 Task: Look for space in Woodstock, United States from 5th July, 2023 to 10th July, 2023 for 4 adults in price range Rs.9000 to Rs.14000. Place can be entire place with 2 bedrooms having 4 beds and 2 bathrooms. Property type can be house, flat, guest house. Booking option can be shelf check-in. Required host language is English.
Action: Mouse moved to (519, 102)
Screenshot: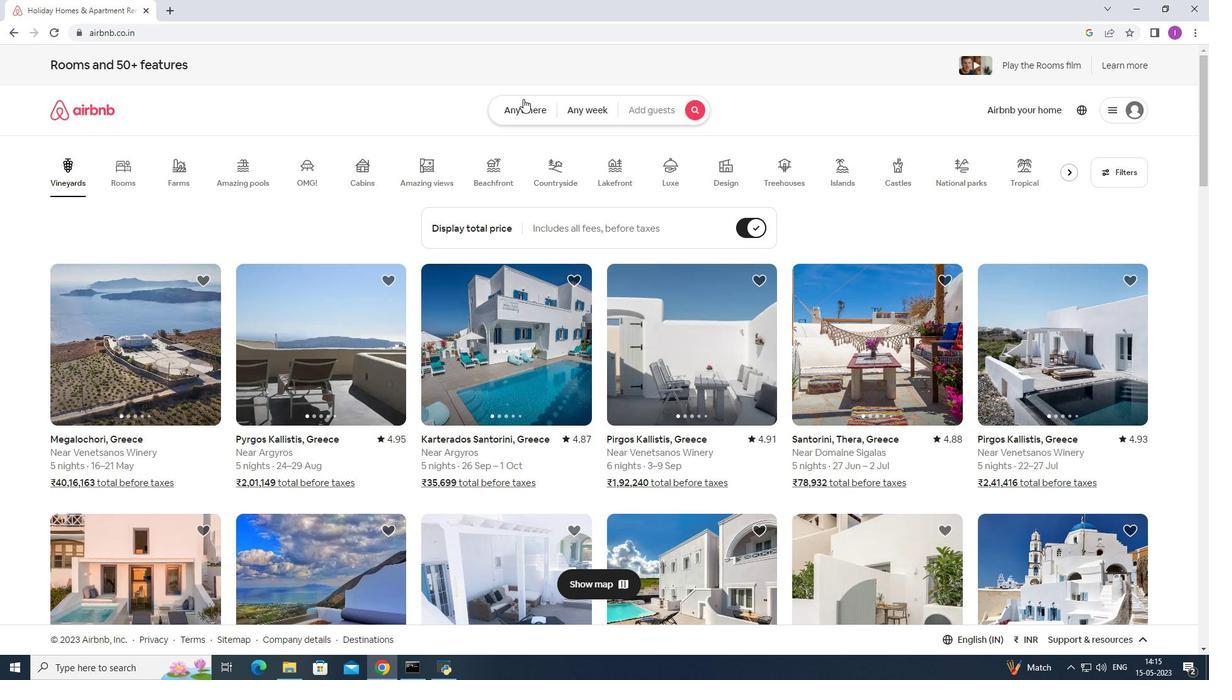 
Action: Mouse pressed left at (519, 102)
Screenshot: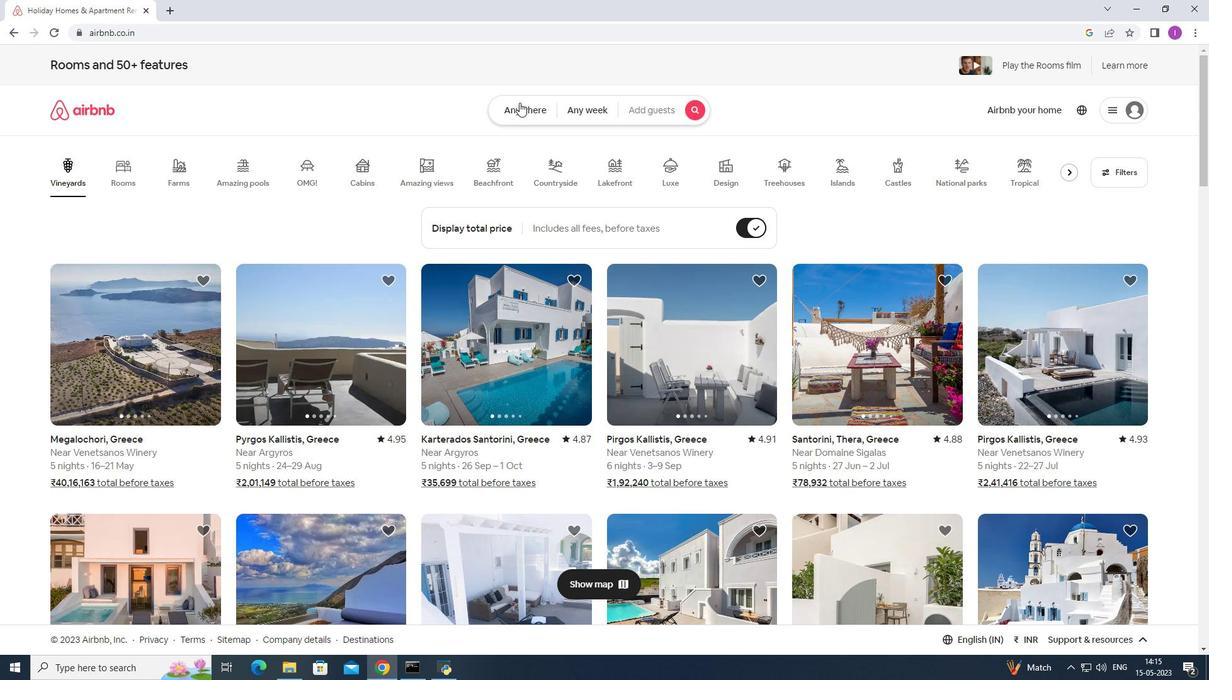 
Action: Mouse moved to (519, 103)
Screenshot: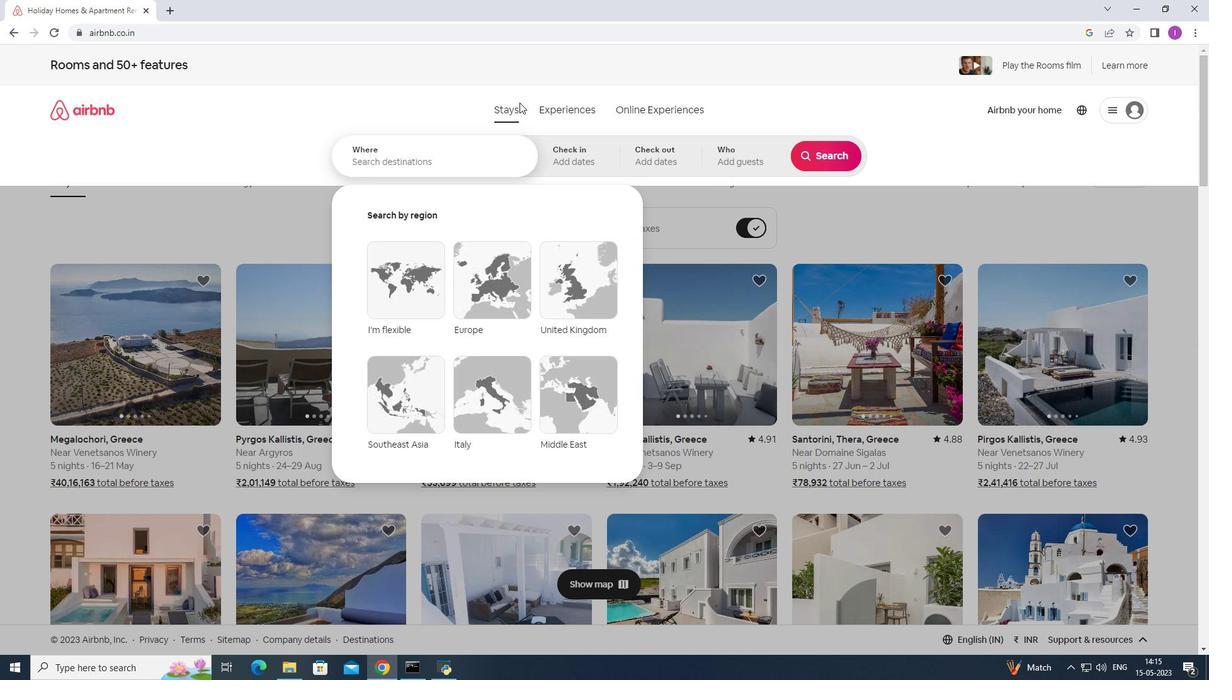
Action: Key pressed woo
Screenshot: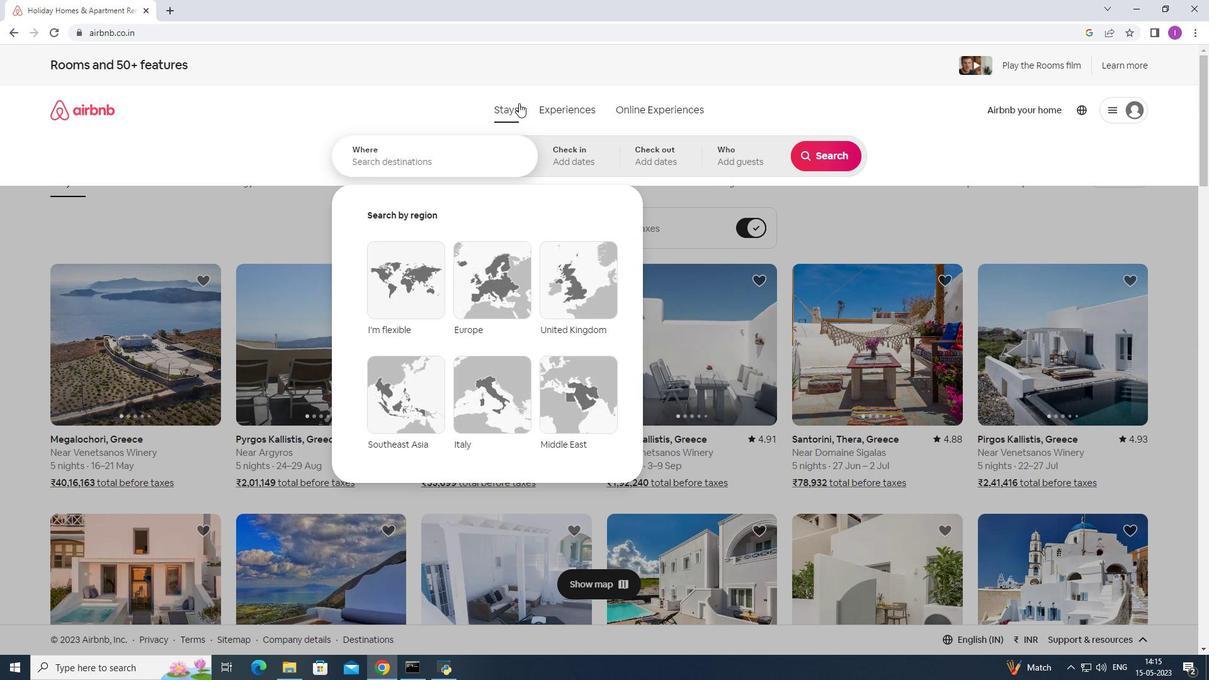 
Action: Mouse moved to (470, 165)
Screenshot: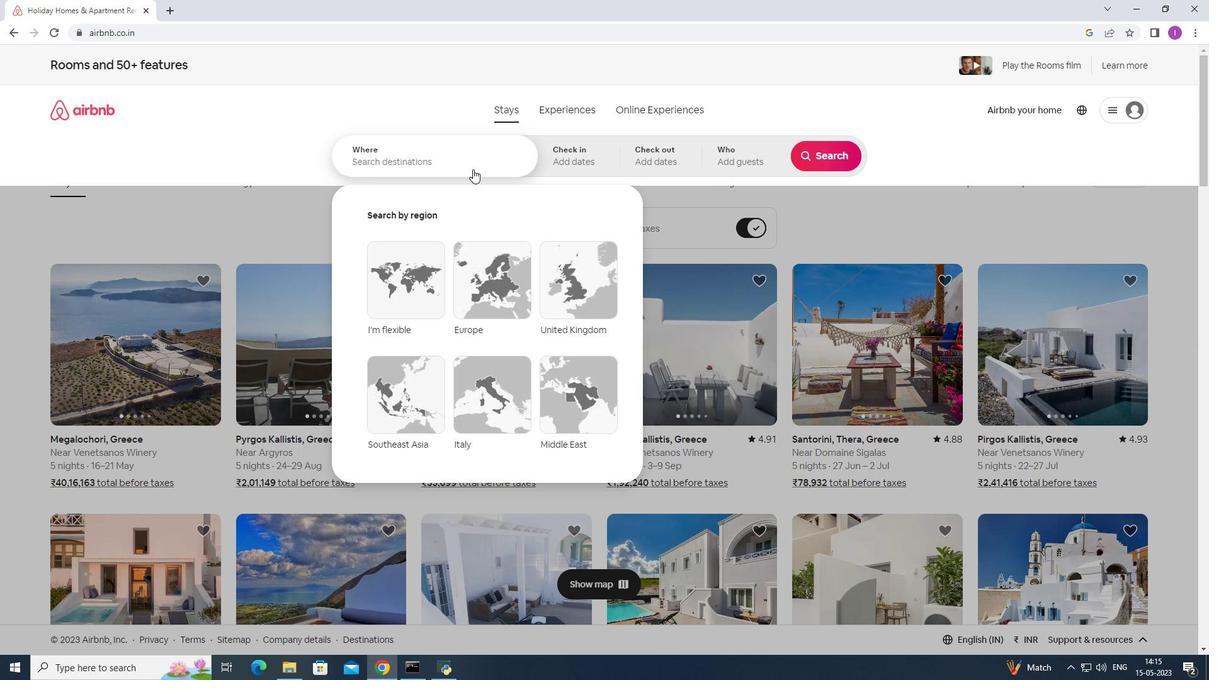 
Action: Mouse pressed left at (470, 165)
Screenshot: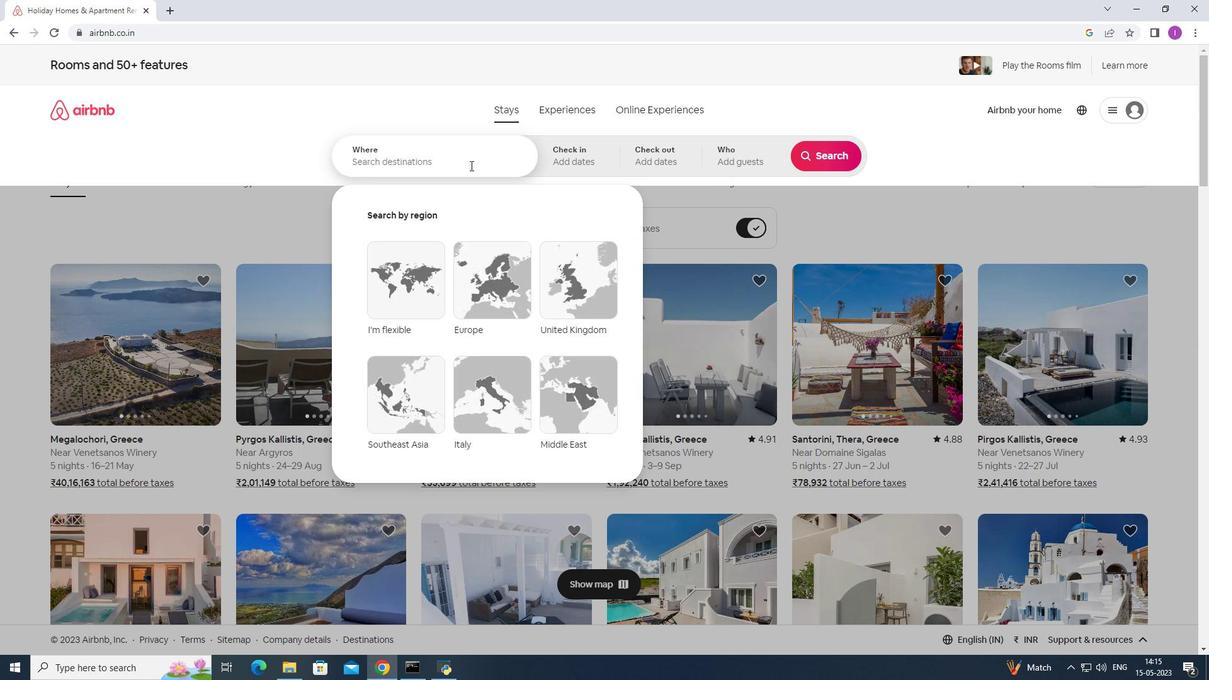 
Action: Key pressed woodstock,<Key.shift>United<Key.space>states
Screenshot: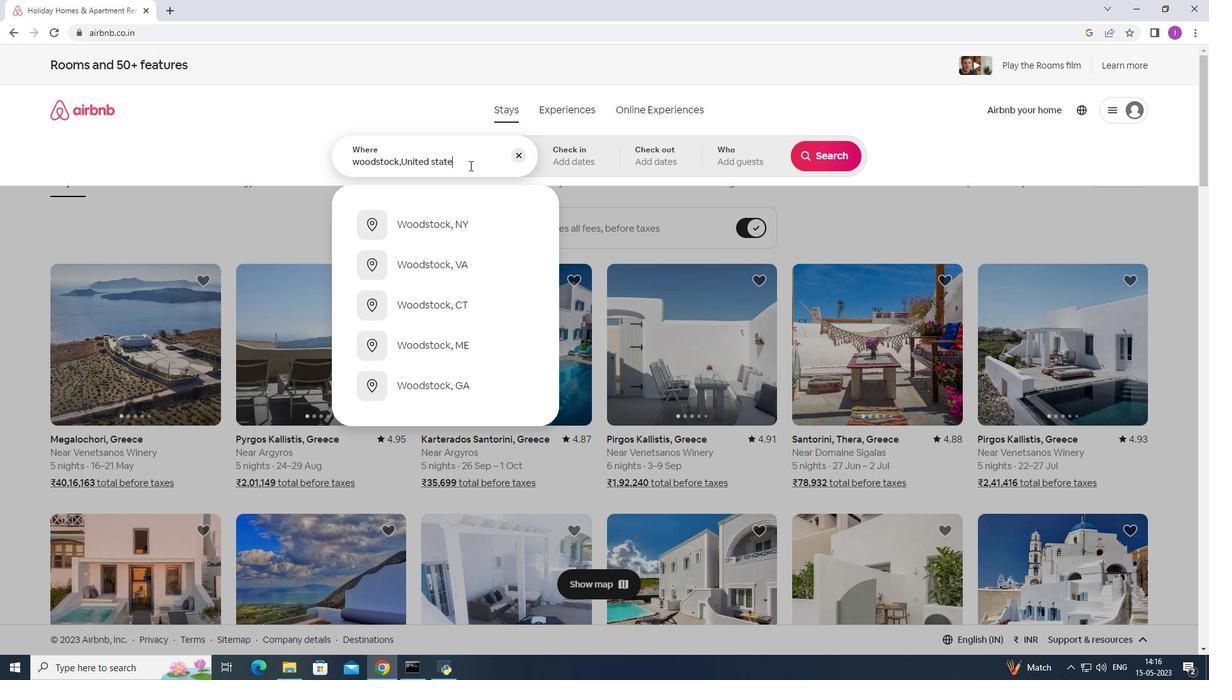 
Action: Mouse moved to (579, 150)
Screenshot: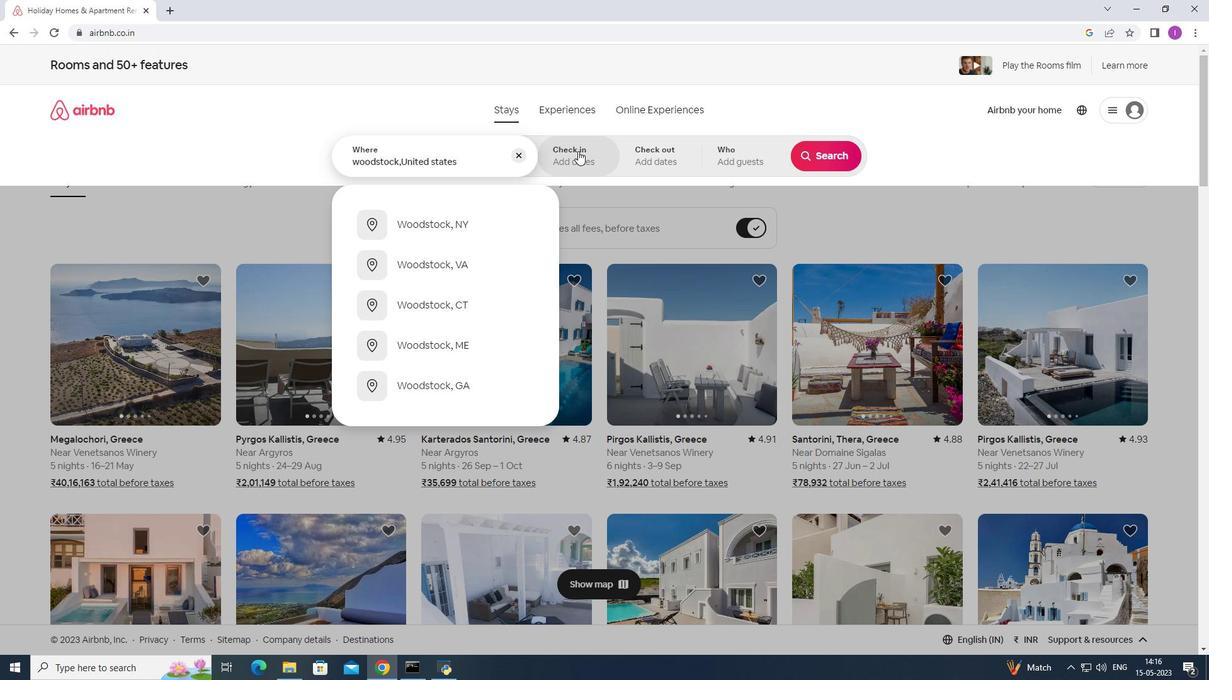 
Action: Mouse pressed left at (579, 150)
Screenshot: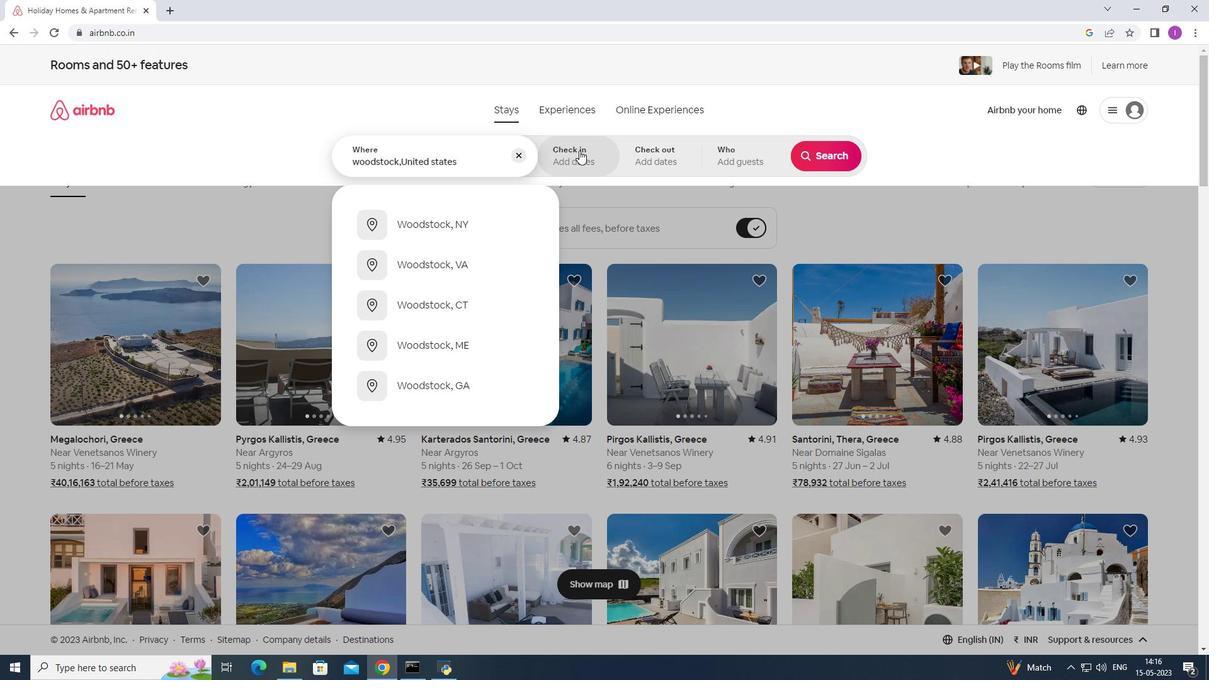 
Action: Mouse moved to (818, 250)
Screenshot: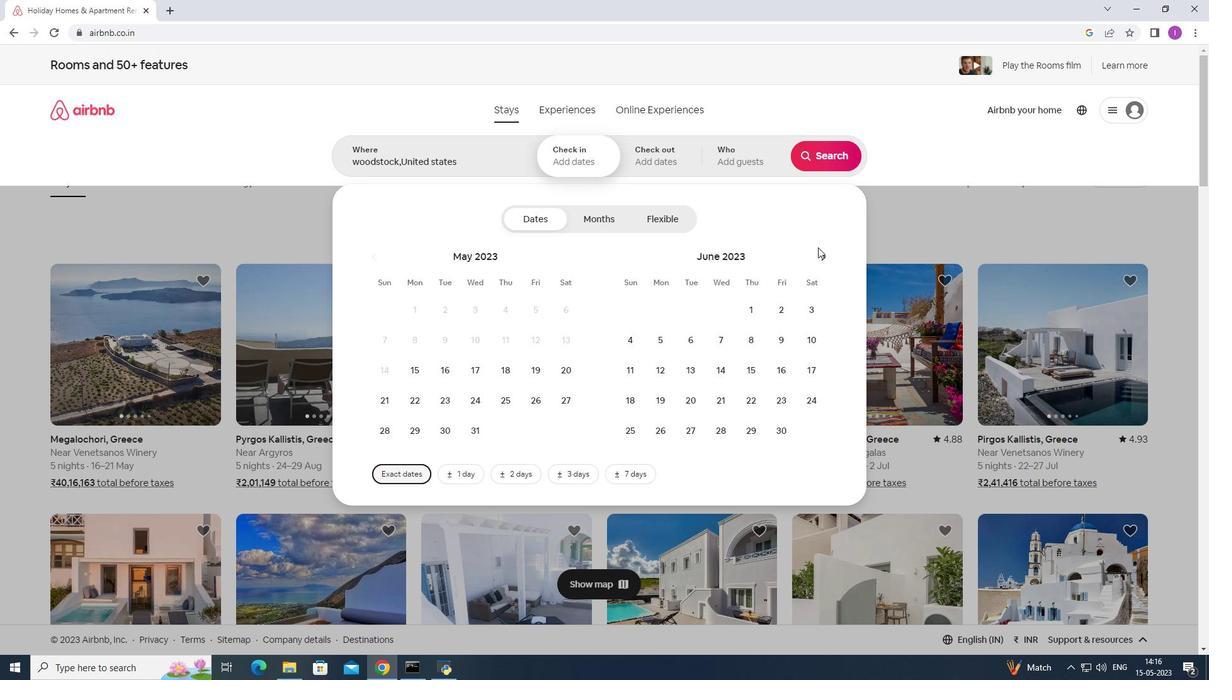 
Action: Mouse pressed left at (818, 250)
Screenshot: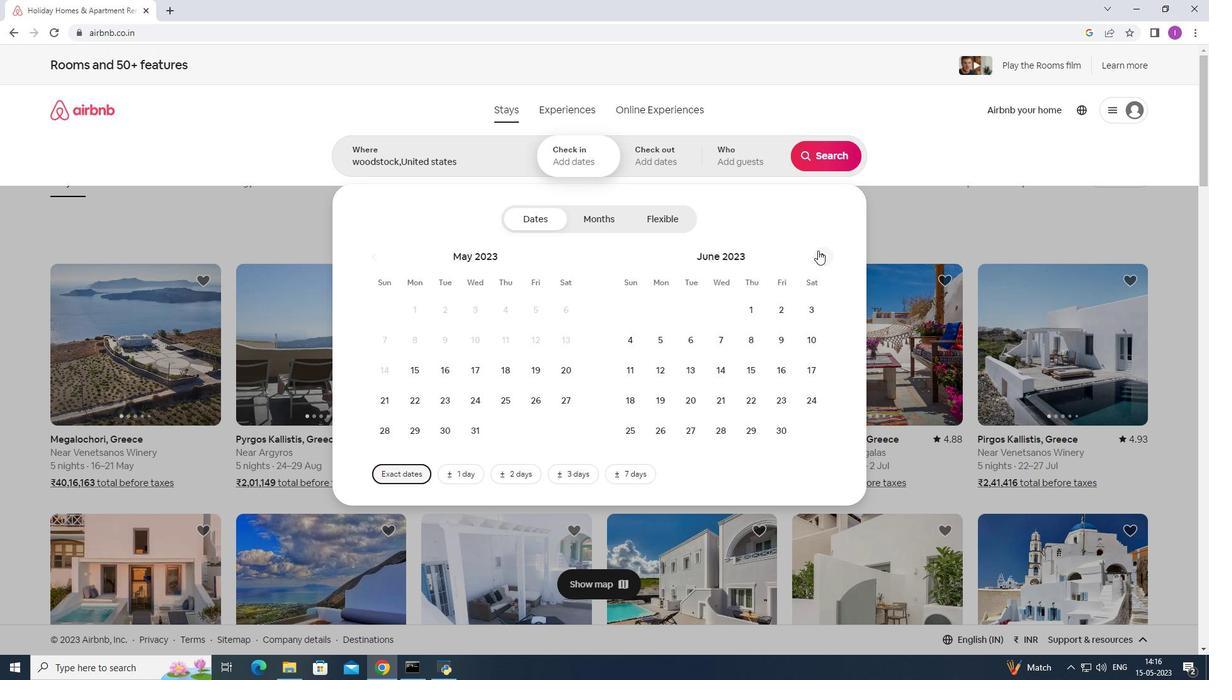 
Action: Mouse moved to (818, 251)
Screenshot: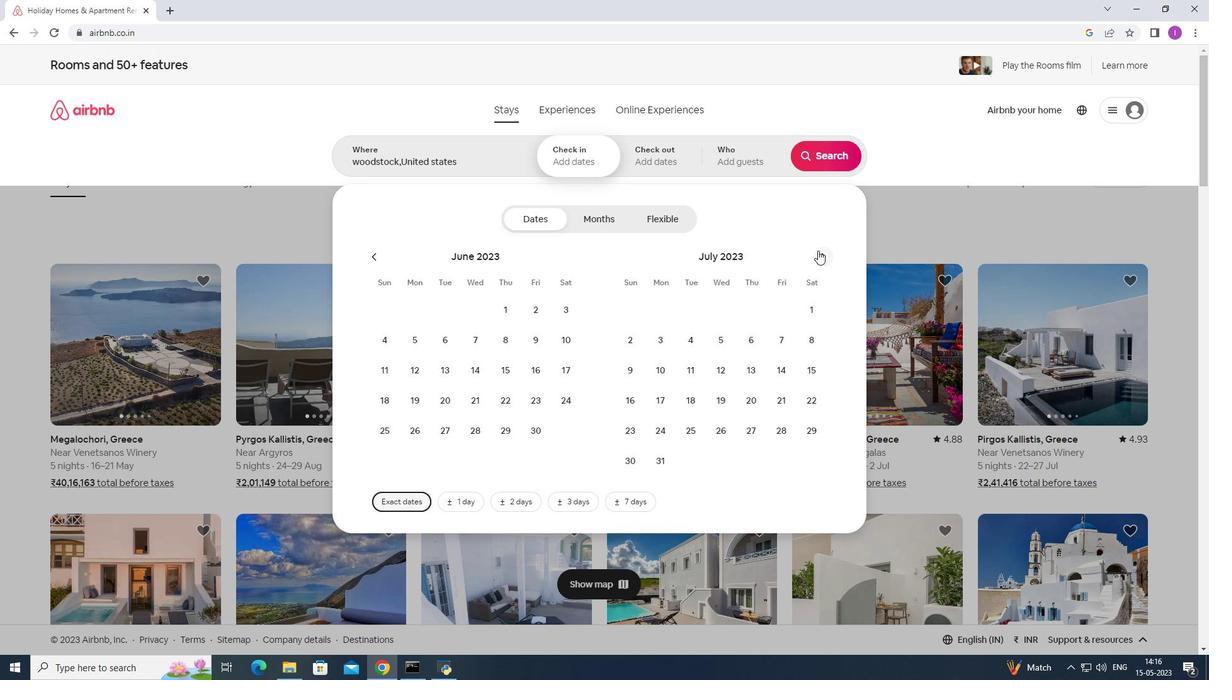 
Action: Mouse pressed left at (818, 251)
Screenshot: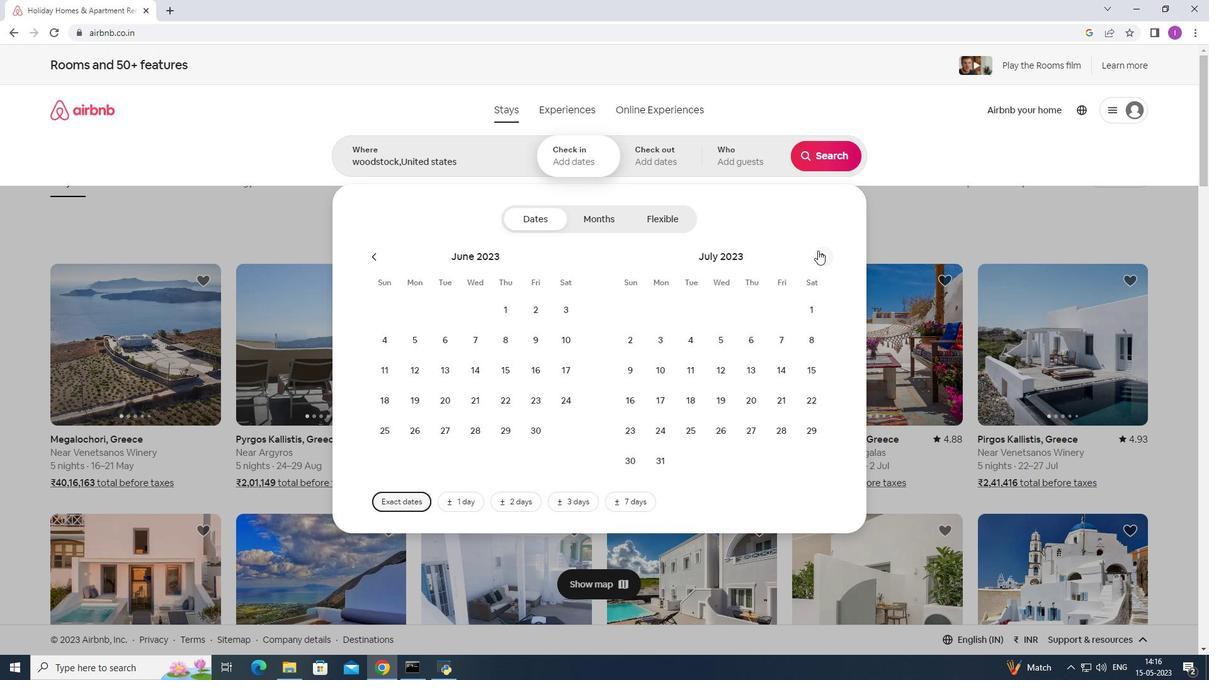 
Action: Mouse moved to (475, 341)
Screenshot: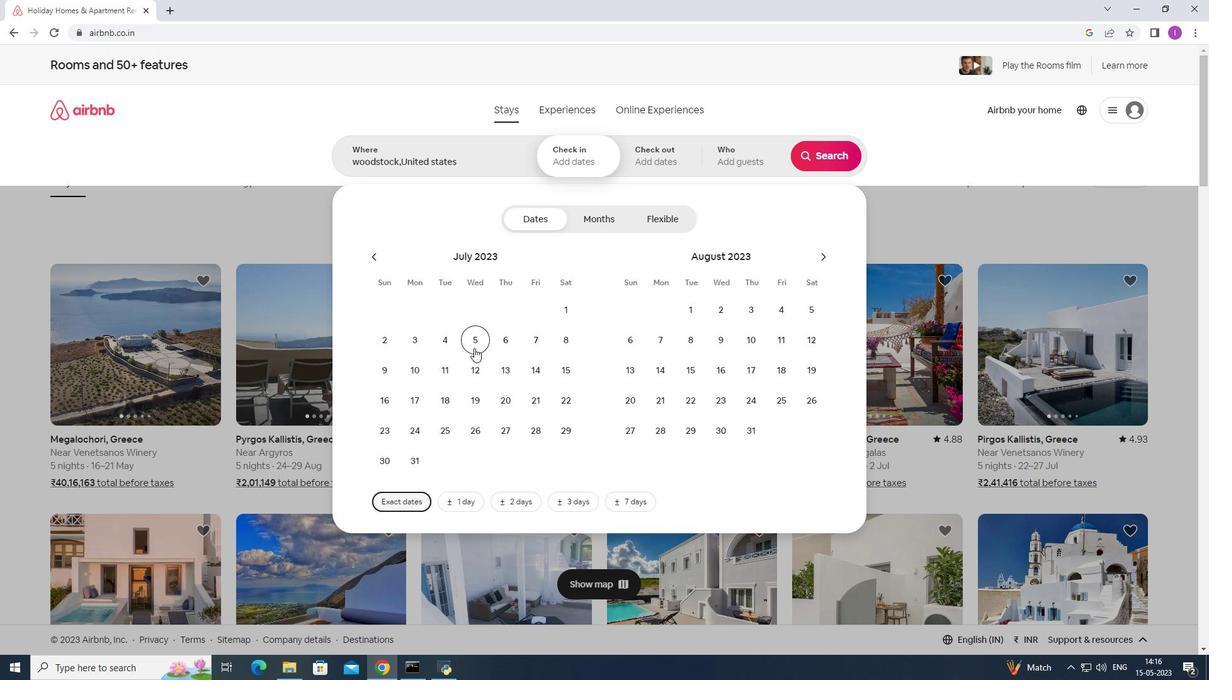 
Action: Mouse pressed left at (475, 341)
Screenshot: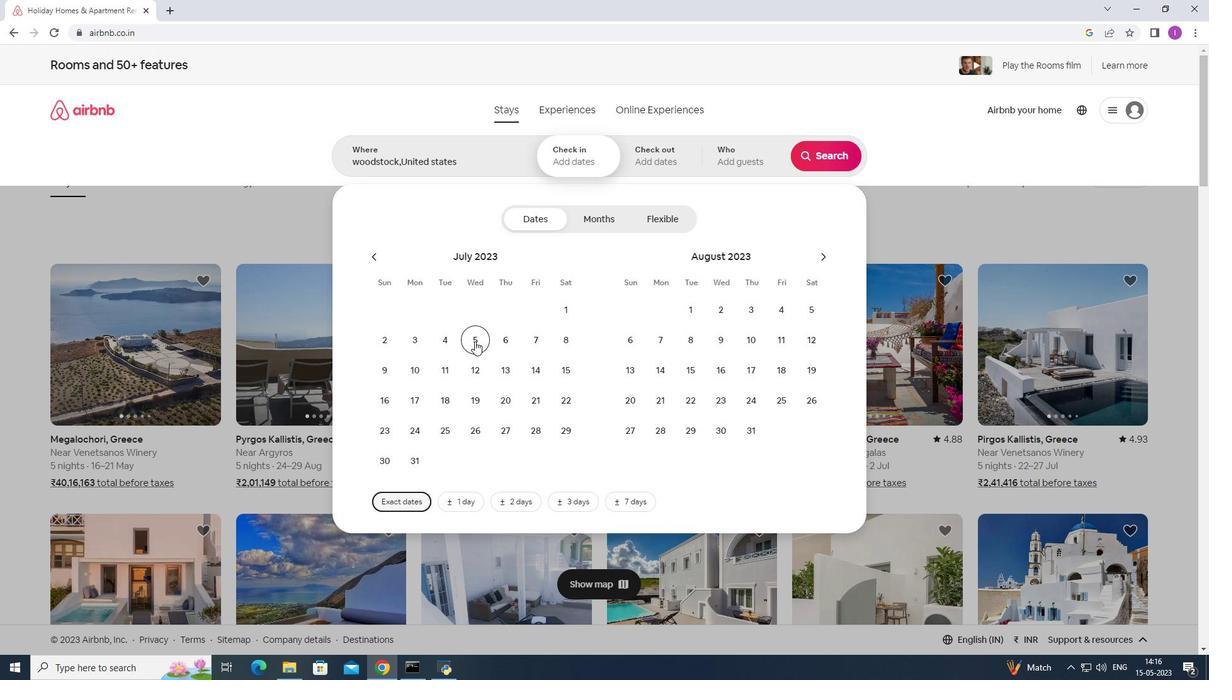 
Action: Mouse moved to (421, 376)
Screenshot: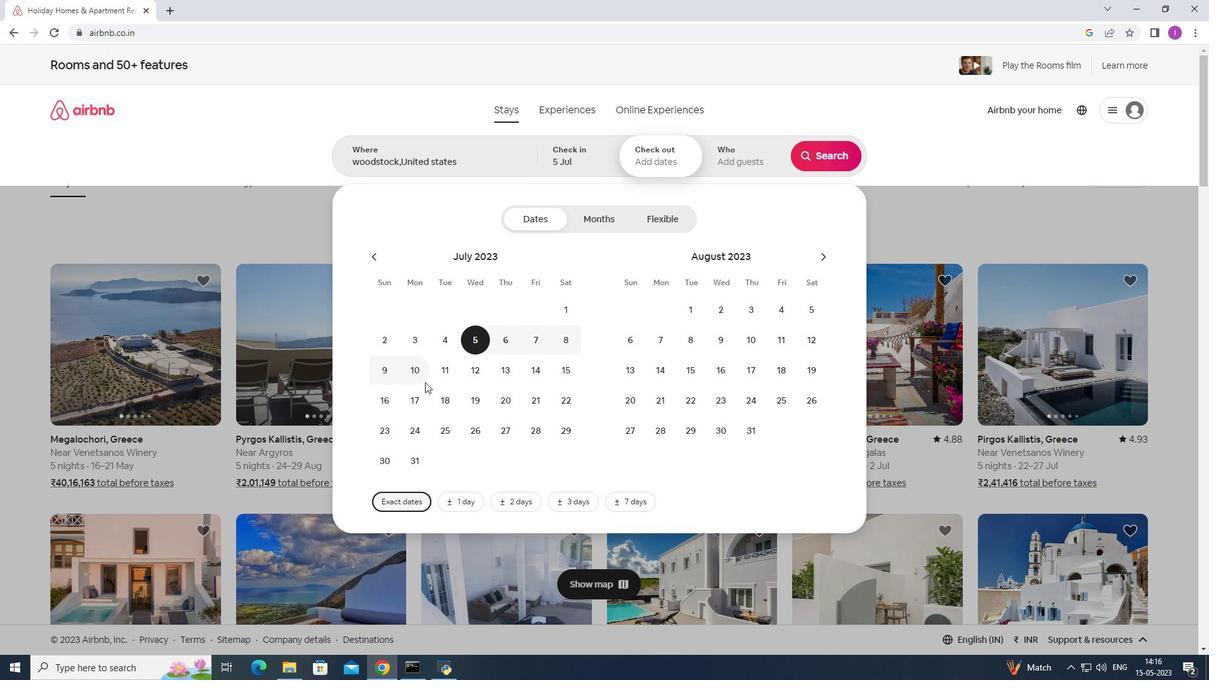 
Action: Mouse pressed left at (421, 376)
Screenshot: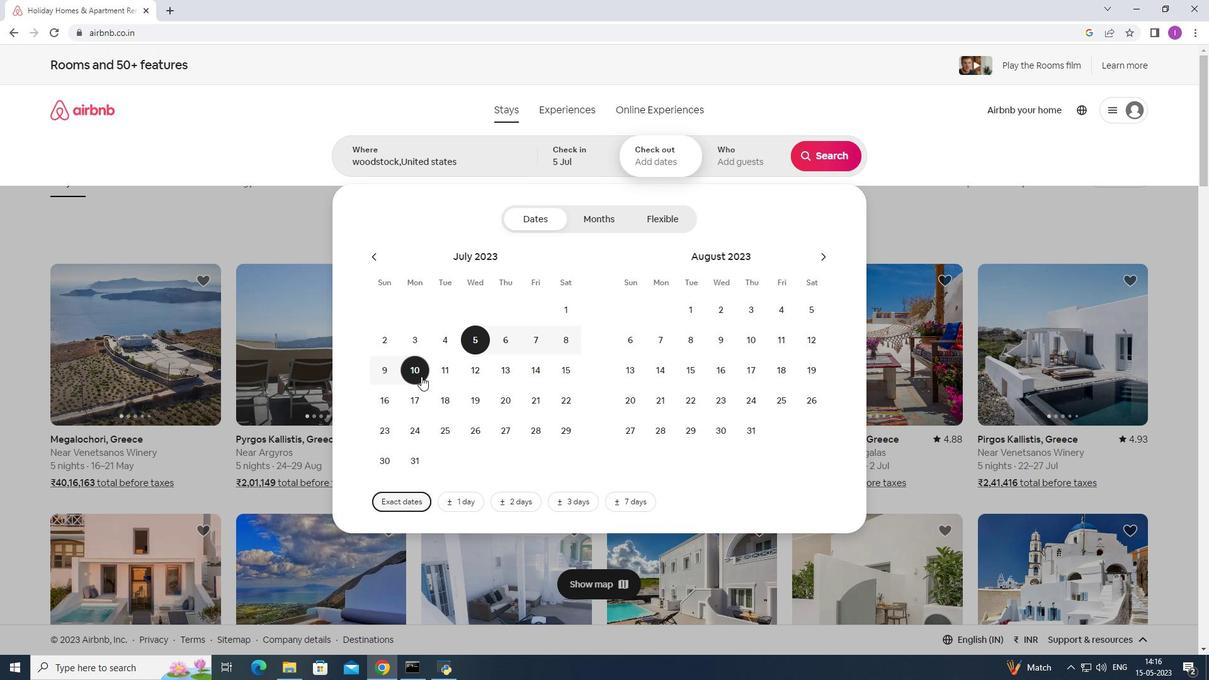 
Action: Mouse moved to (732, 156)
Screenshot: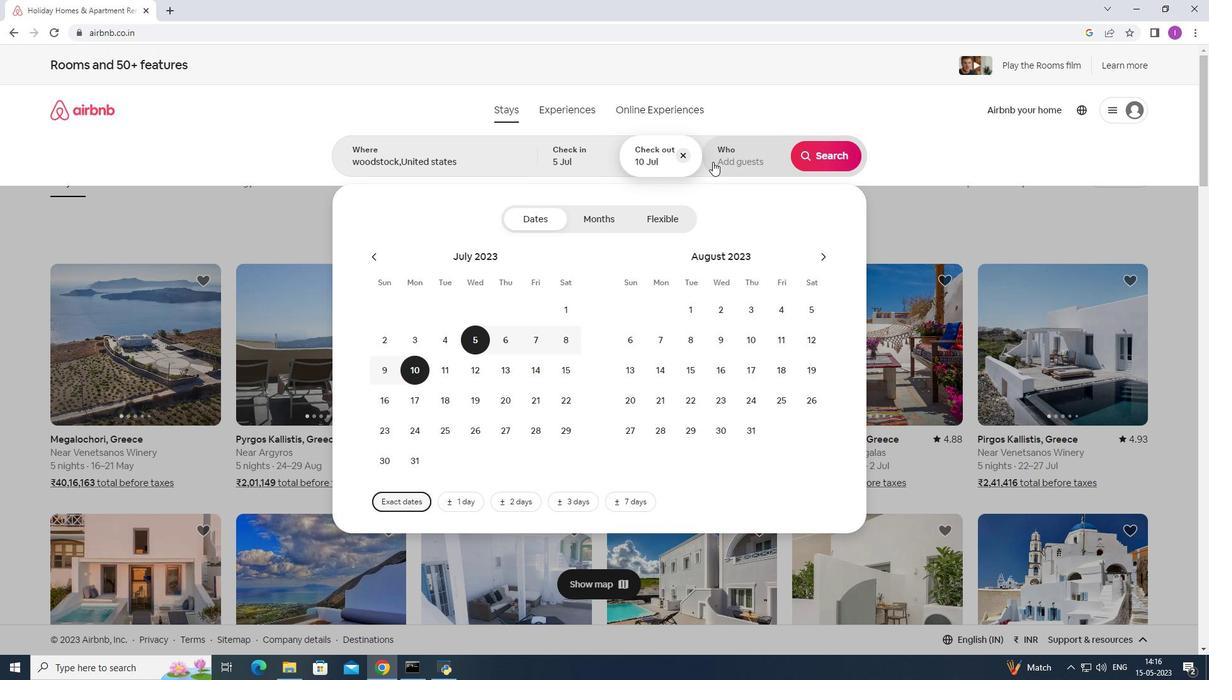 
Action: Mouse pressed left at (732, 156)
Screenshot: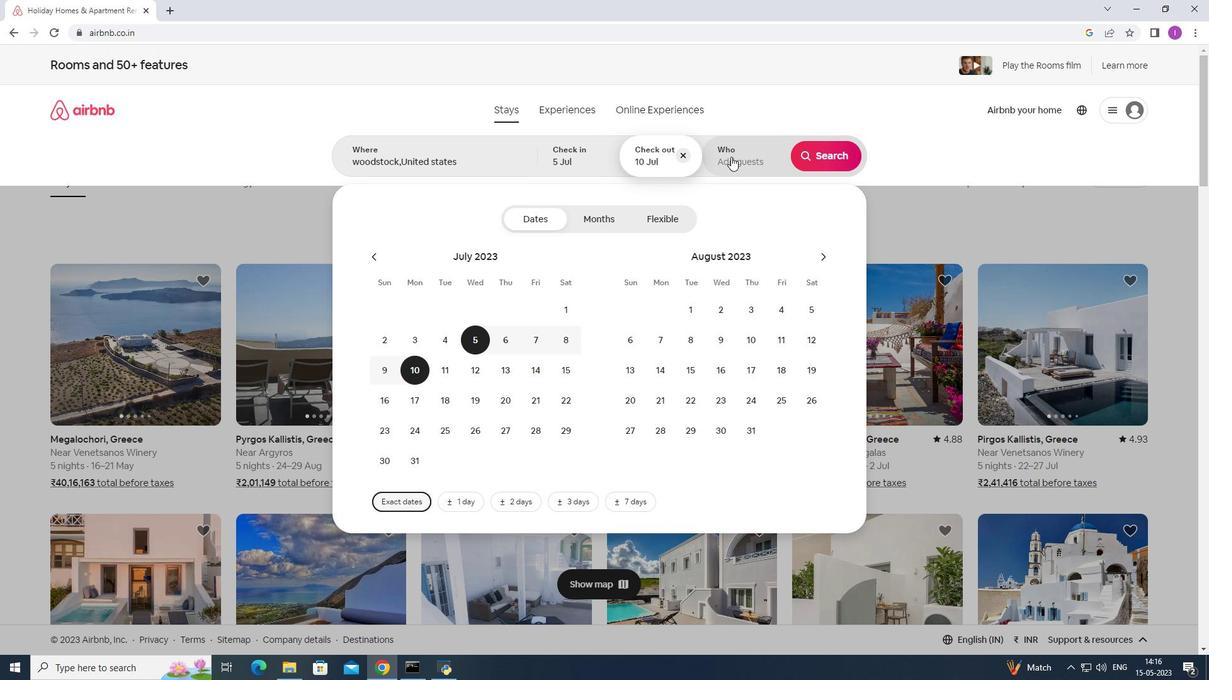 
Action: Mouse moved to (824, 219)
Screenshot: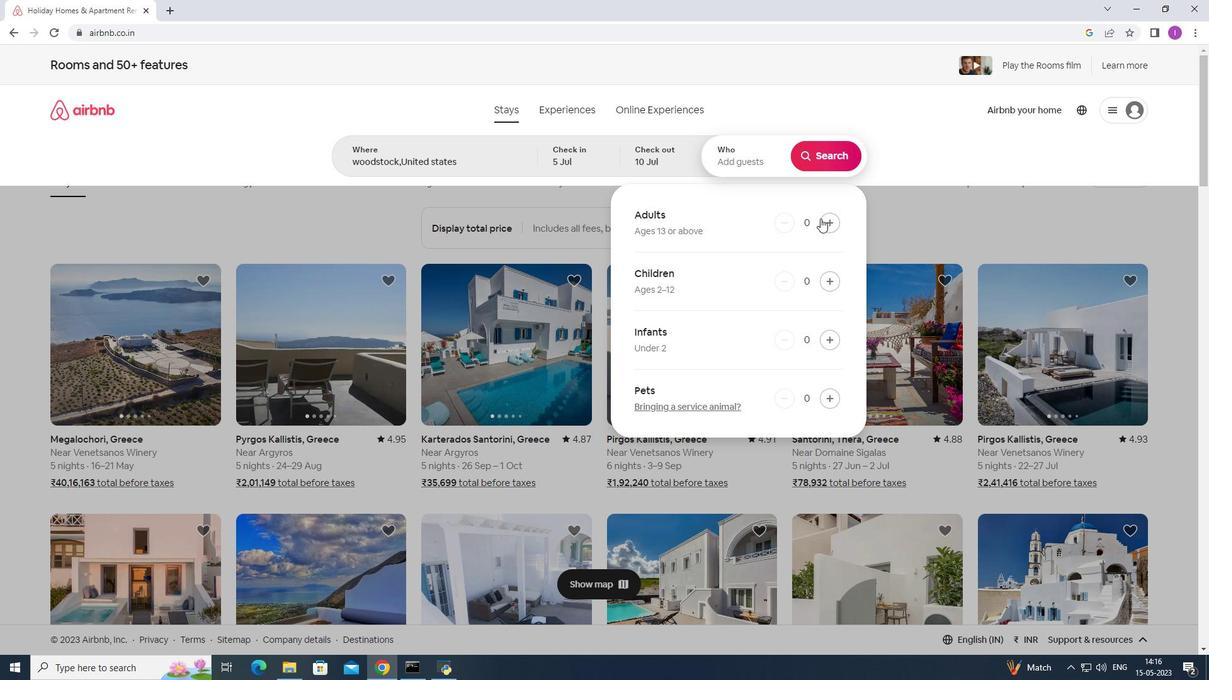 
Action: Mouse pressed left at (824, 219)
Screenshot: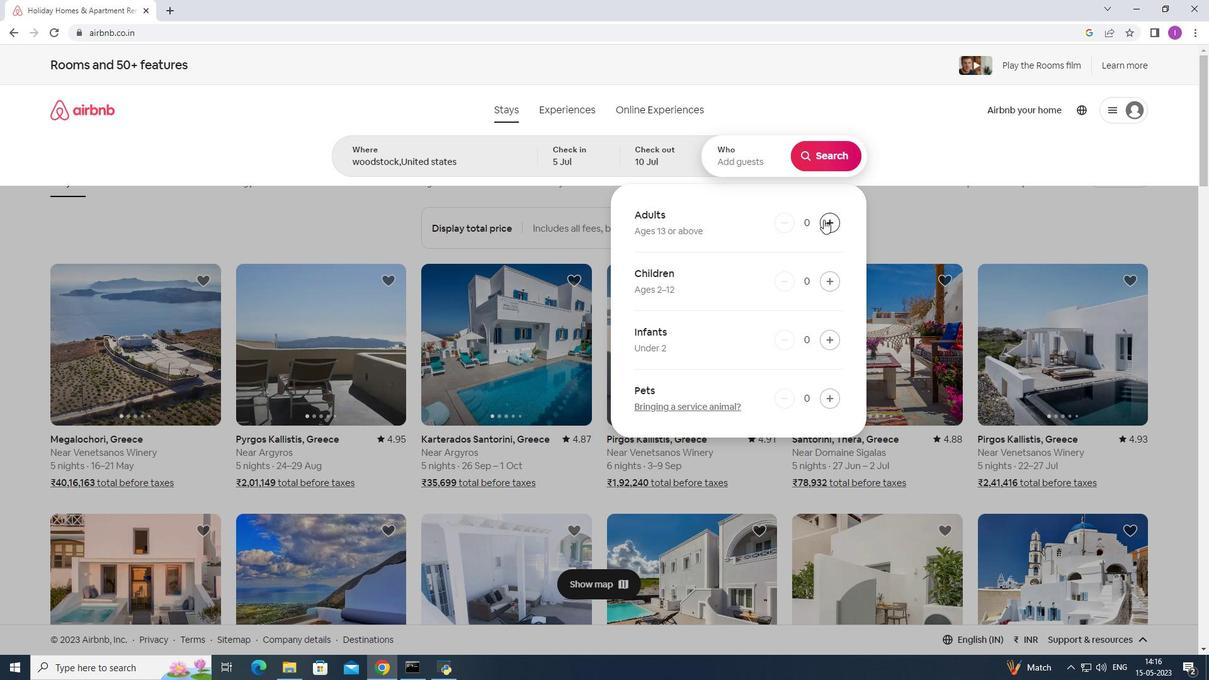
Action: Mouse pressed left at (824, 219)
Screenshot: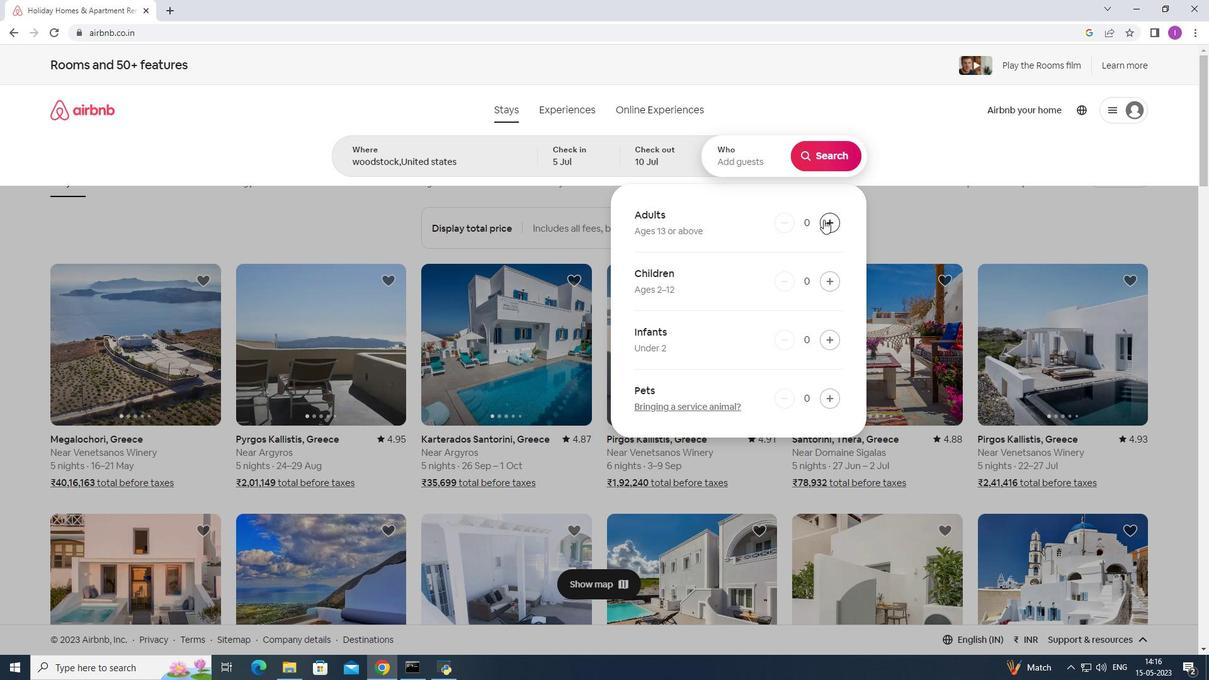 
Action: Mouse pressed left at (824, 219)
Screenshot: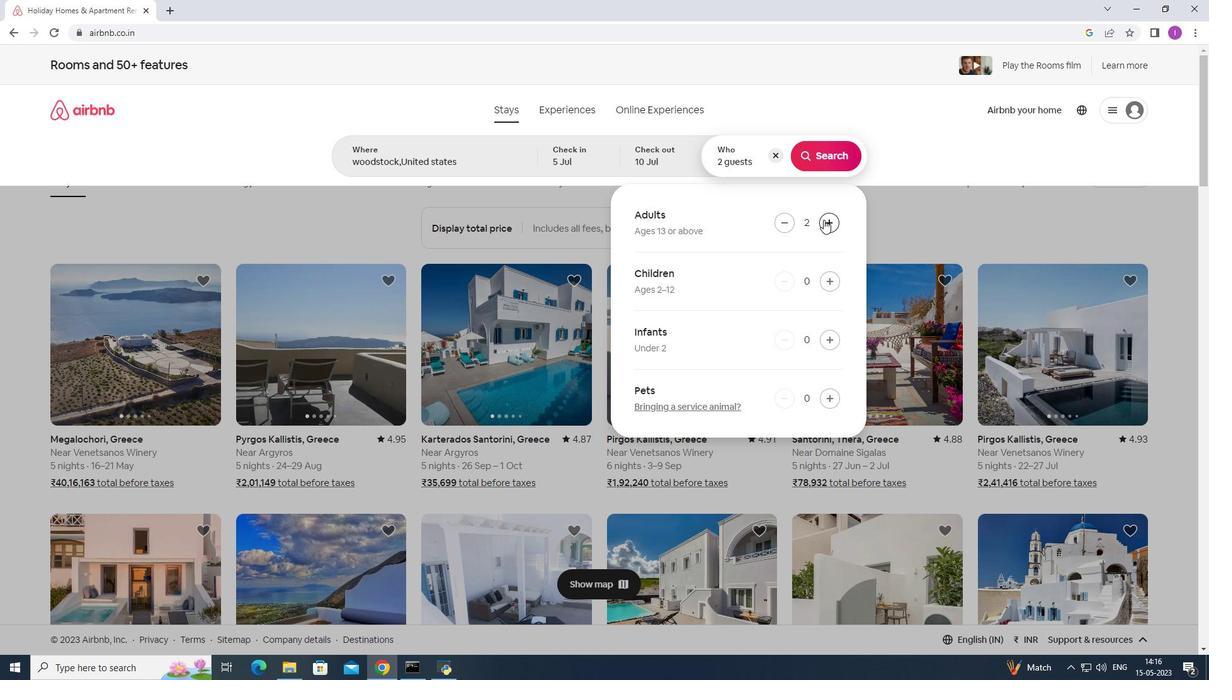 
Action: Mouse pressed left at (824, 219)
Screenshot: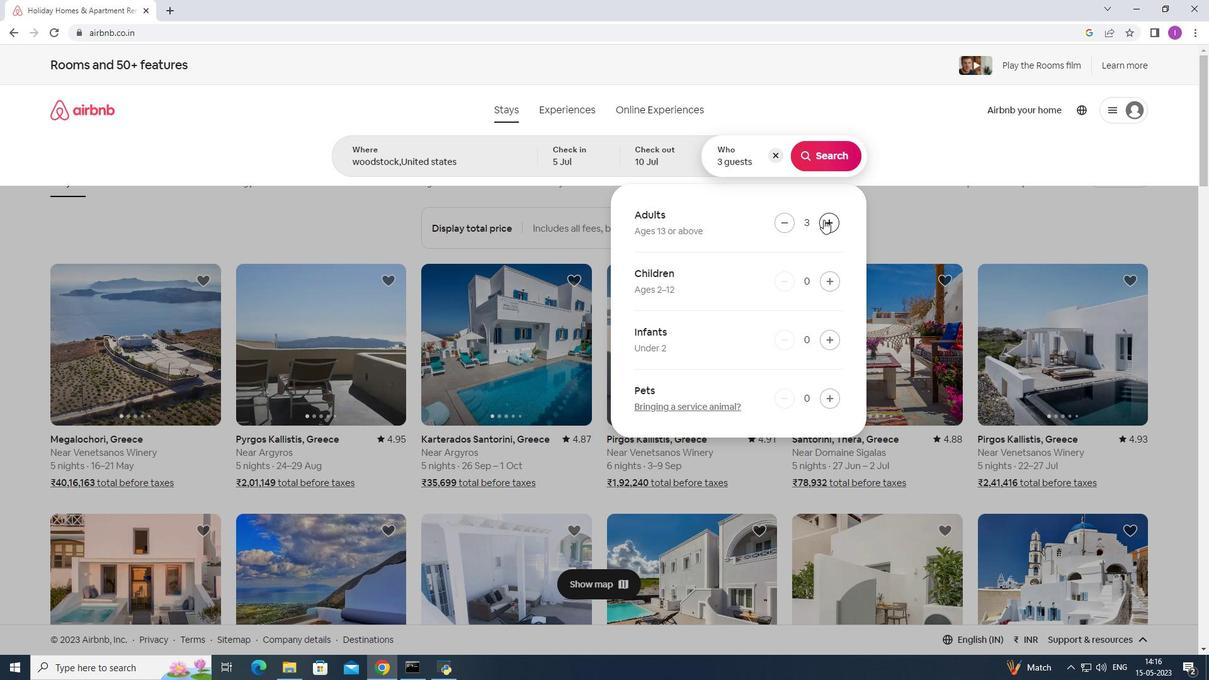 
Action: Mouse moved to (817, 145)
Screenshot: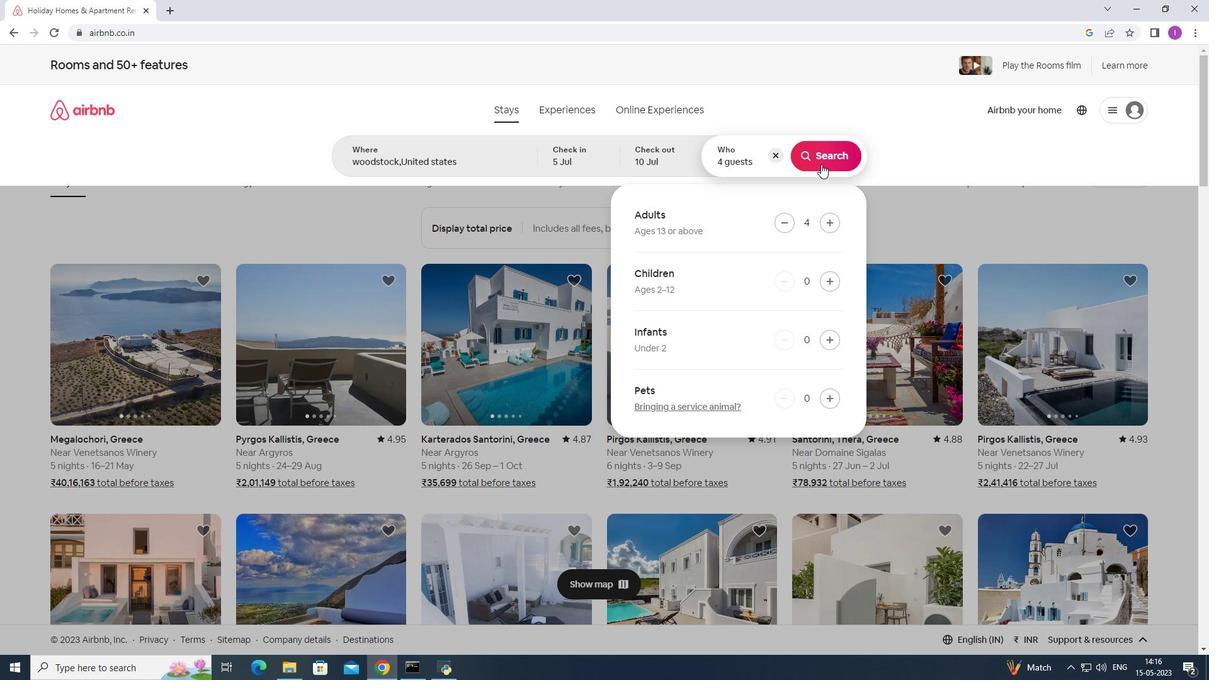 
Action: Mouse pressed left at (817, 145)
Screenshot: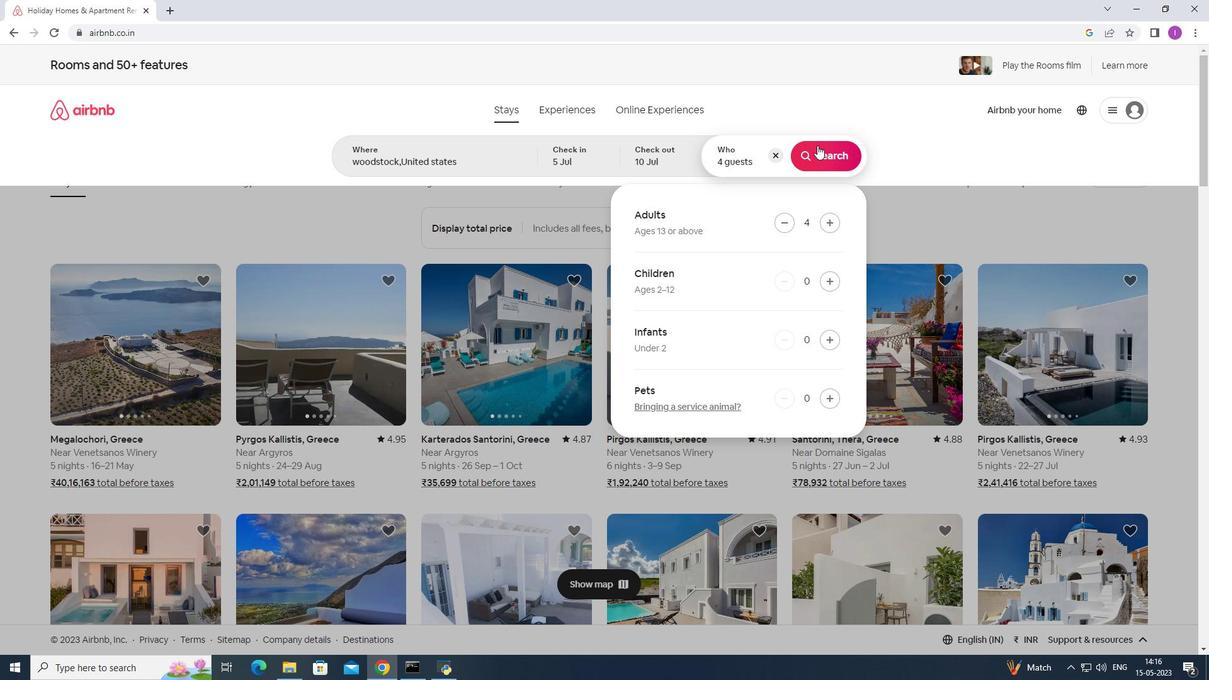 
Action: Mouse moved to (1148, 115)
Screenshot: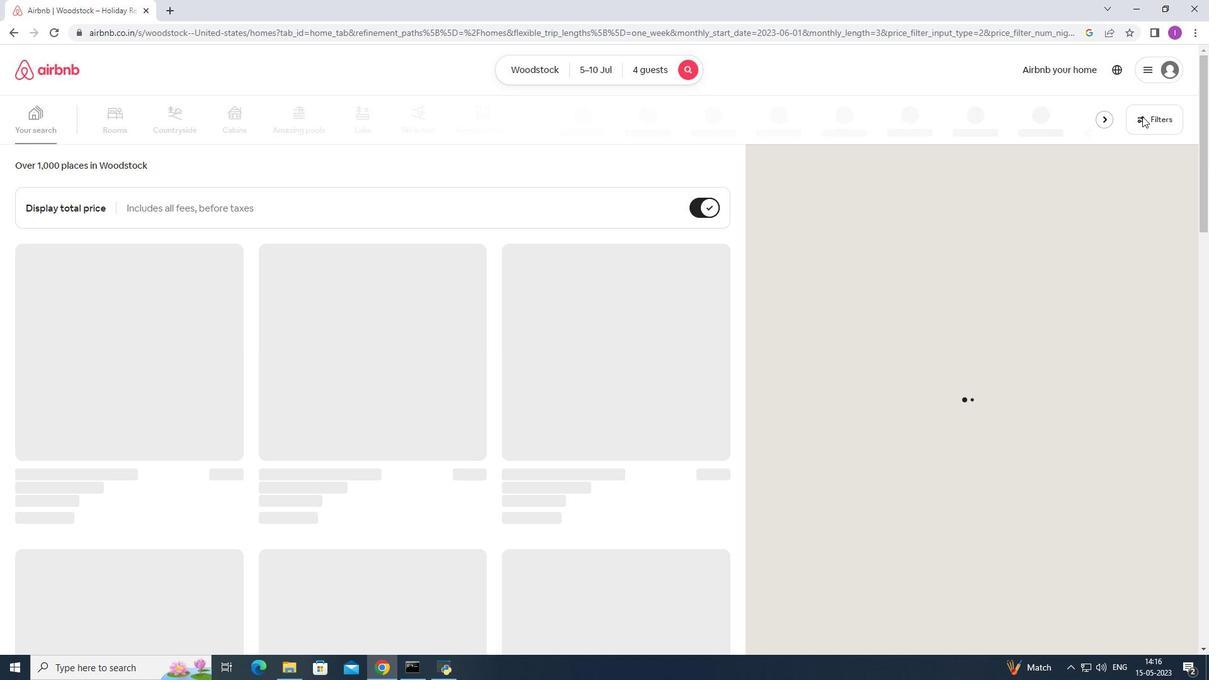 
Action: Mouse pressed left at (1148, 115)
Screenshot: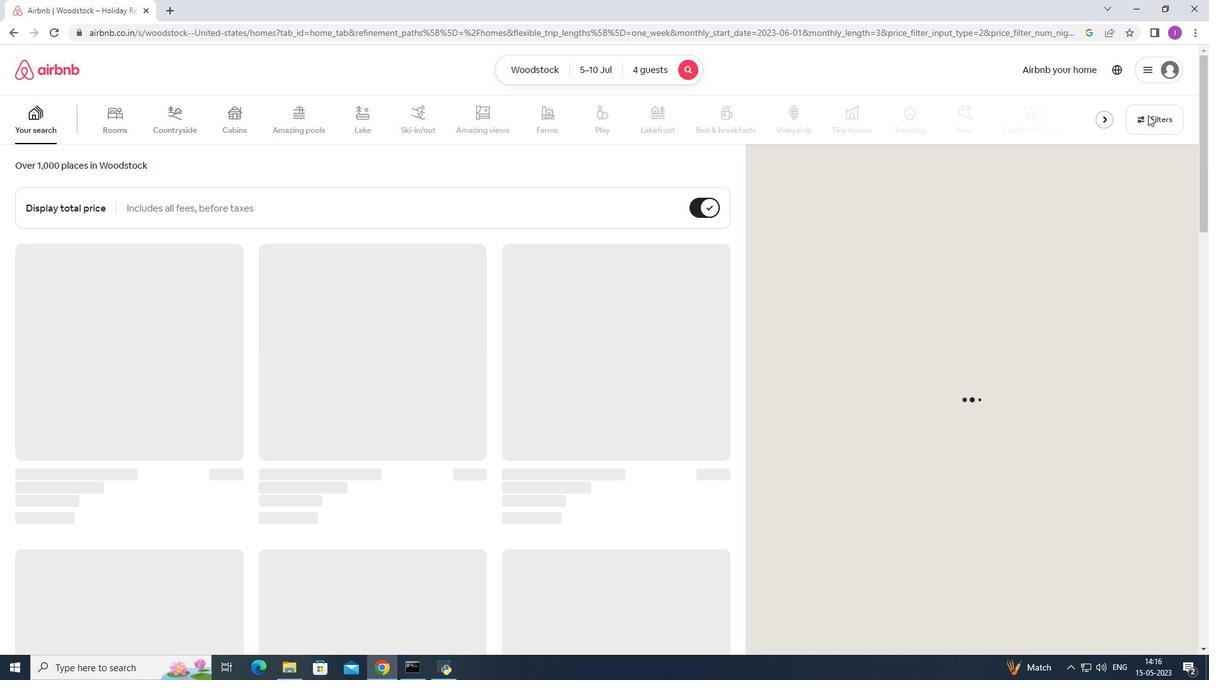 
Action: Mouse moved to (693, 431)
Screenshot: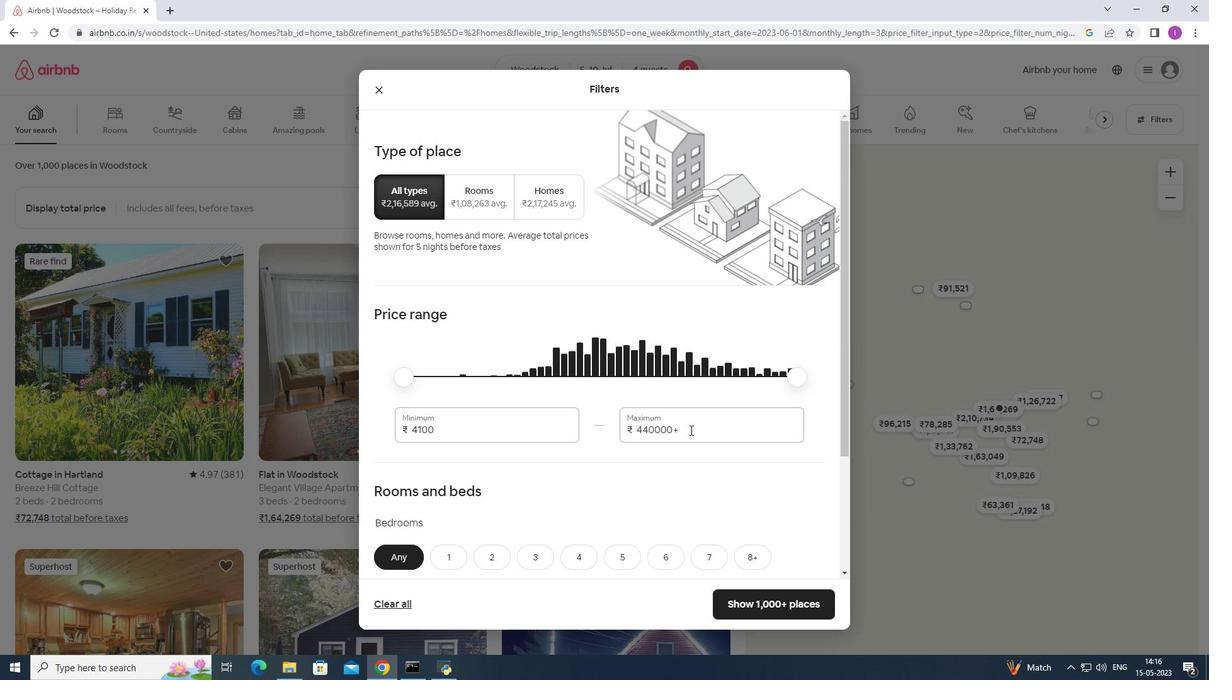 
Action: Mouse pressed left at (693, 431)
Screenshot: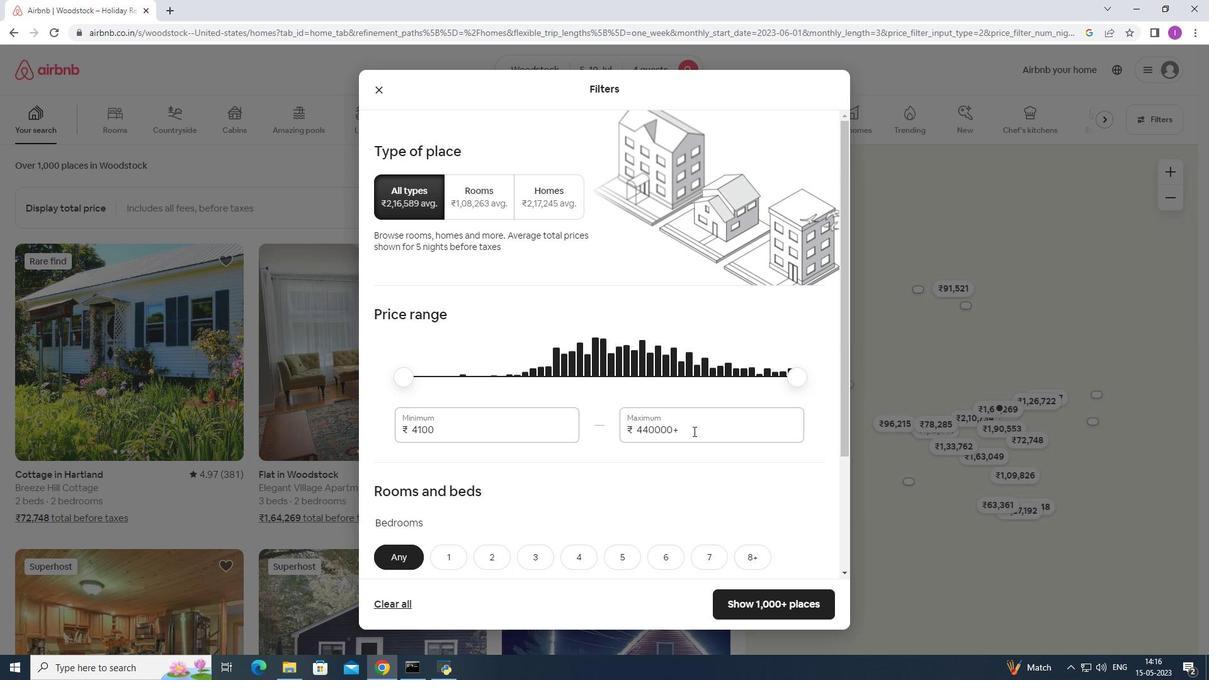 
Action: Mouse moved to (788, 431)
Screenshot: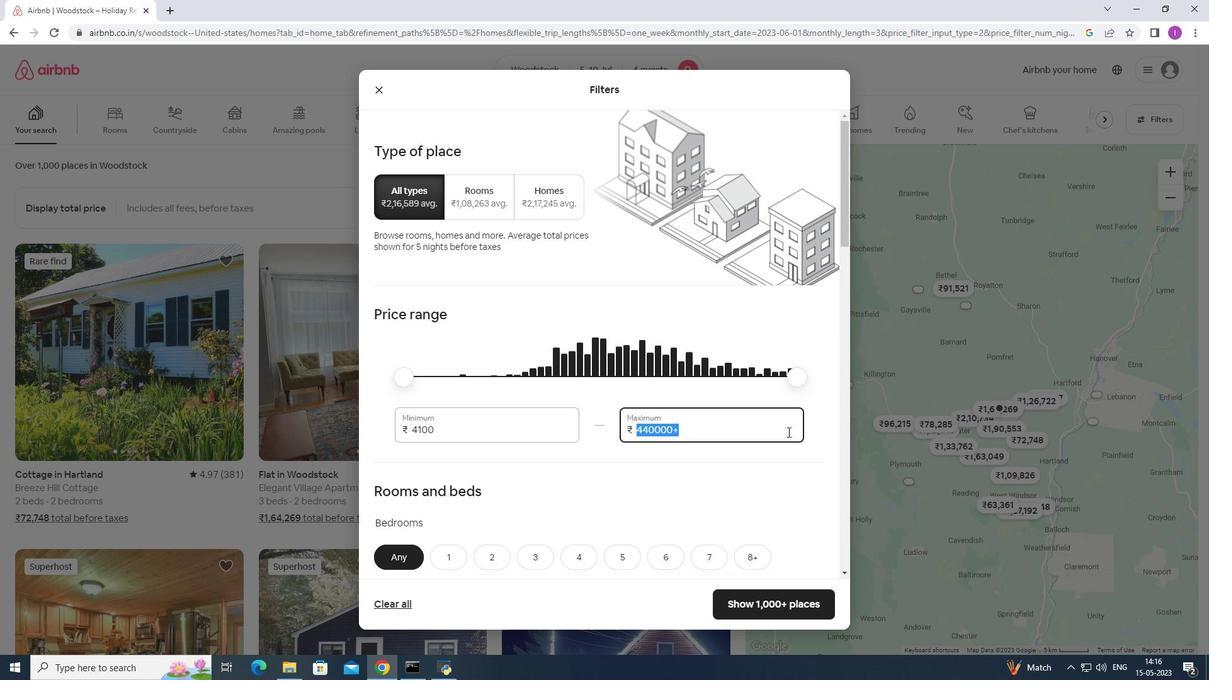 
Action: Key pressed 140
Screenshot: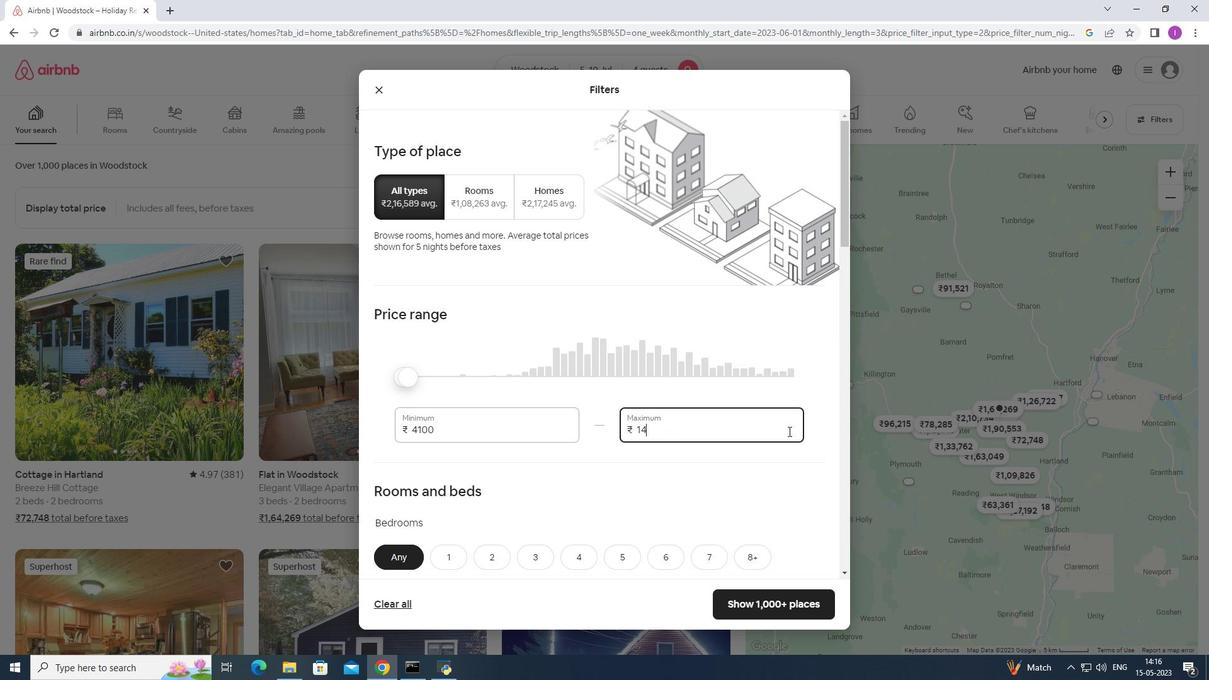 
Action: Mouse moved to (788, 431)
Screenshot: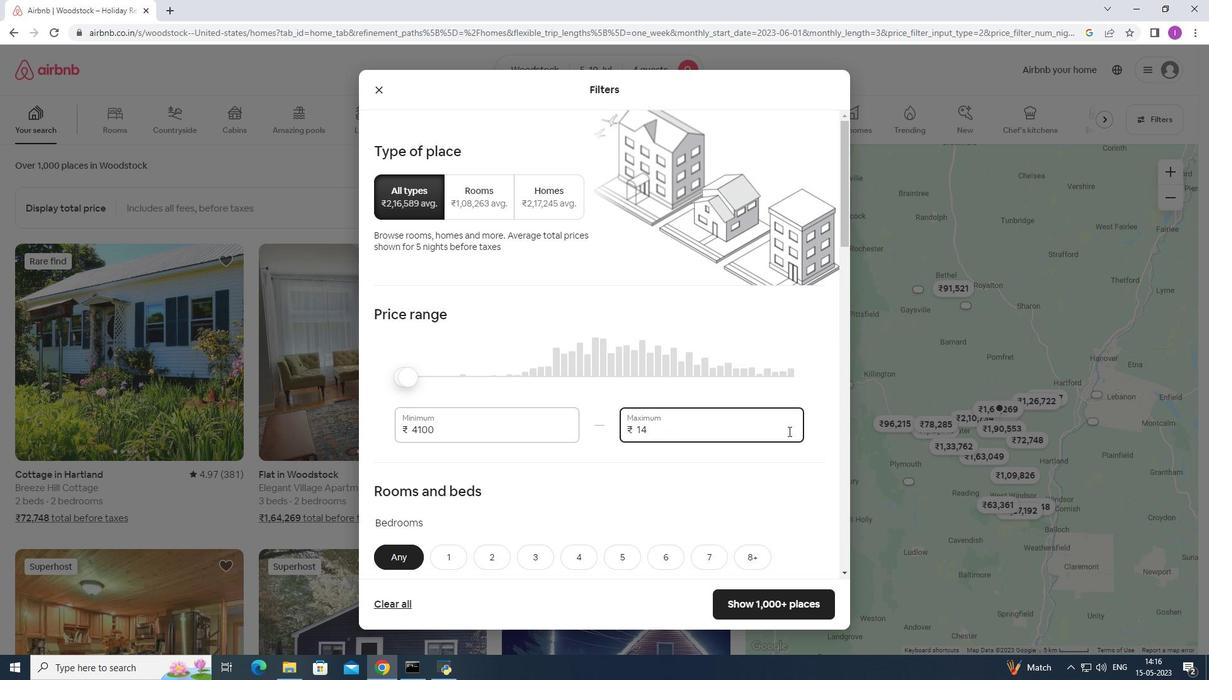 
Action: Key pressed 00
Screenshot: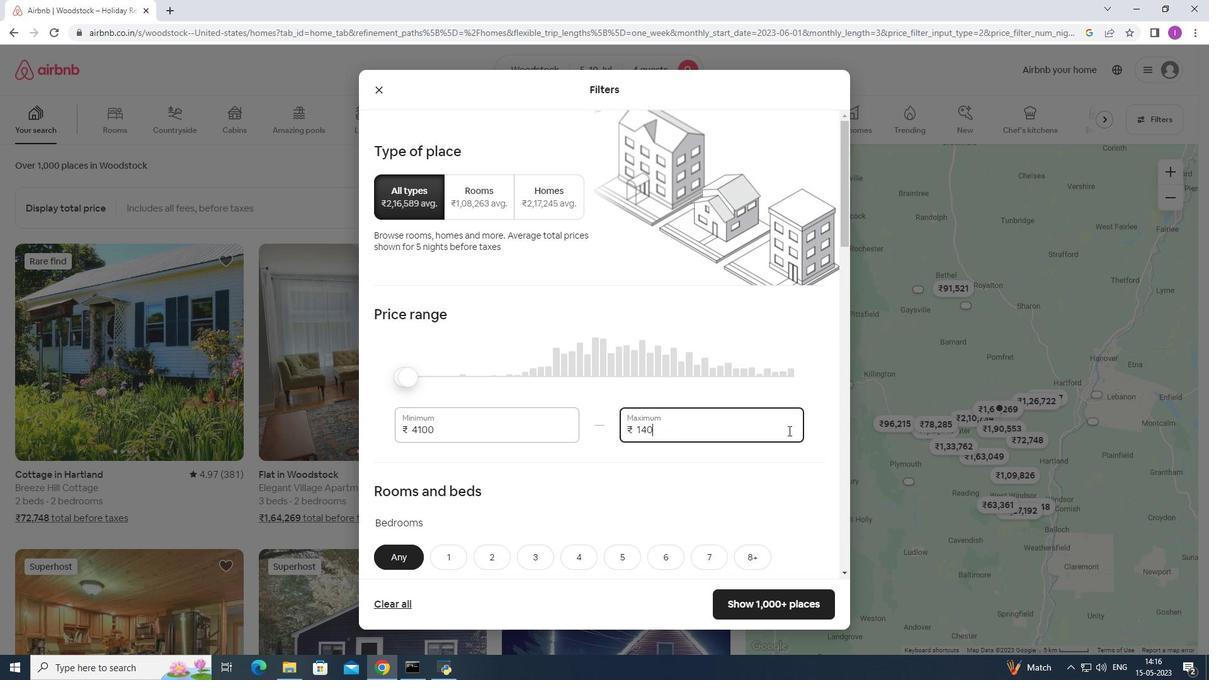 
Action: Mouse moved to (476, 420)
Screenshot: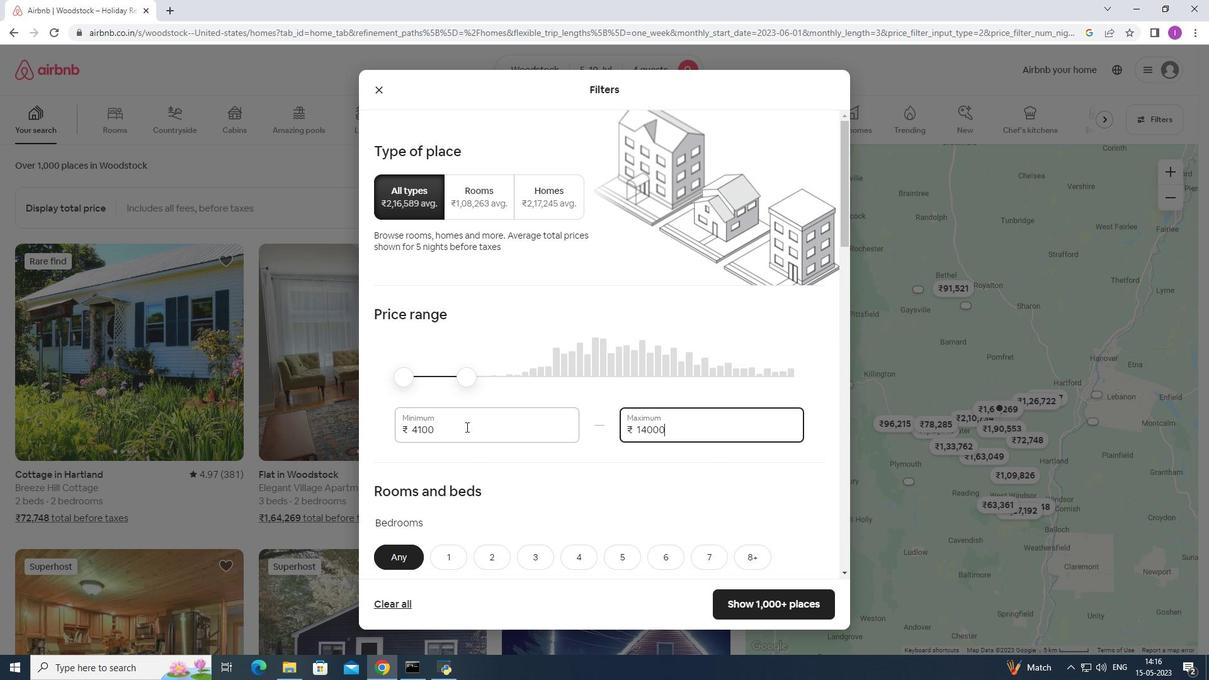 
Action: Mouse pressed left at (476, 420)
Screenshot: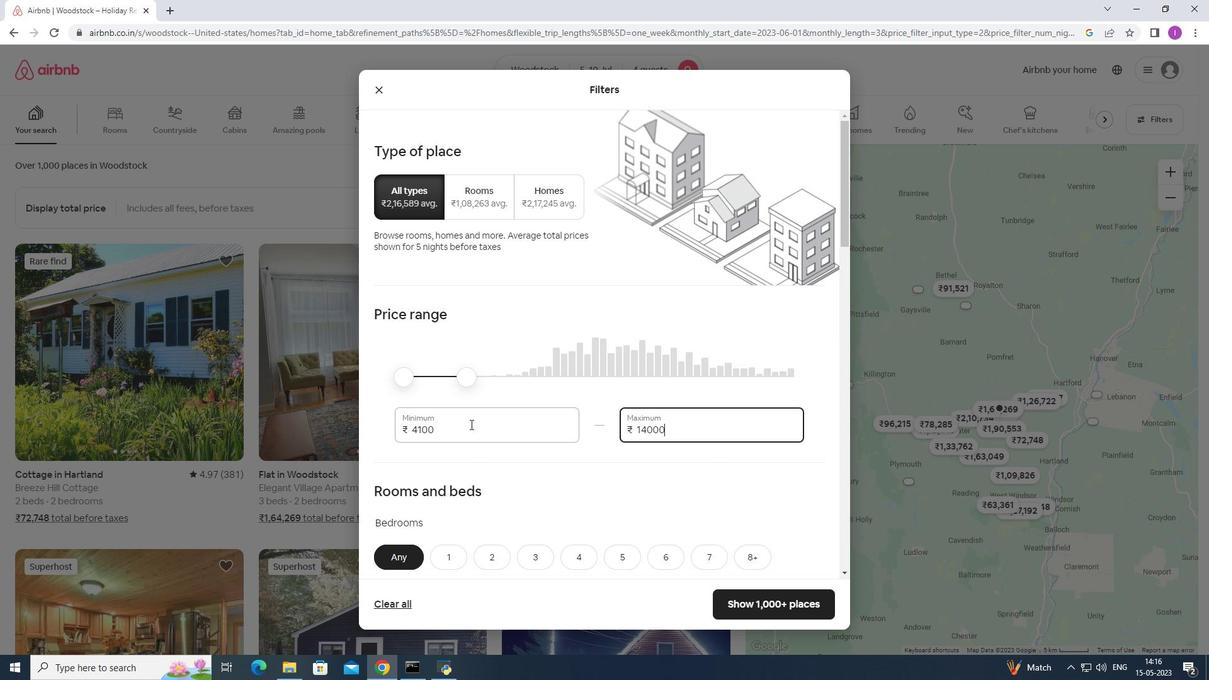 
Action: Mouse moved to (443, 436)
Screenshot: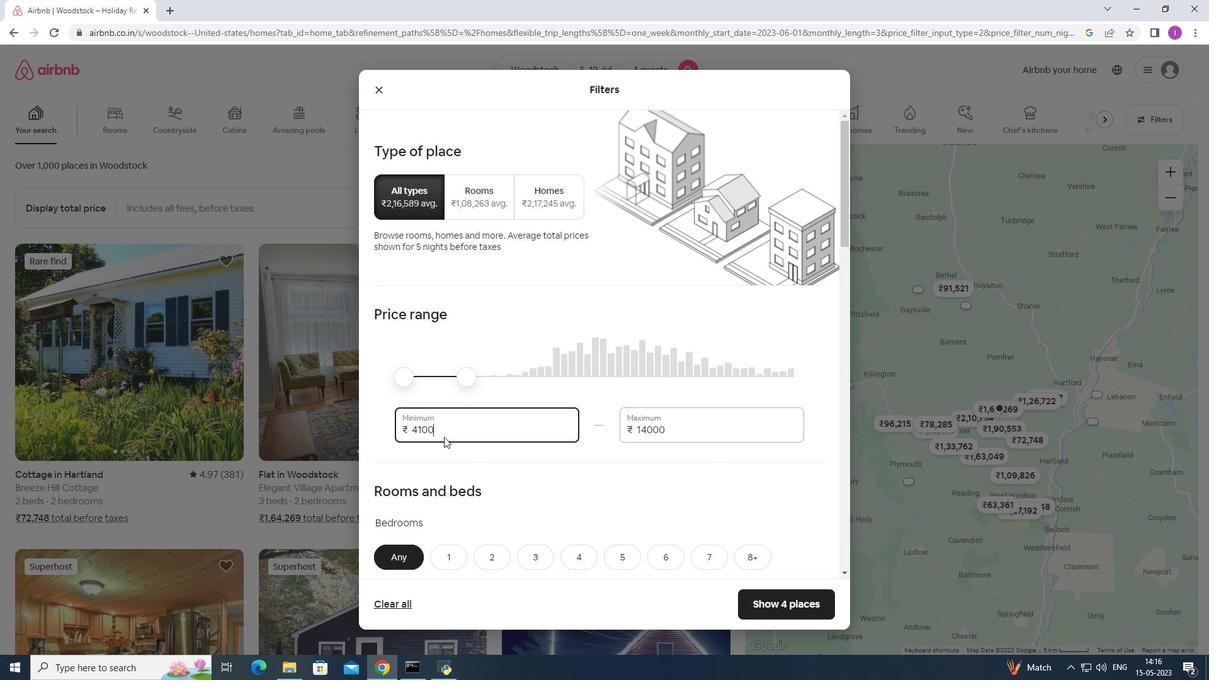 
Action: Mouse pressed left at (443, 436)
Screenshot: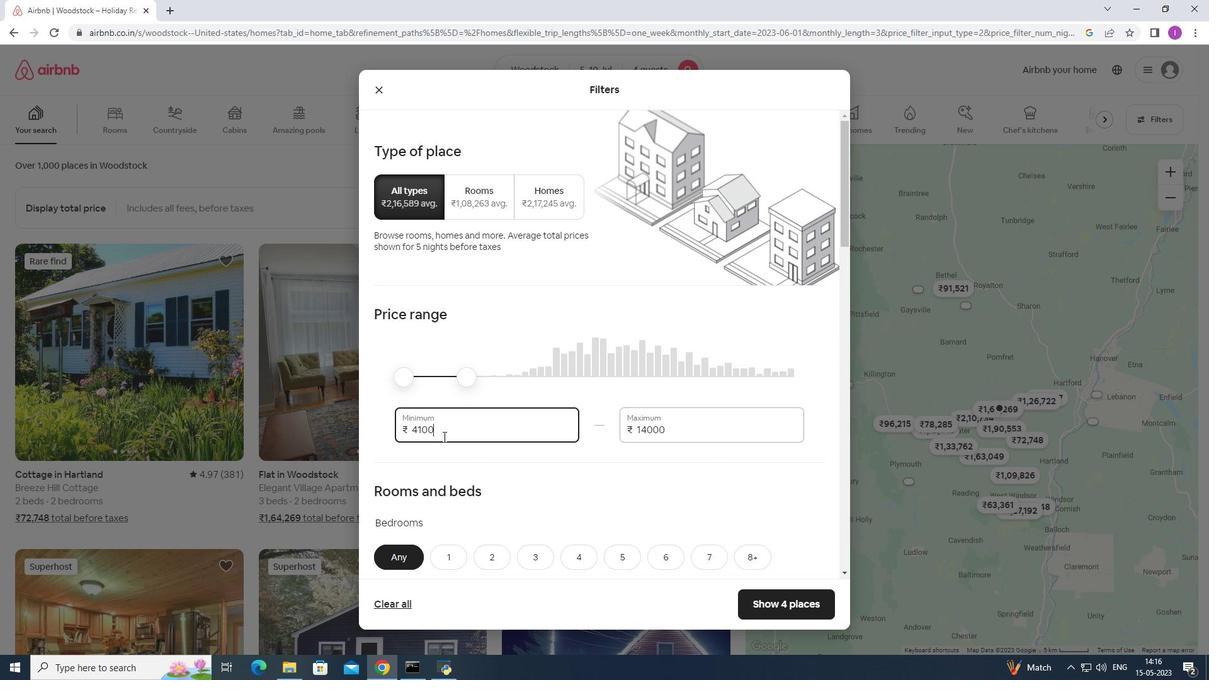 
Action: Mouse moved to (560, 427)
Screenshot: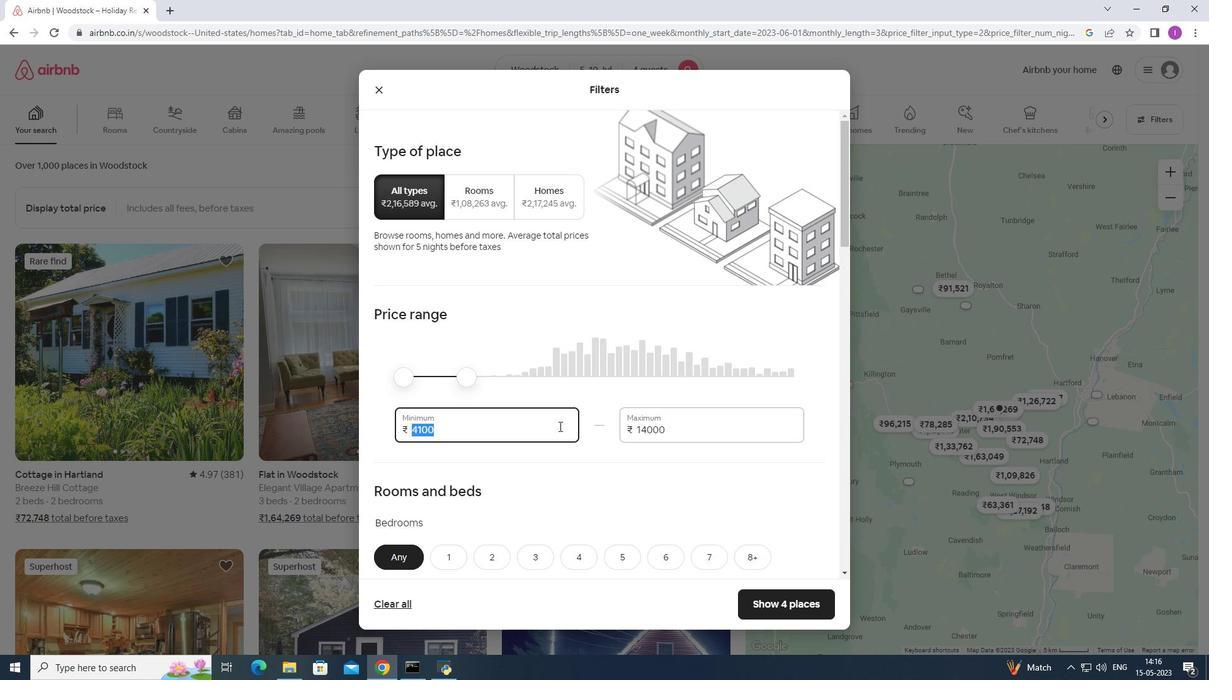 
Action: Key pressed 9000
Screenshot: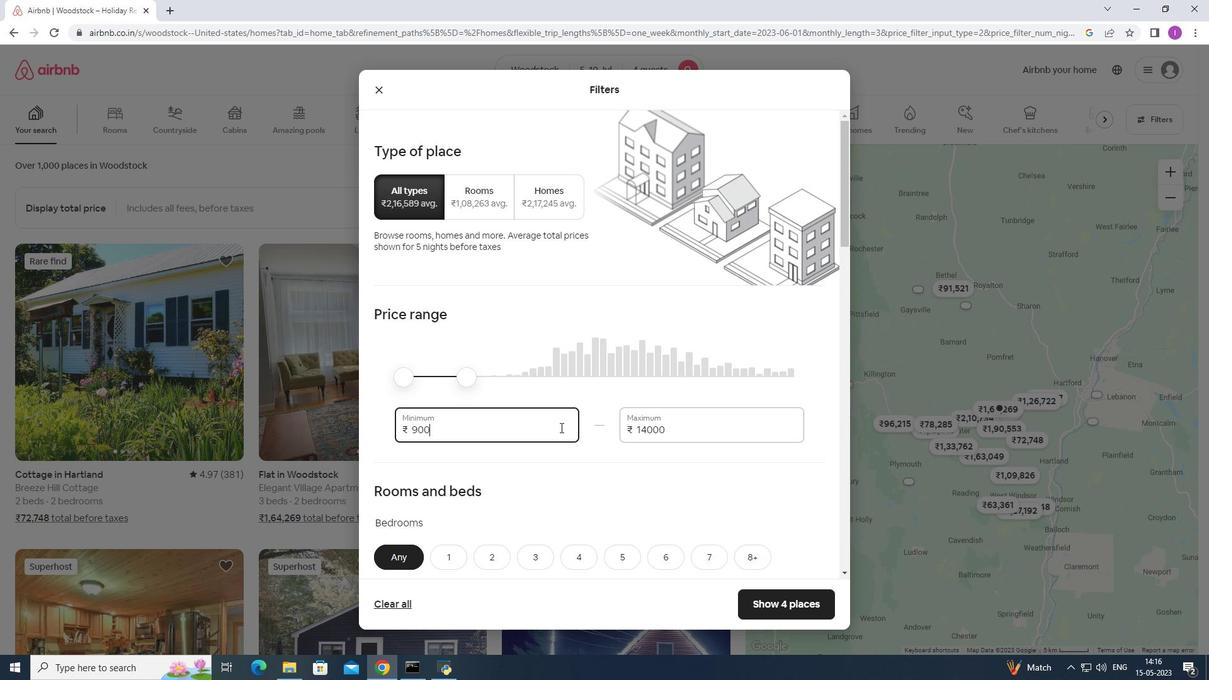 
Action: Mouse moved to (548, 437)
Screenshot: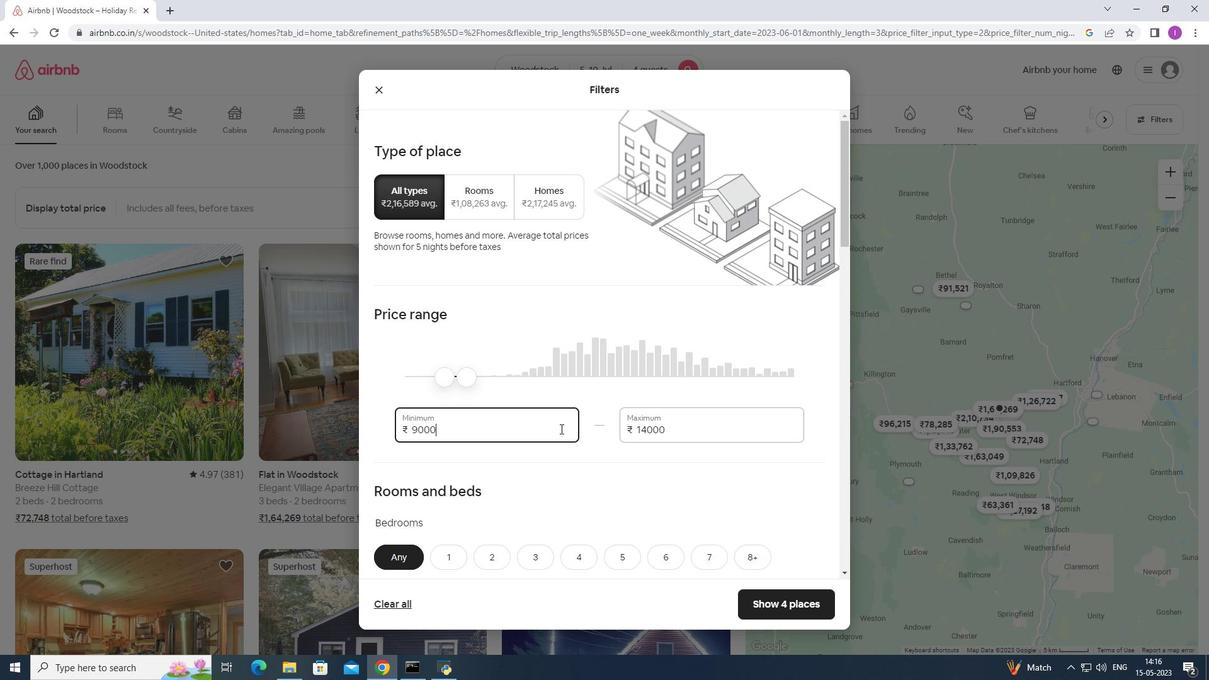 
Action: Mouse scrolled (548, 436) with delta (0, 0)
Screenshot: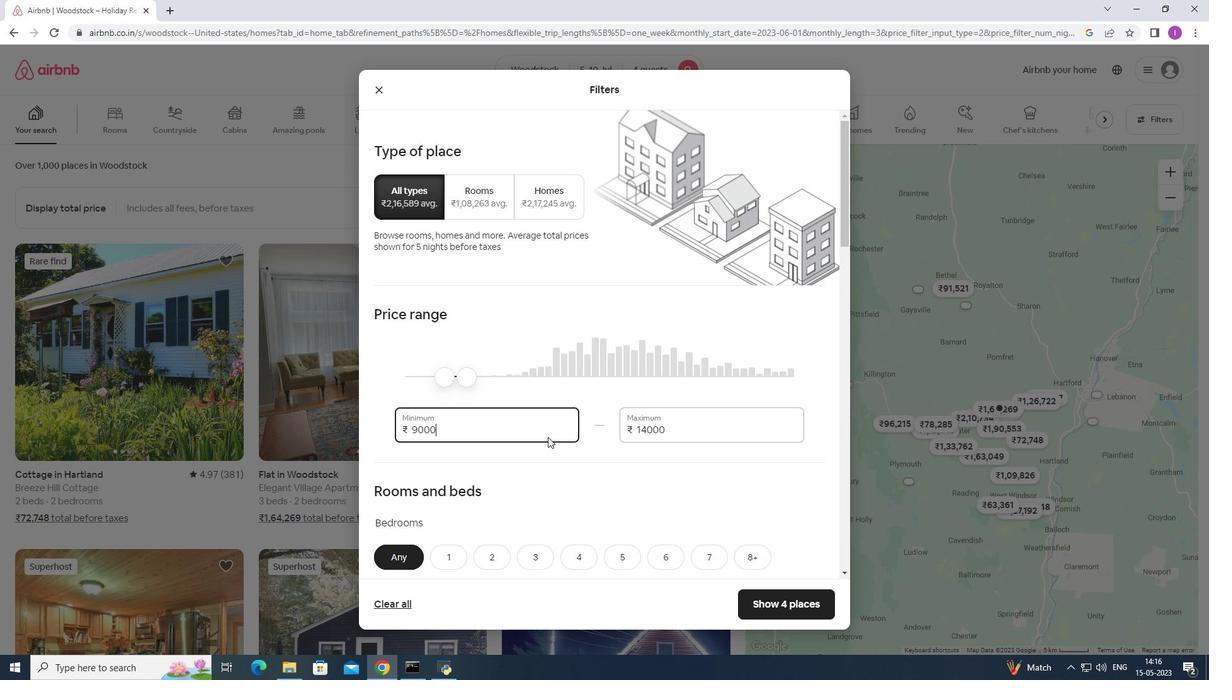 
Action: Mouse scrolled (548, 436) with delta (0, 0)
Screenshot: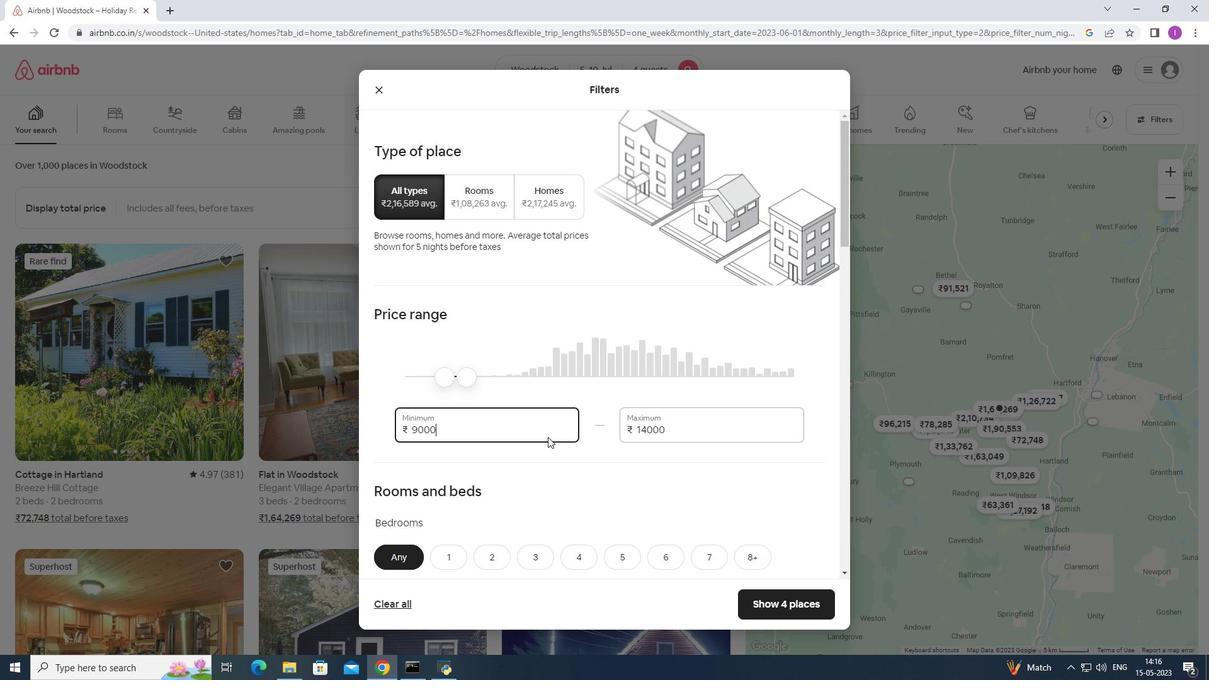 
Action: Mouse scrolled (548, 436) with delta (0, 0)
Screenshot: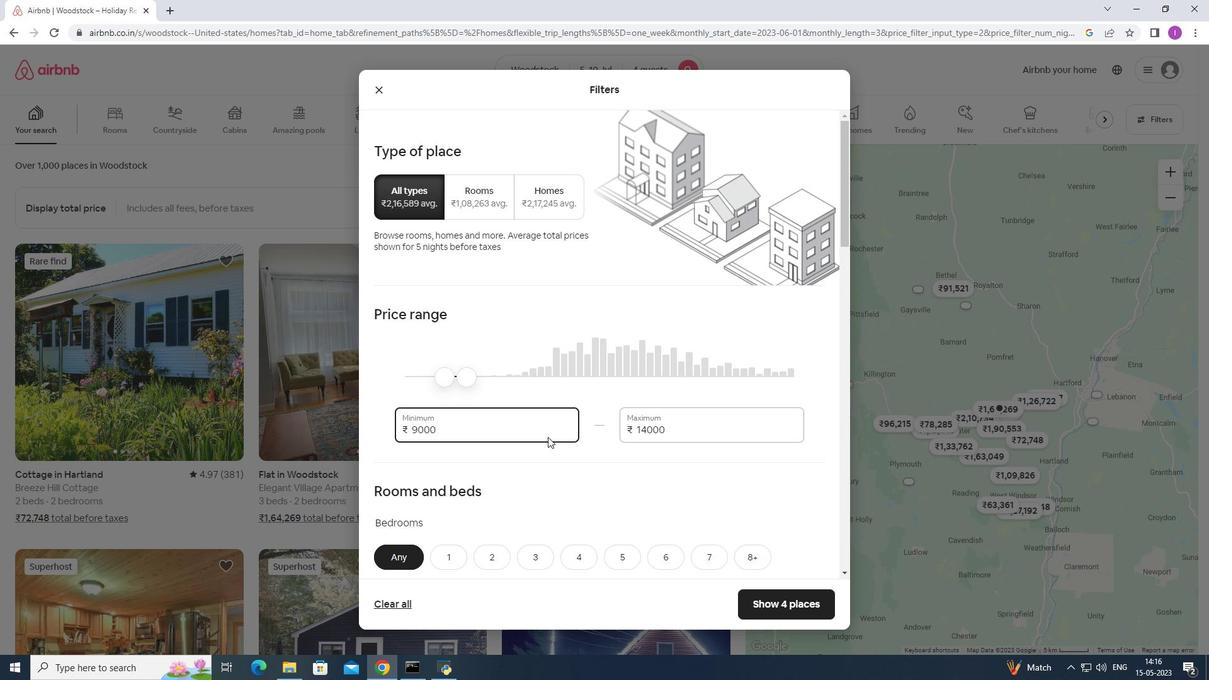 
Action: Mouse moved to (548, 436)
Screenshot: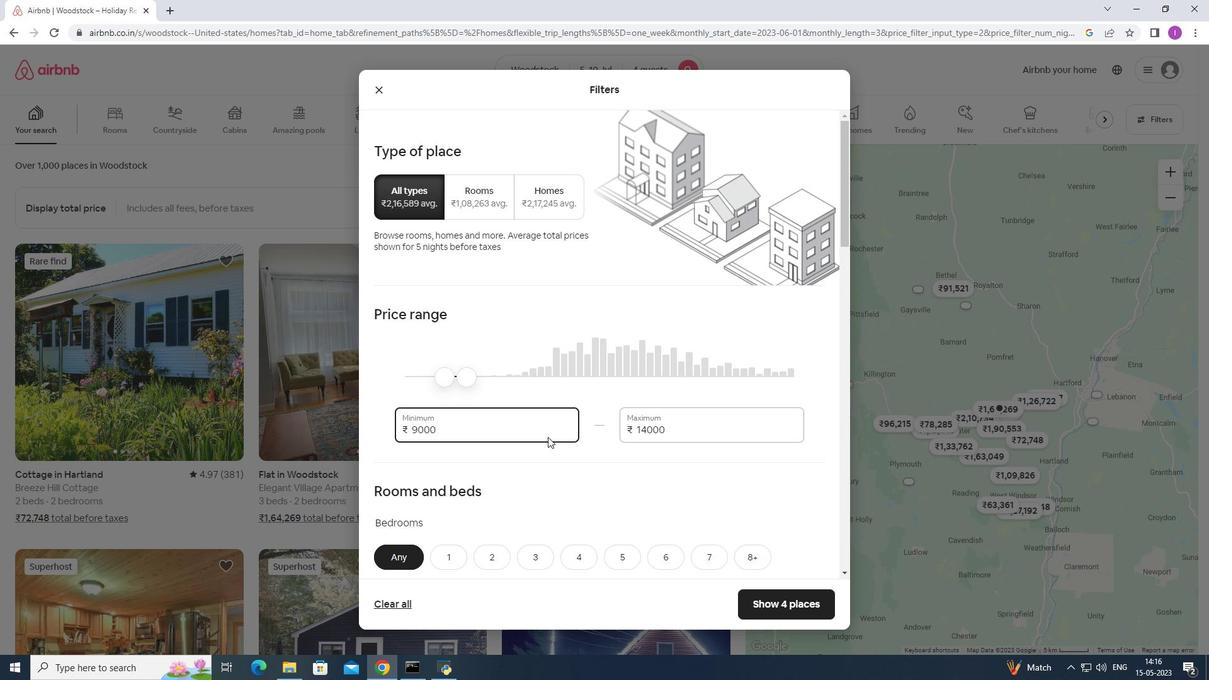 
Action: Mouse scrolled (548, 436) with delta (0, 0)
Screenshot: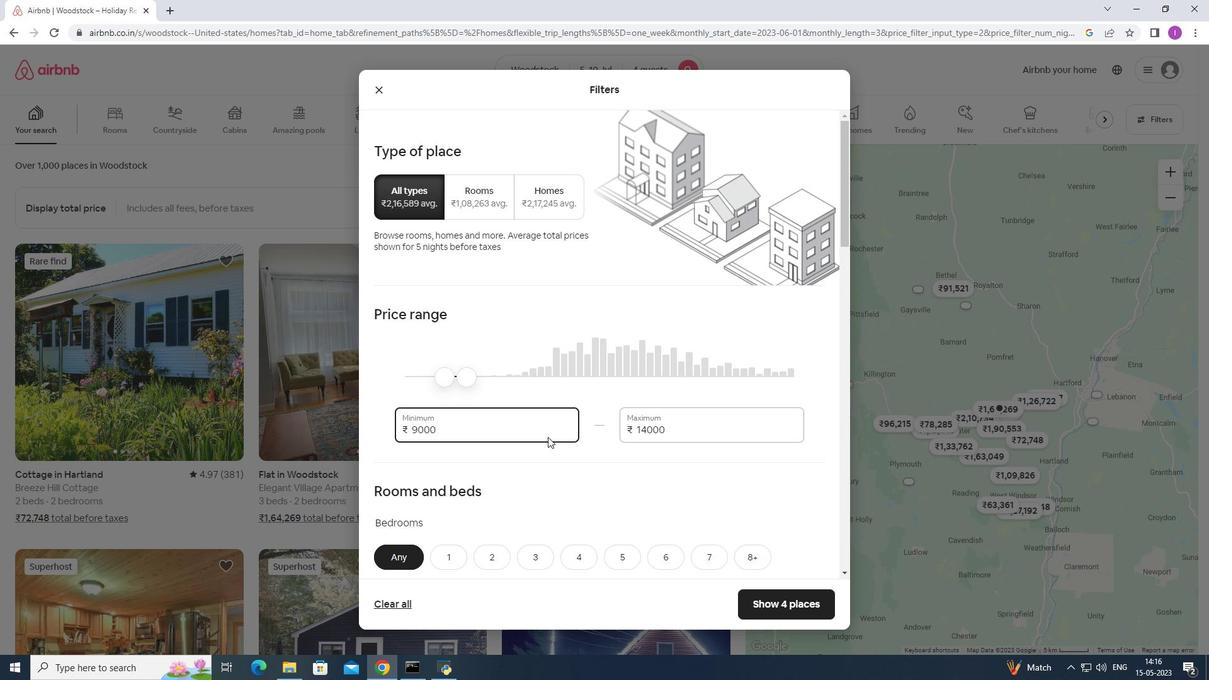 
Action: Mouse moved to (476, 307)
Screenshot: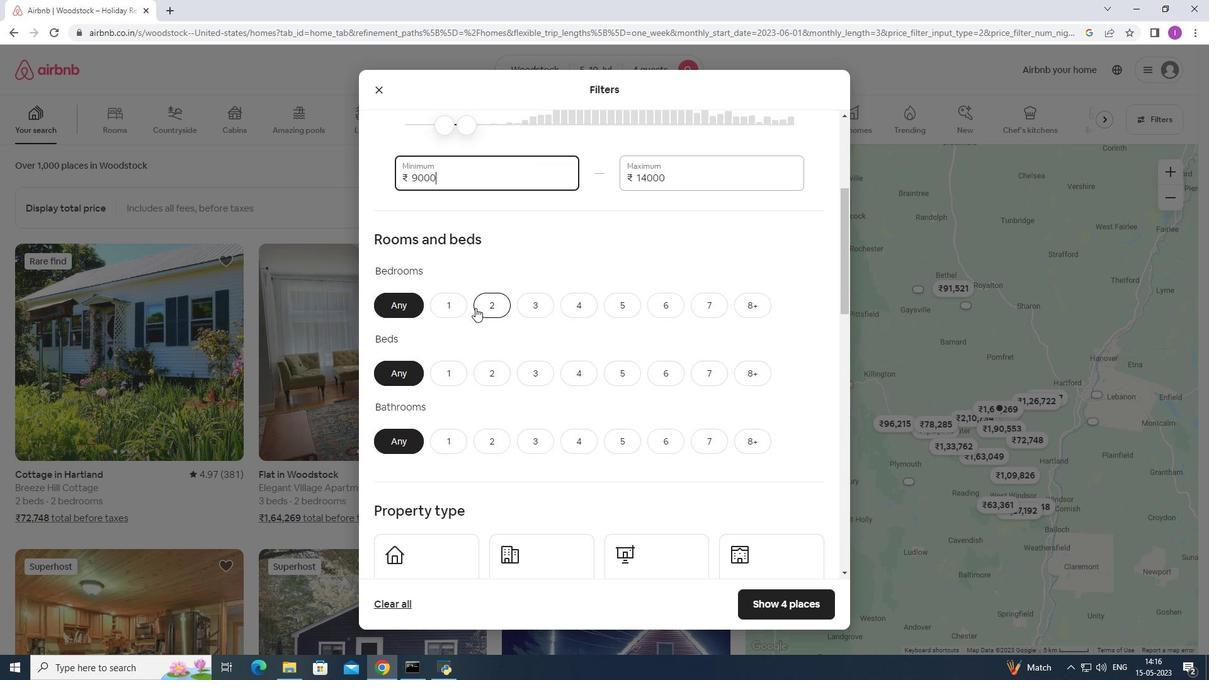 
Action: Mouse pressed left at (476, 307)
Screenshot: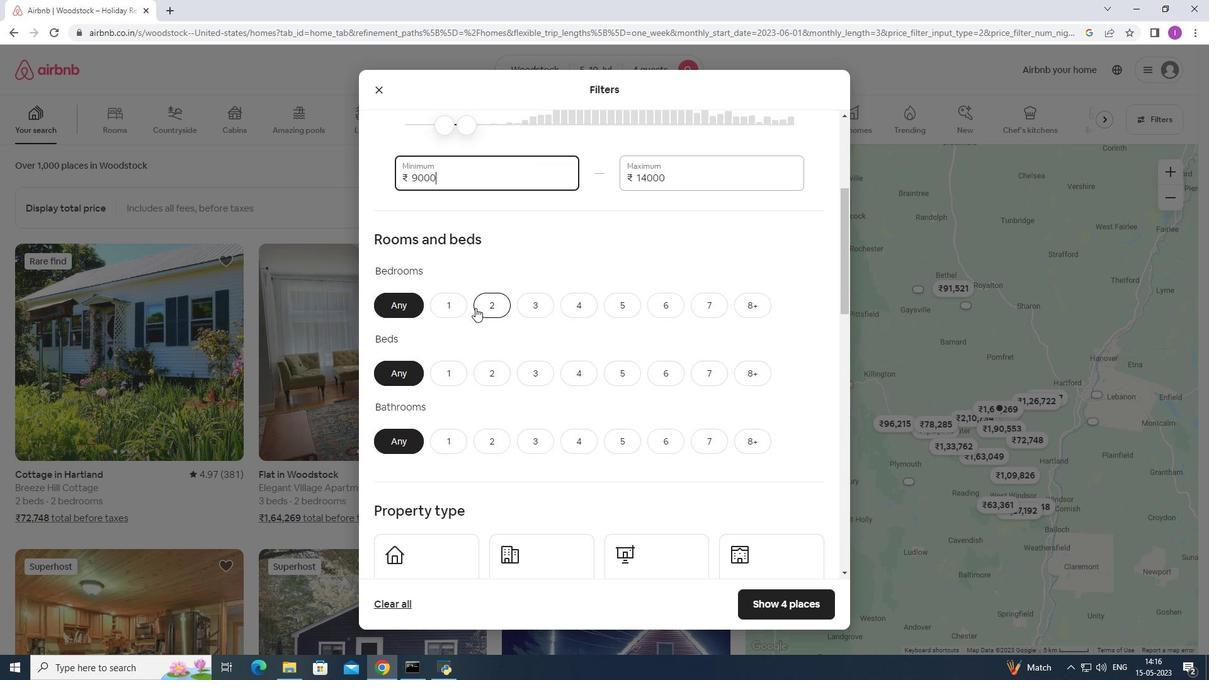 
Action: Mouse moved to (567, 371)
Screenshot: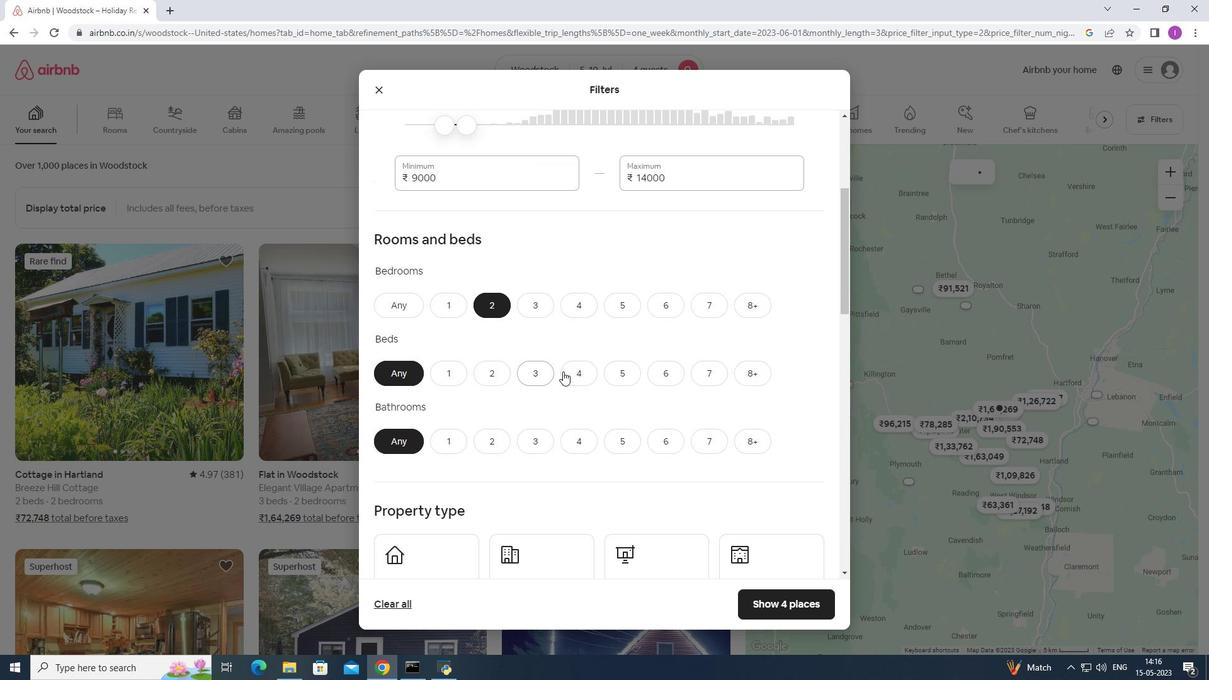 
Action: Mouse pressed left at (567, 371)
Screenshot: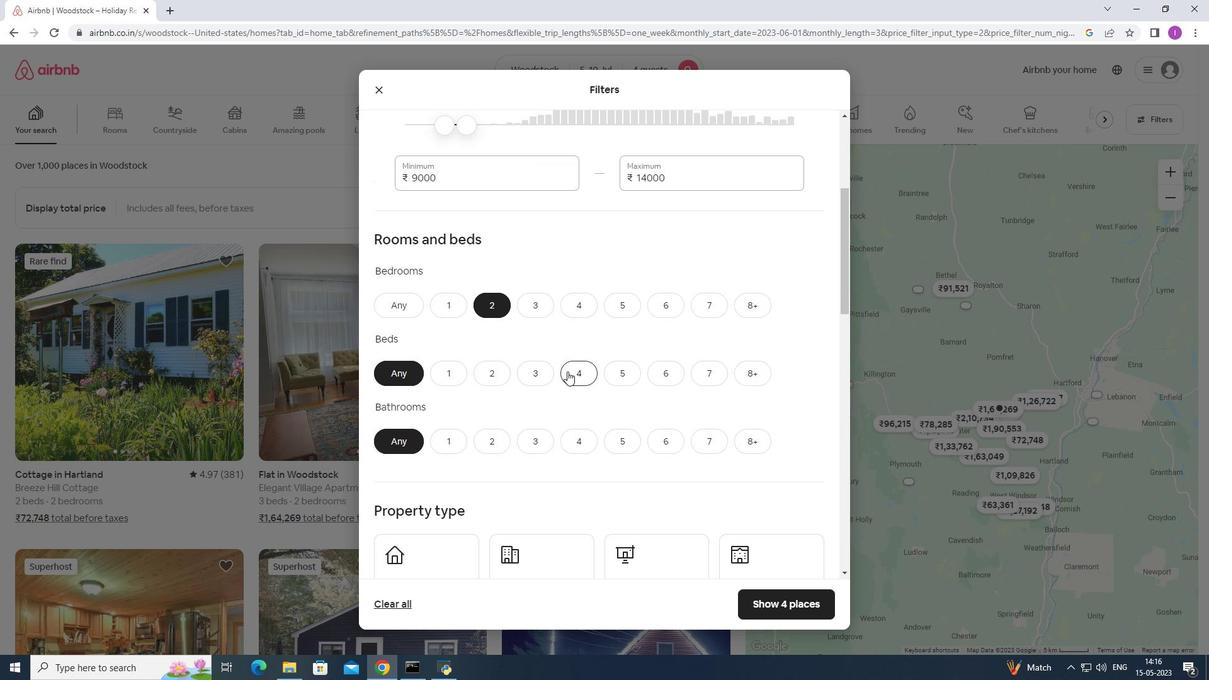 
Action: Mouse moved to (500, 441)
Screenshot: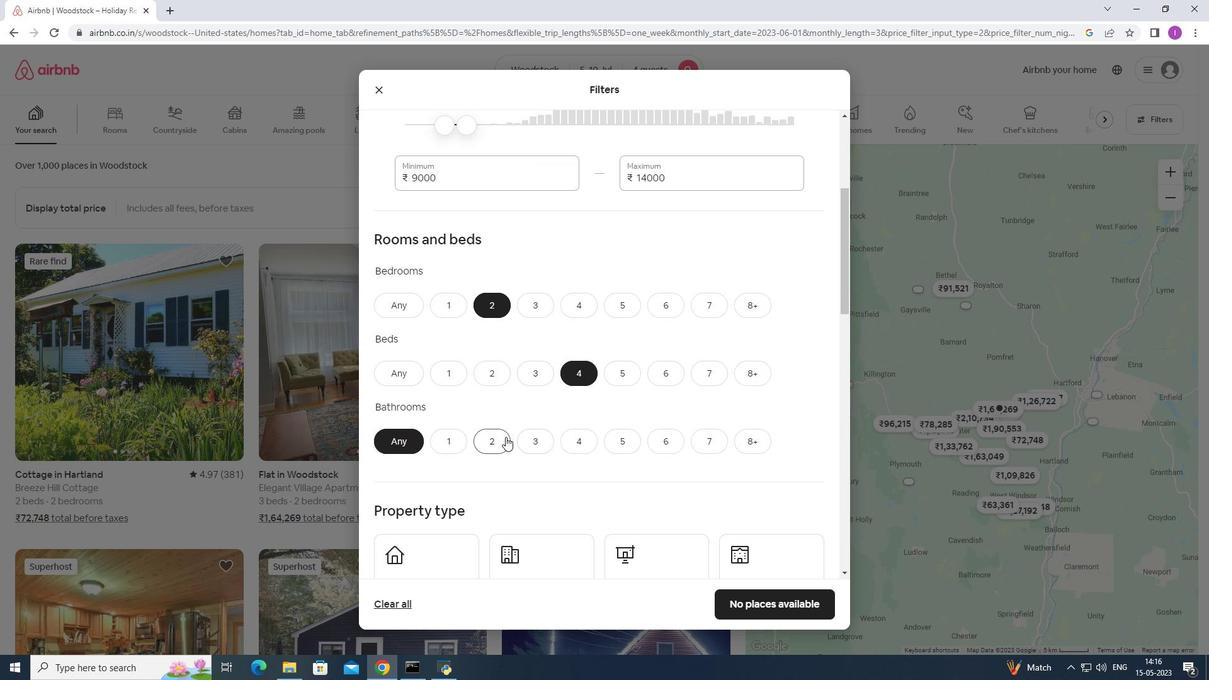 
Action: Mouse pressed left at (500, 441)
Screenshot: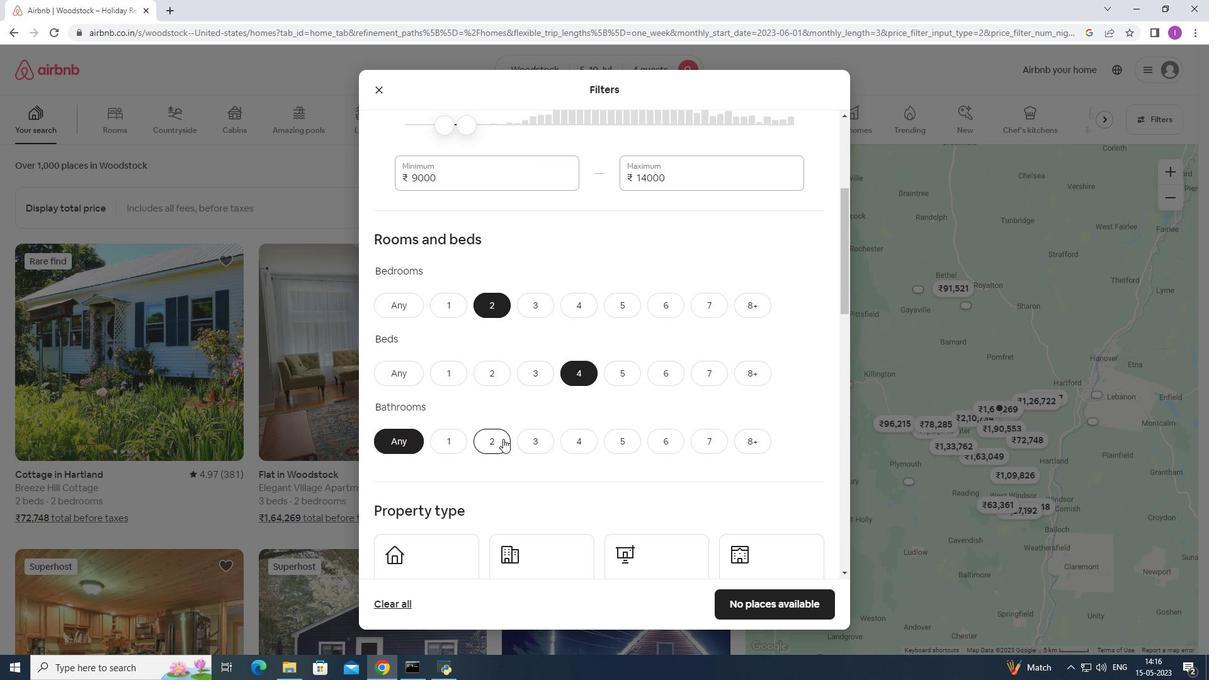
Action: Mouse moved to (515, 406)
Screenshot: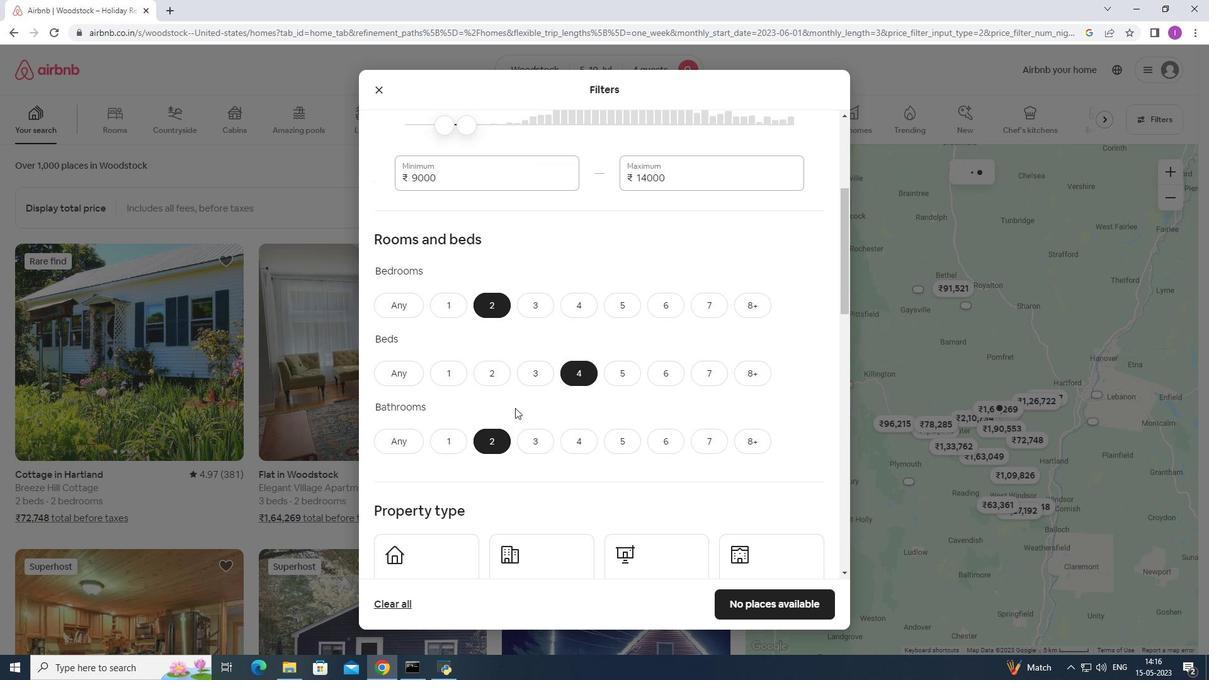 
Action: Mouse scrolled (515, 405) with delta (0, 0)
Screenshot: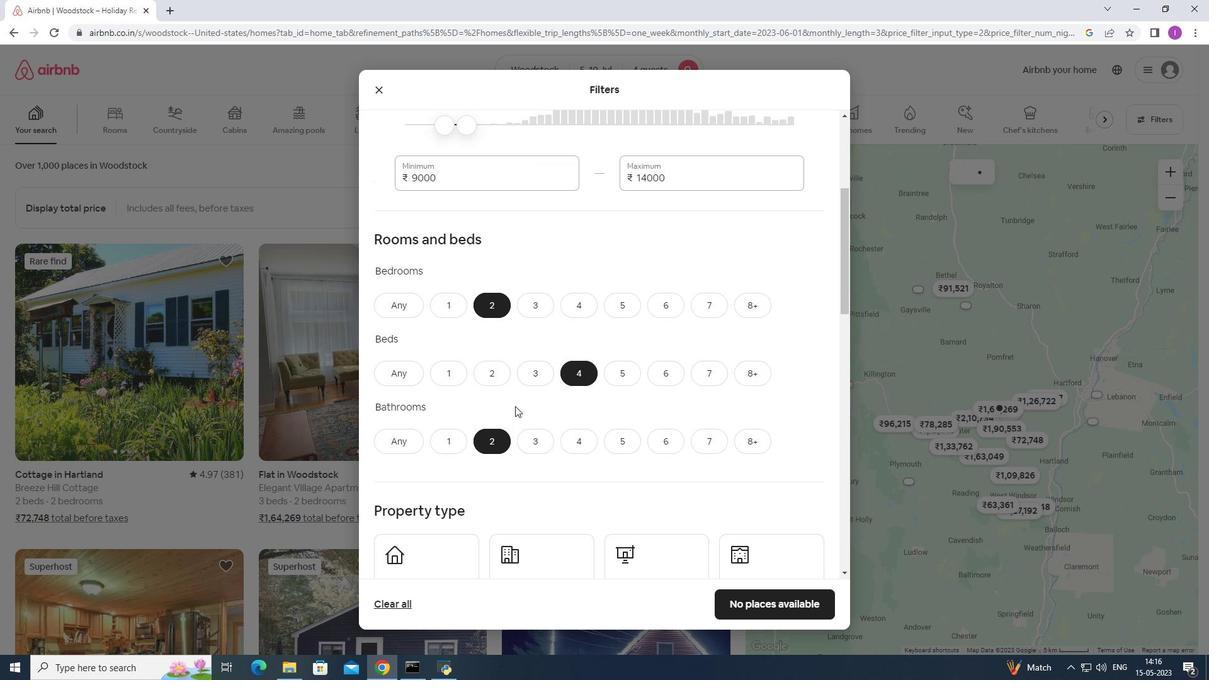 
Action: Mouse scrolled (515, 405) with delta (0, 0)
Screenshot: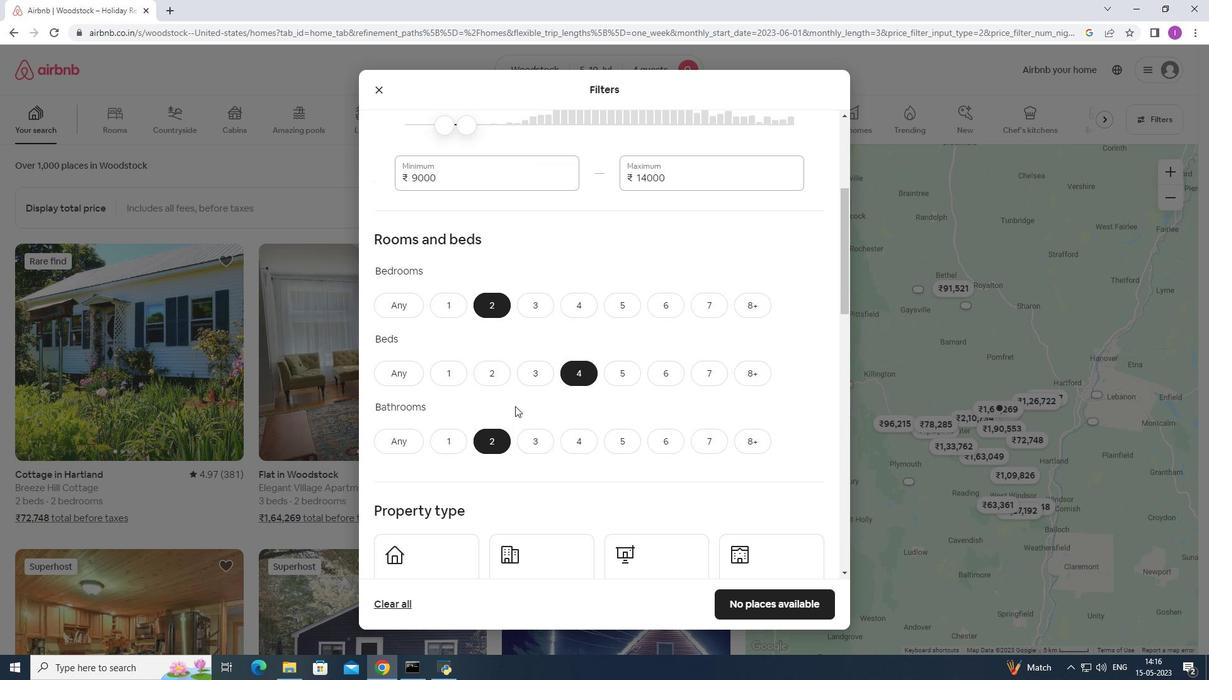 
Action: Mouse moved to (422, 458)
Screenshot: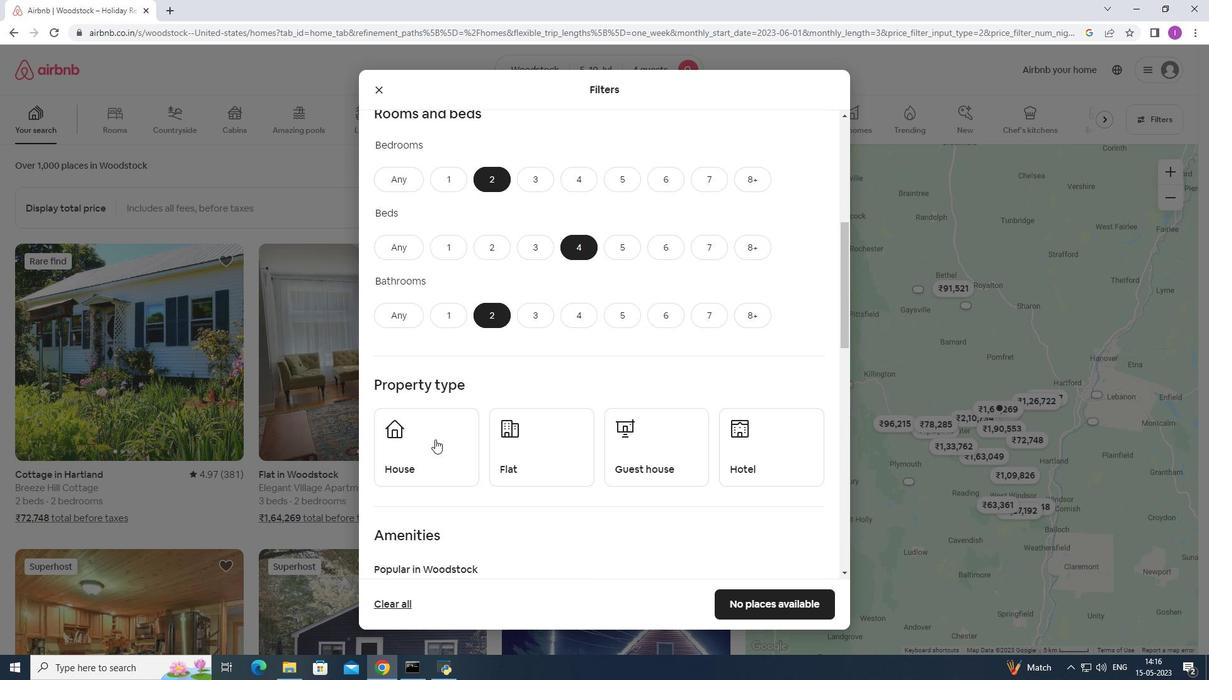 
Action: Mouse pressed left at (422, 458)
Screenshot: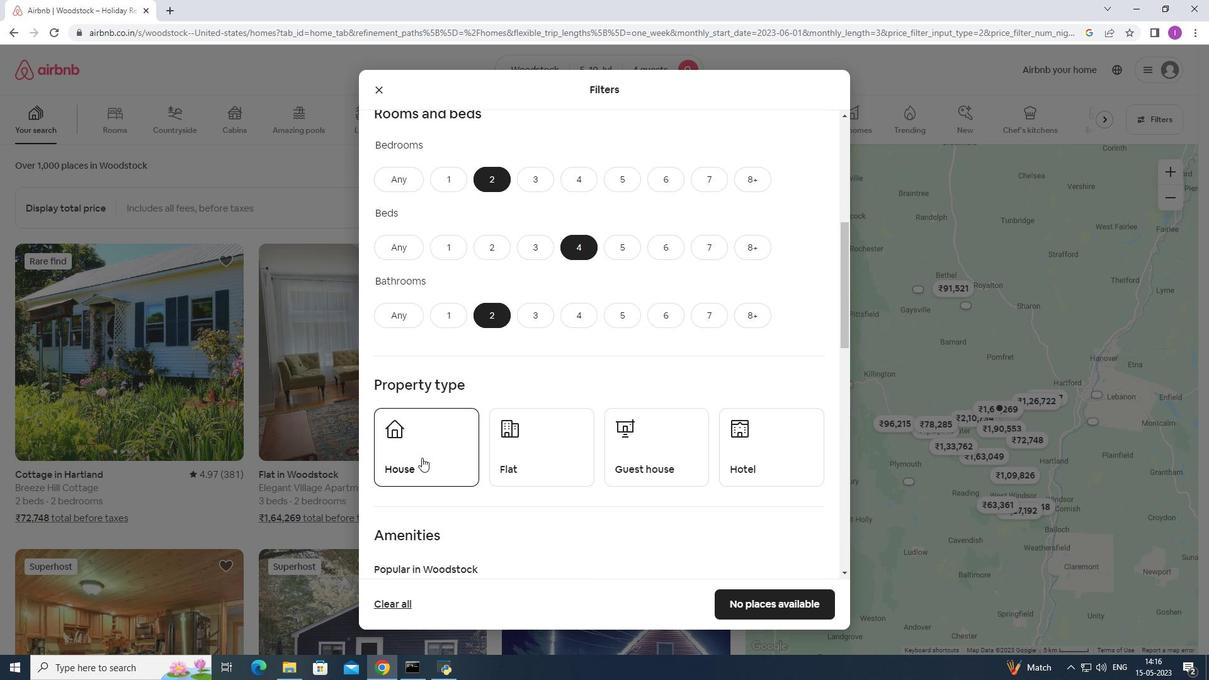 
Action: Mouse moved to (504, 447)
Screenshot: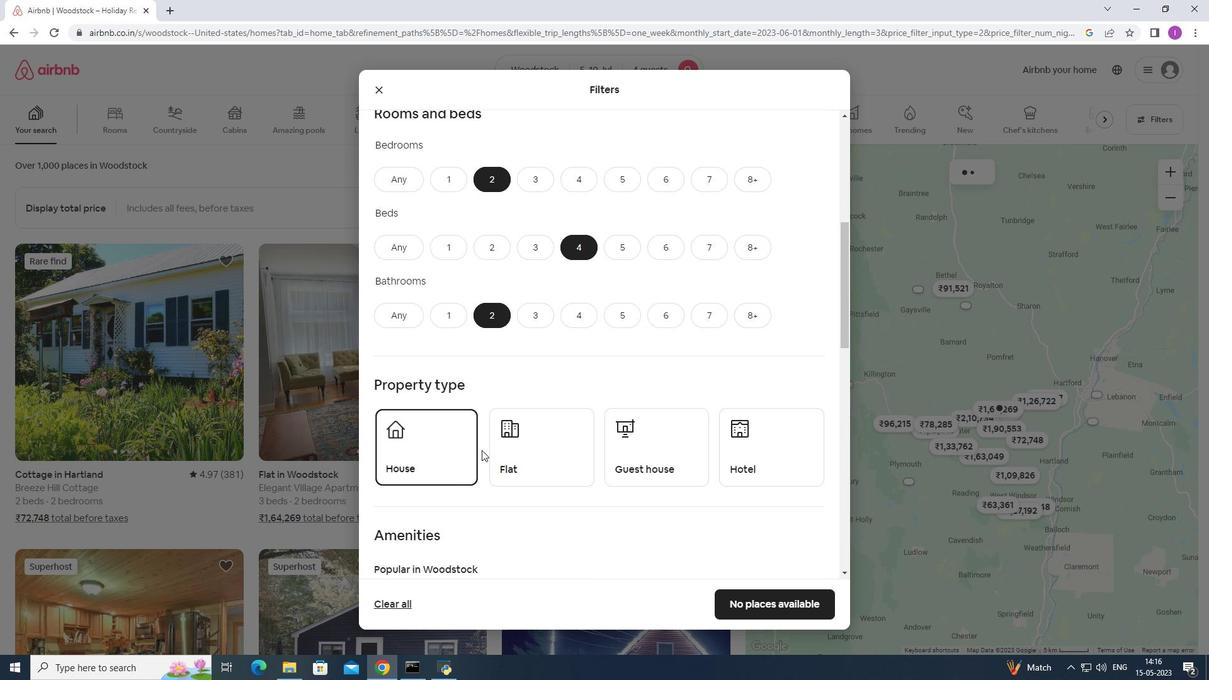 
Action: Mouse pressed left at (504, 447)
Screenshot: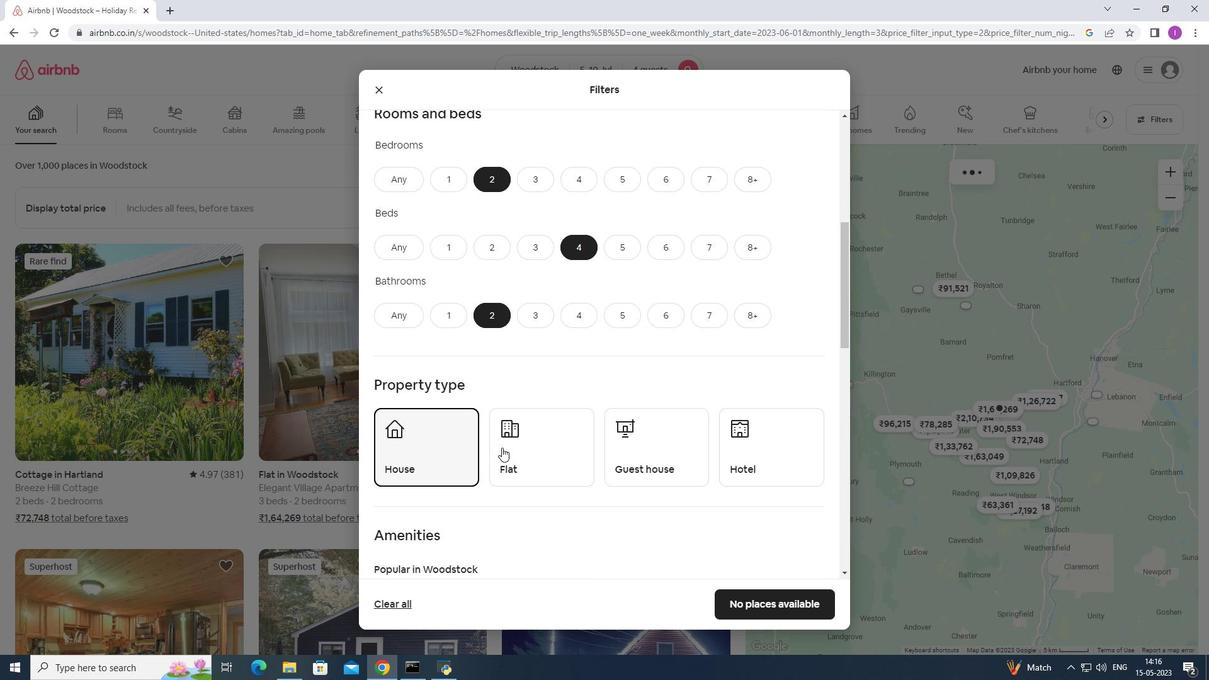 
Action: Mouse moved to (643, 442)
Screenshot: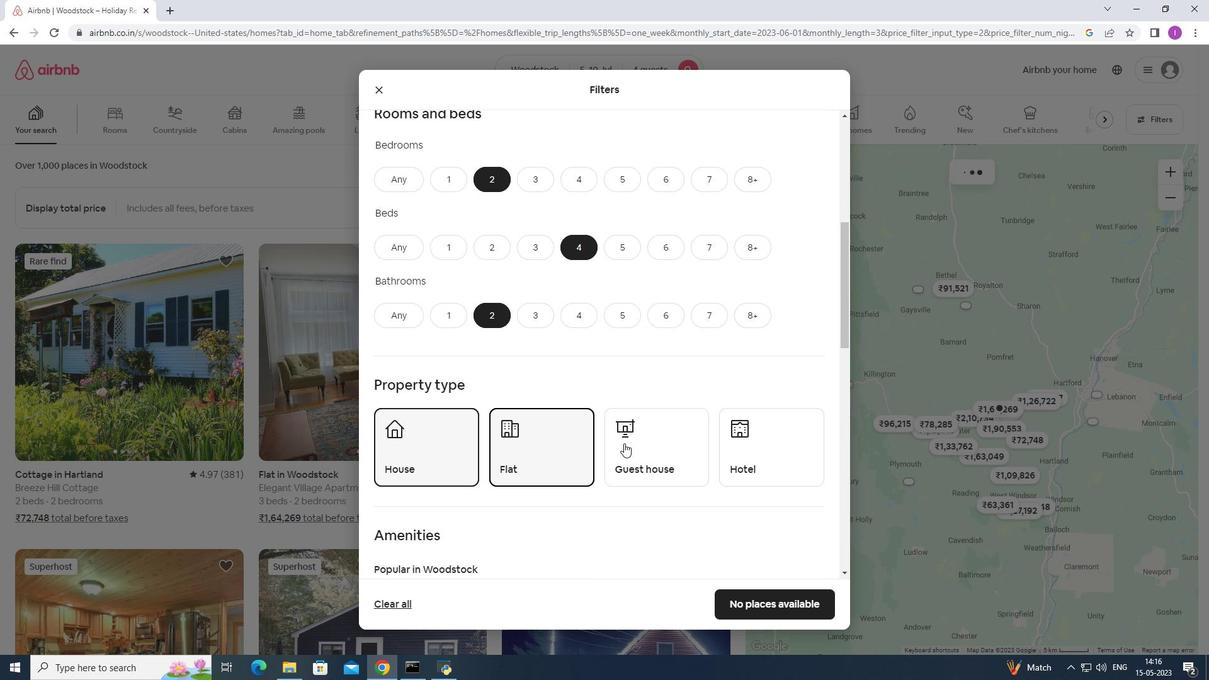 
Action: Mouse pressed left at (643, 442)
Screenshot: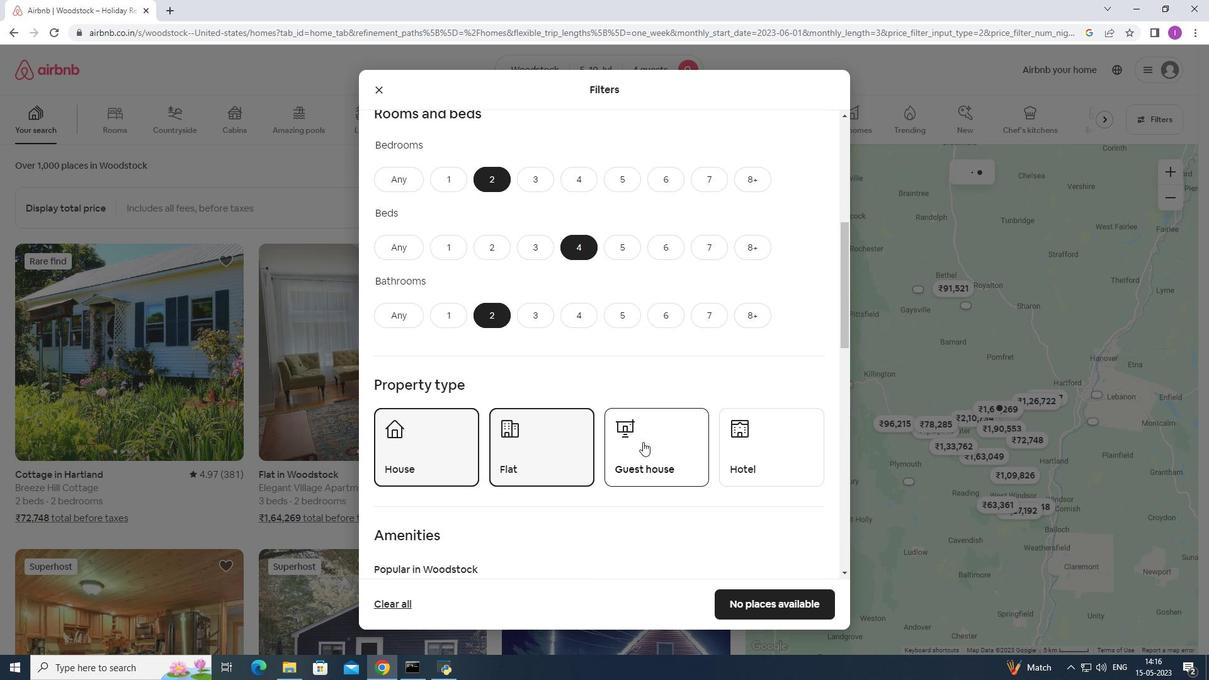 
Action: Mouse moved to (670, 444)
Screenshot: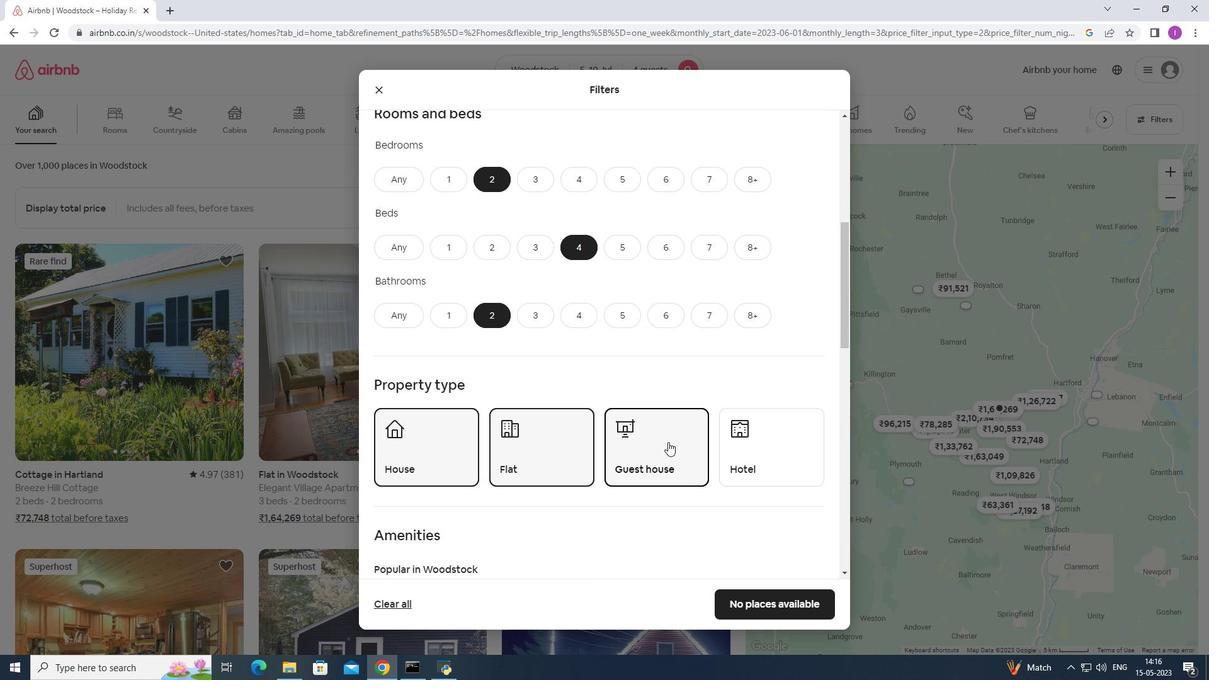 
Action: Mouse scrolled (670, 444) with delta (0, 0)
Screenshot: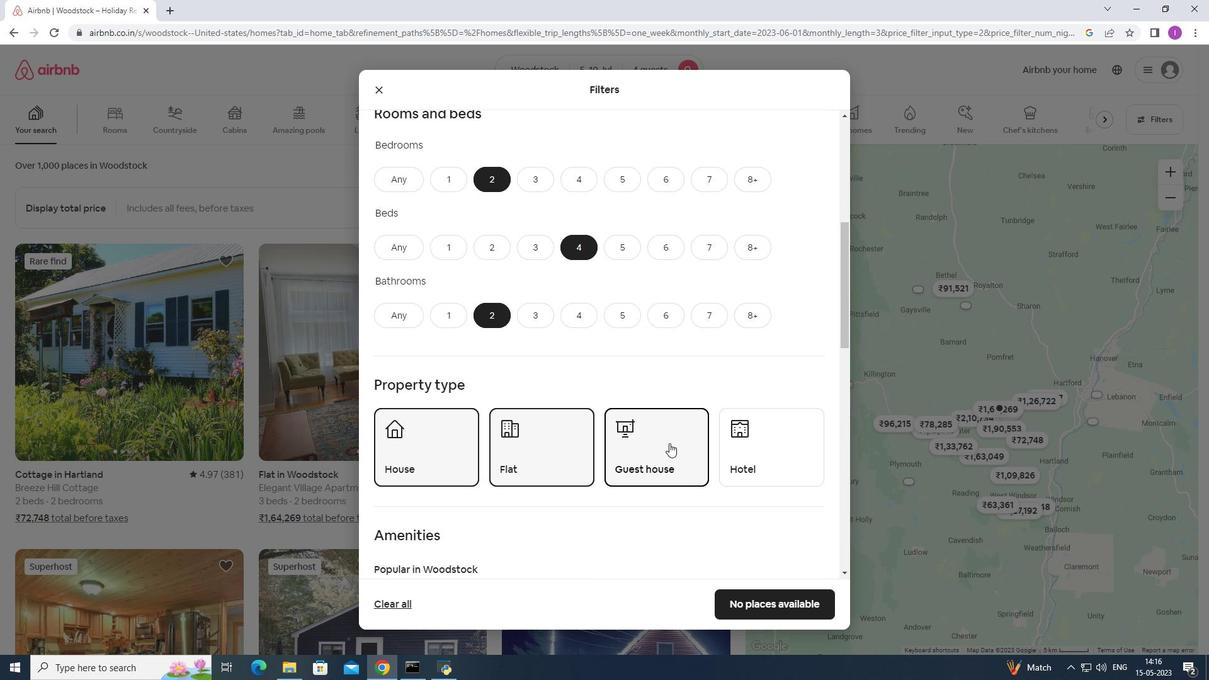 
Action: Mouse scrolled (670, 444) with delta (0, 0)
Screenshot: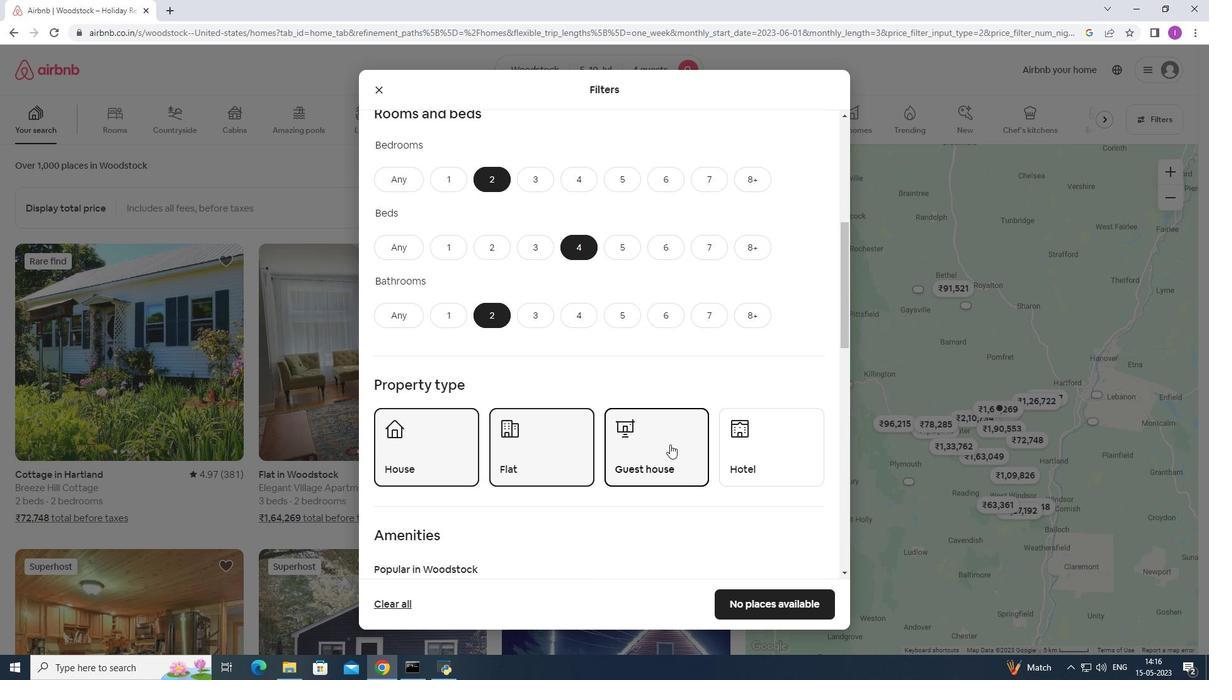 
Action: Mouse scrolled (670, 444) with delta (0, 0)
Screenshot: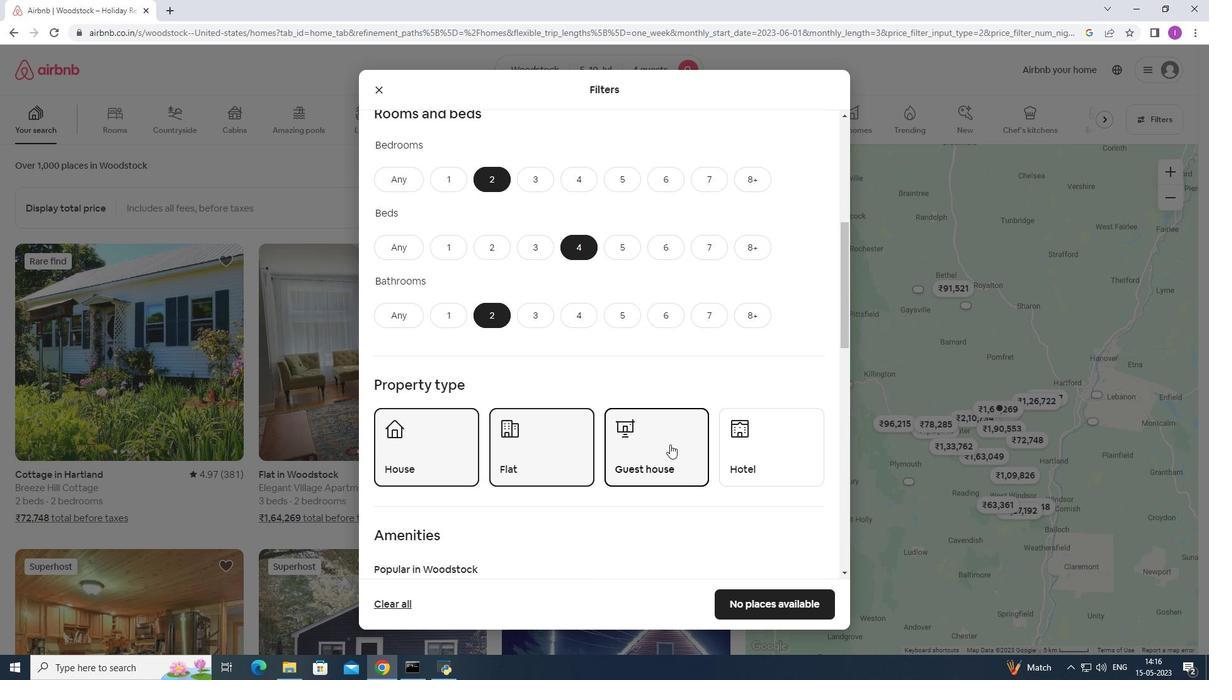 
Action: Mouse moved to (674, 444)
Screenshot: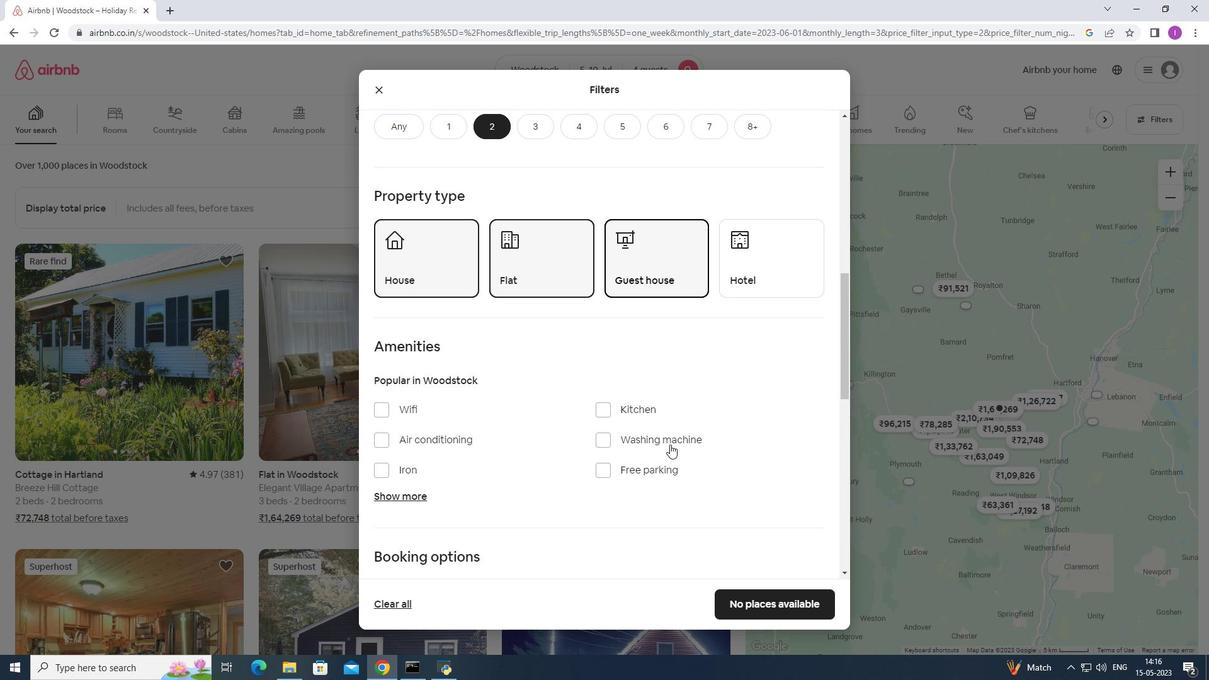 
Action: Mouse scrolled (674, 444) with delta (0, 0)
Screenshot: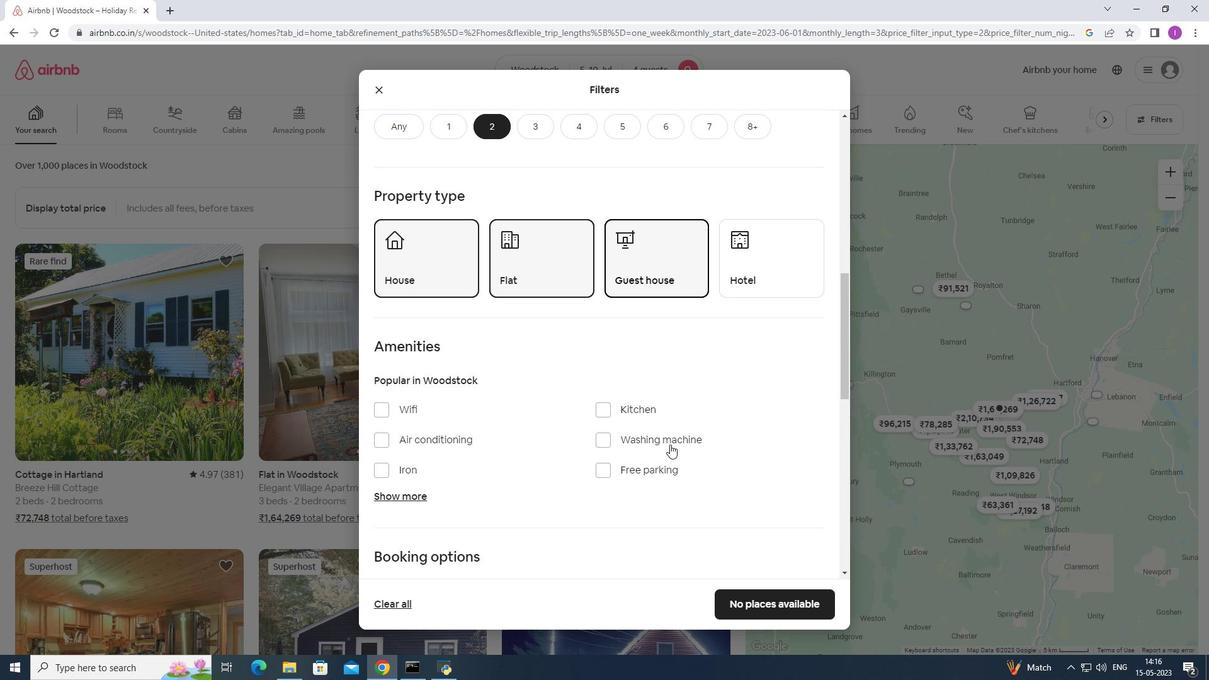 
Action: Mouse scrolled (674, 444) with delta (0, 0)
Screenshot: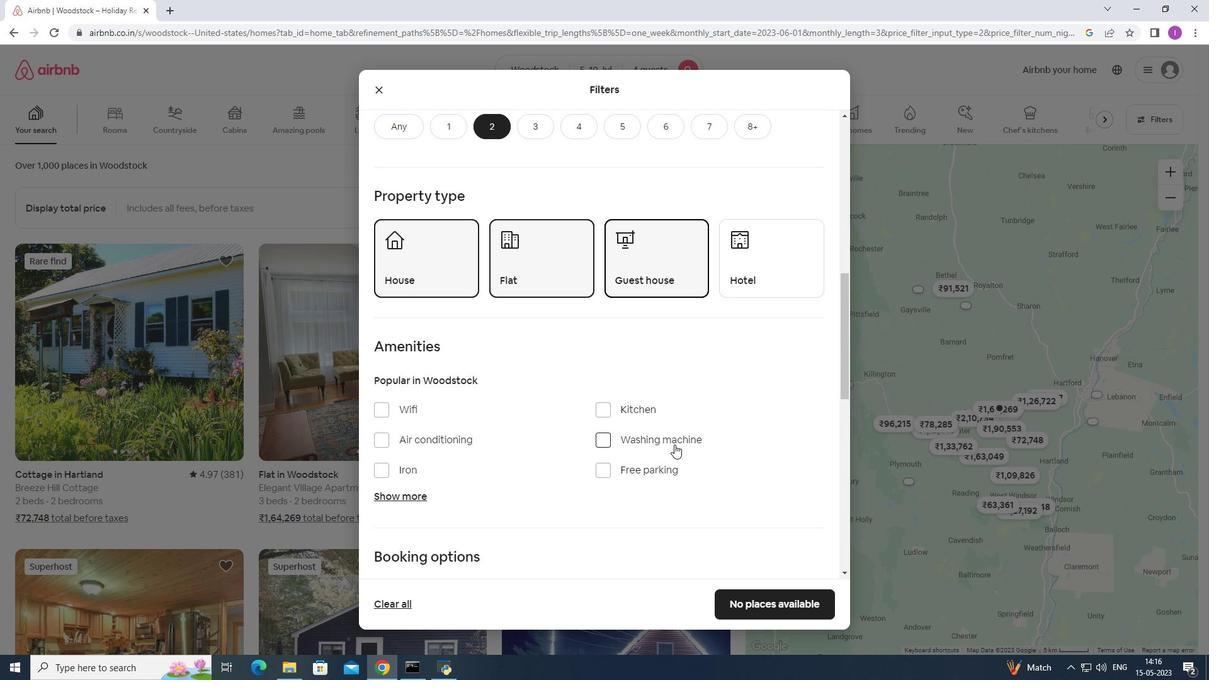 
Action: Mouse moved to (676, 444)
Screenshot: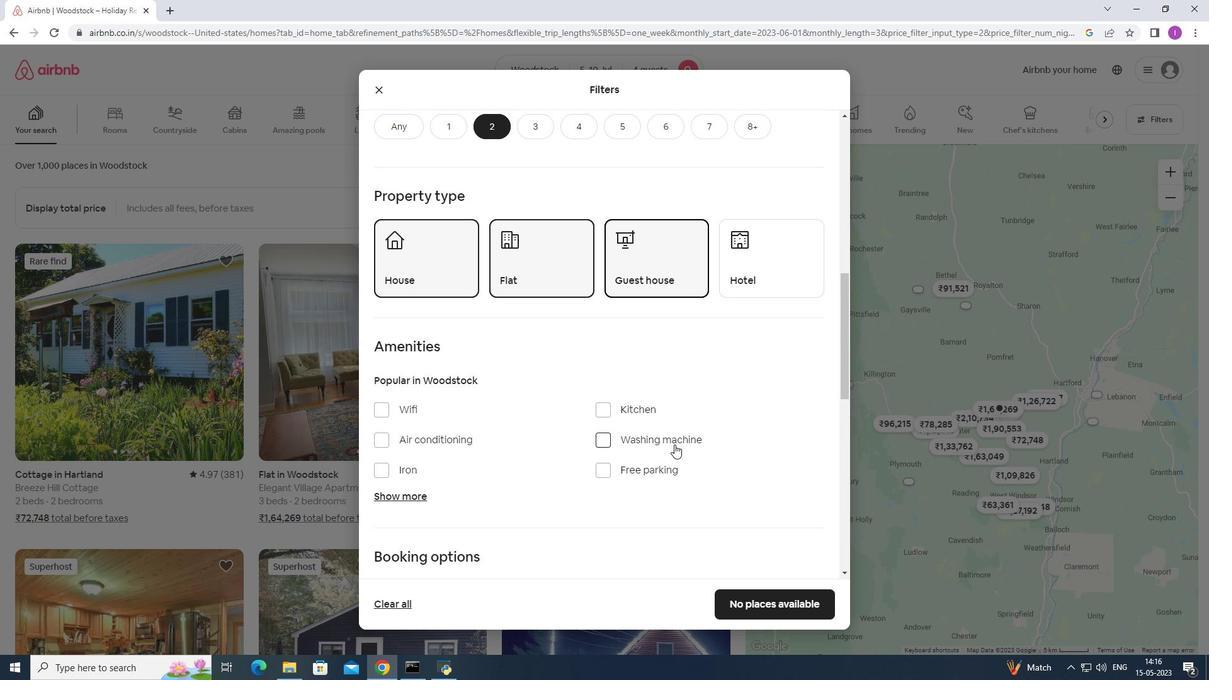 
Action: Mouse scrolled (676, 444) with delta (0, 0)
Screenshot: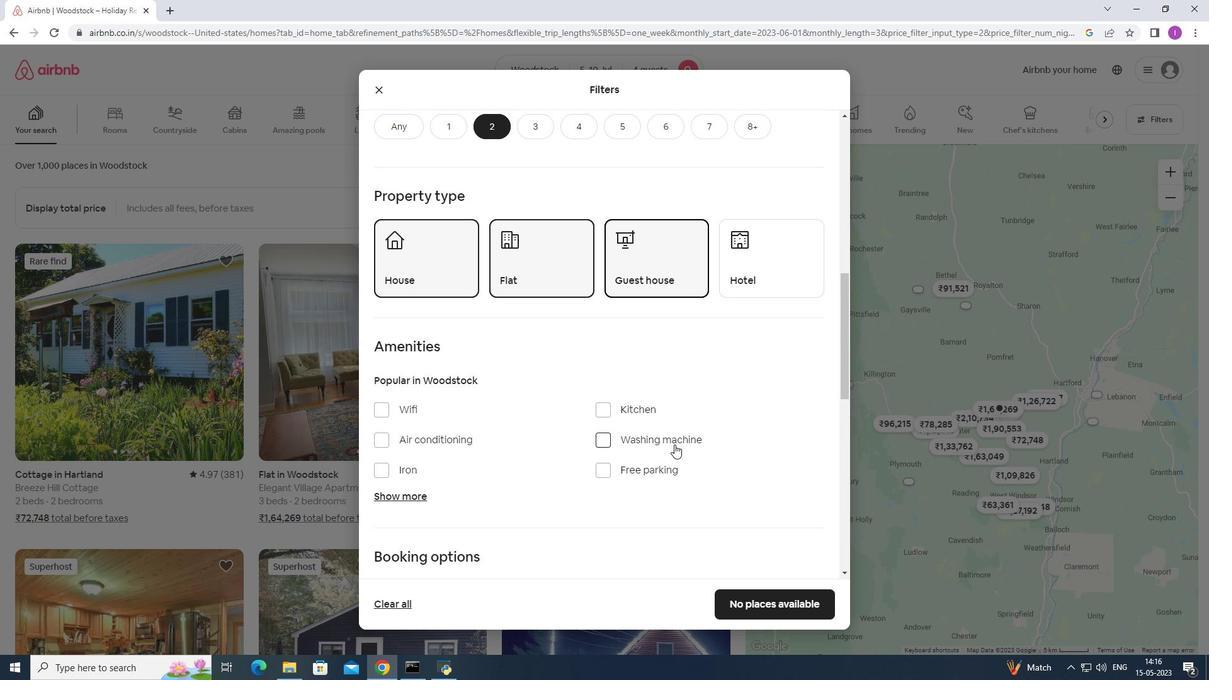 
Action: Mouse moved to (808, 456)
Screenshot: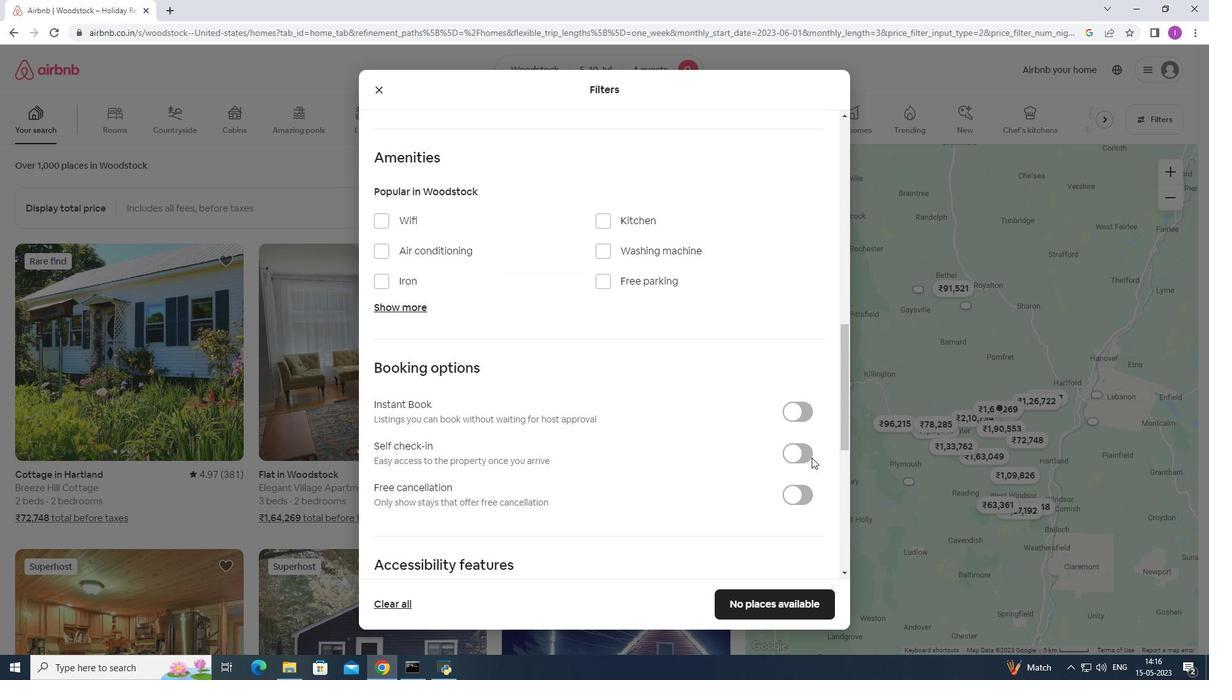 
Action: Mouse pressed left at (808, 456)
Screenshot: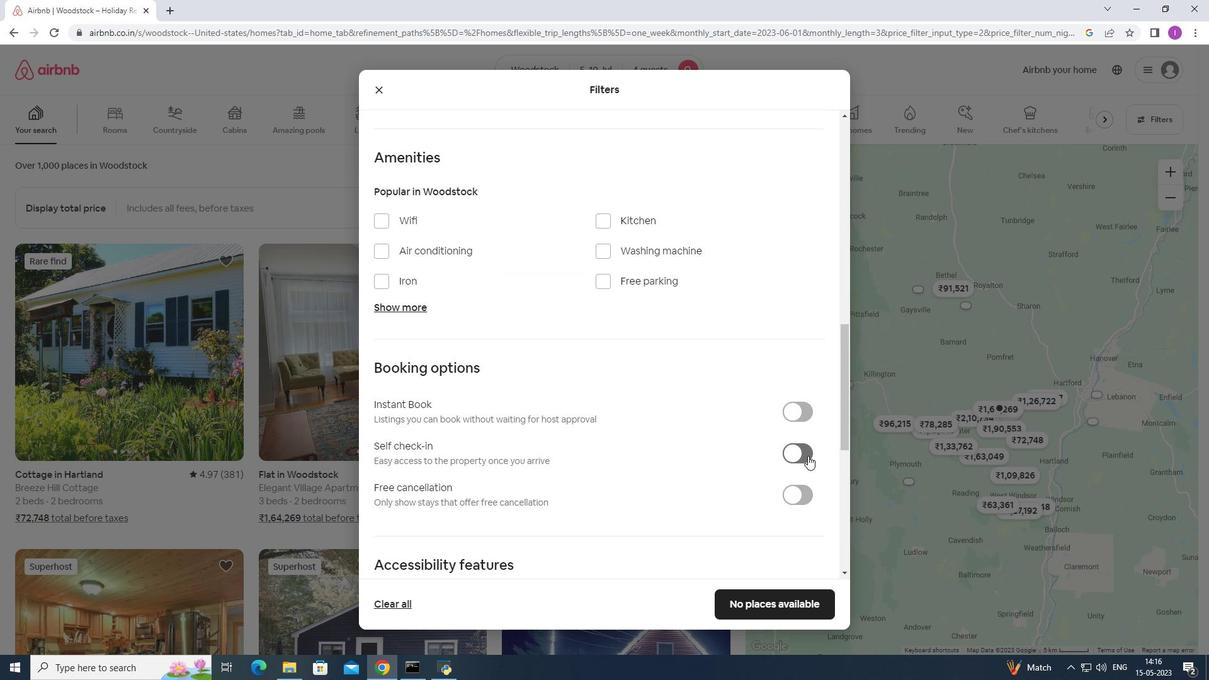 
Action: Mouse moved to (738, 493)
Screenshot: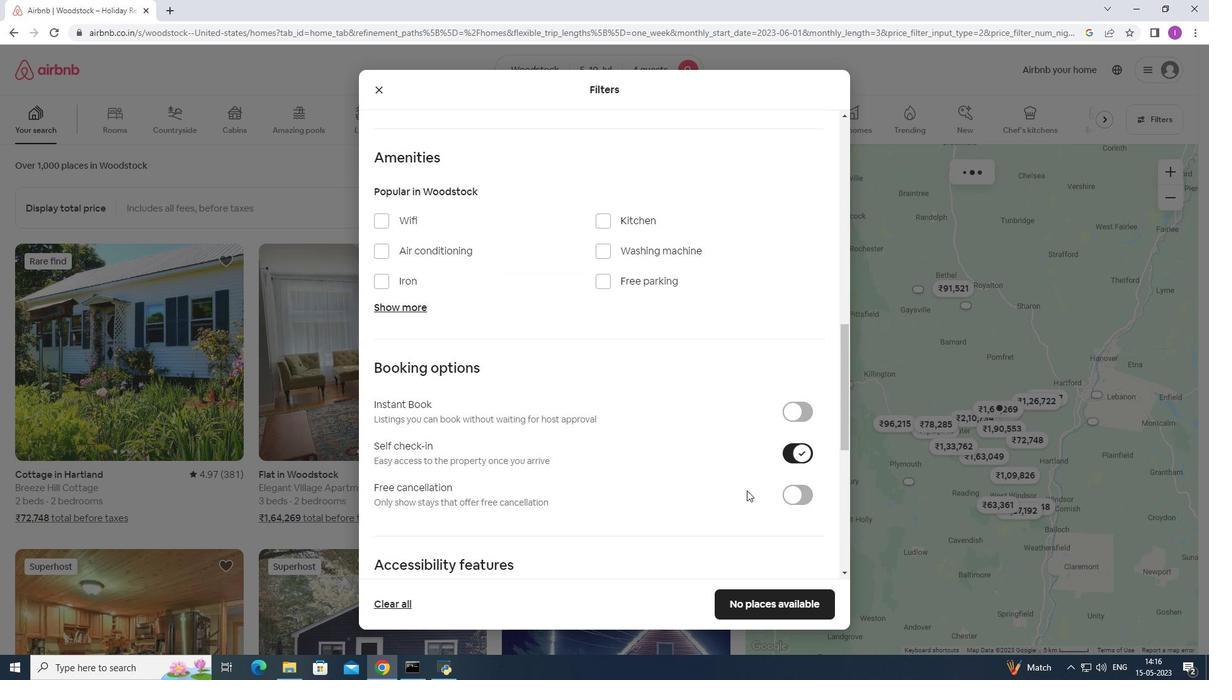 
Action: Mouse scrolled (738, 492) with delta (0, 0)
Screenshot: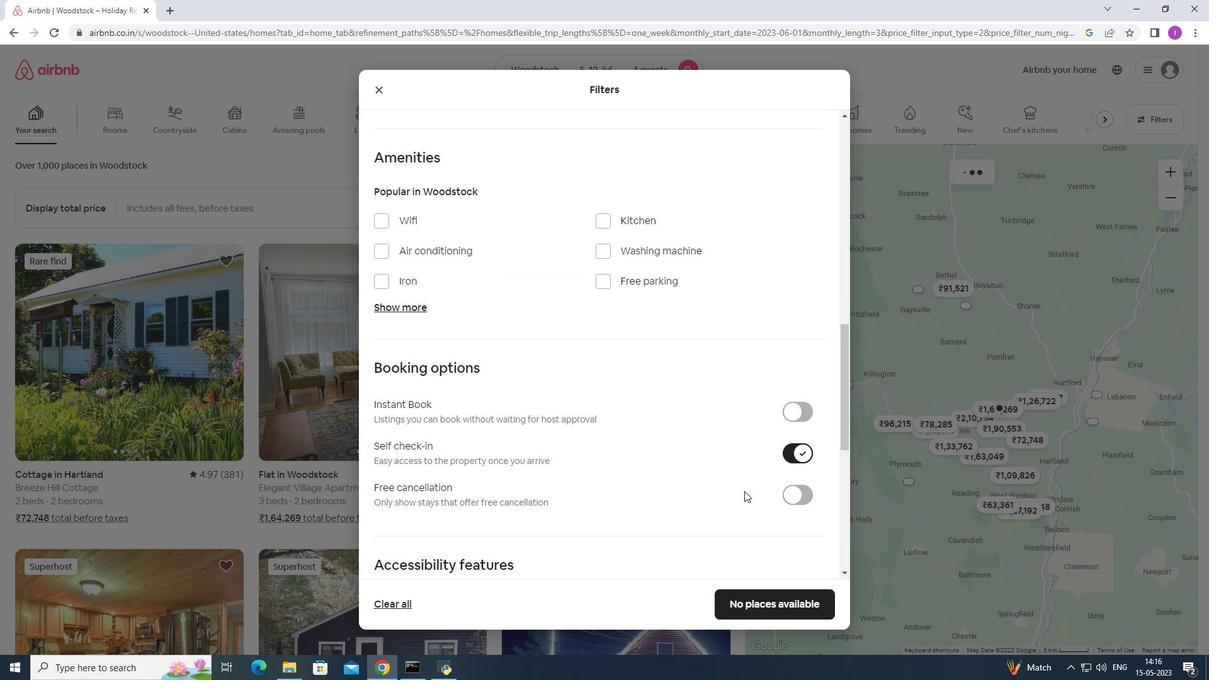 
Action: Mouse moved to (738, 493)
Screenshot: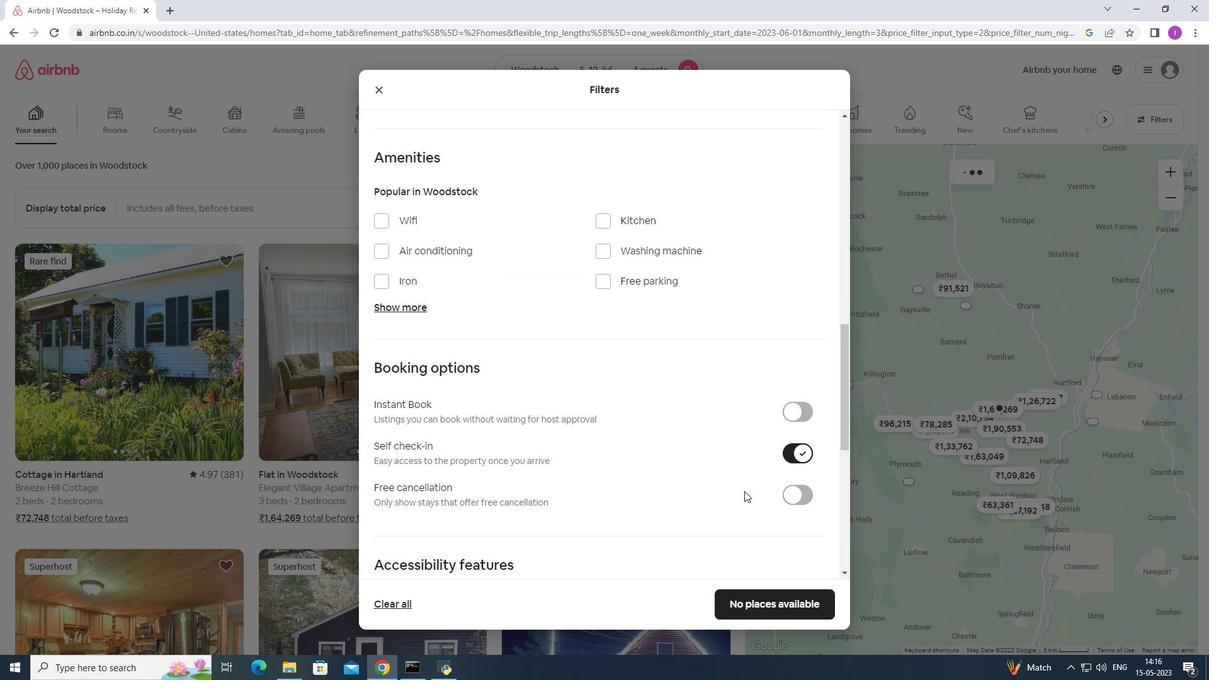 
Action: Mouse scrolled (738, 492) with delta (0, 0)
Screenshot: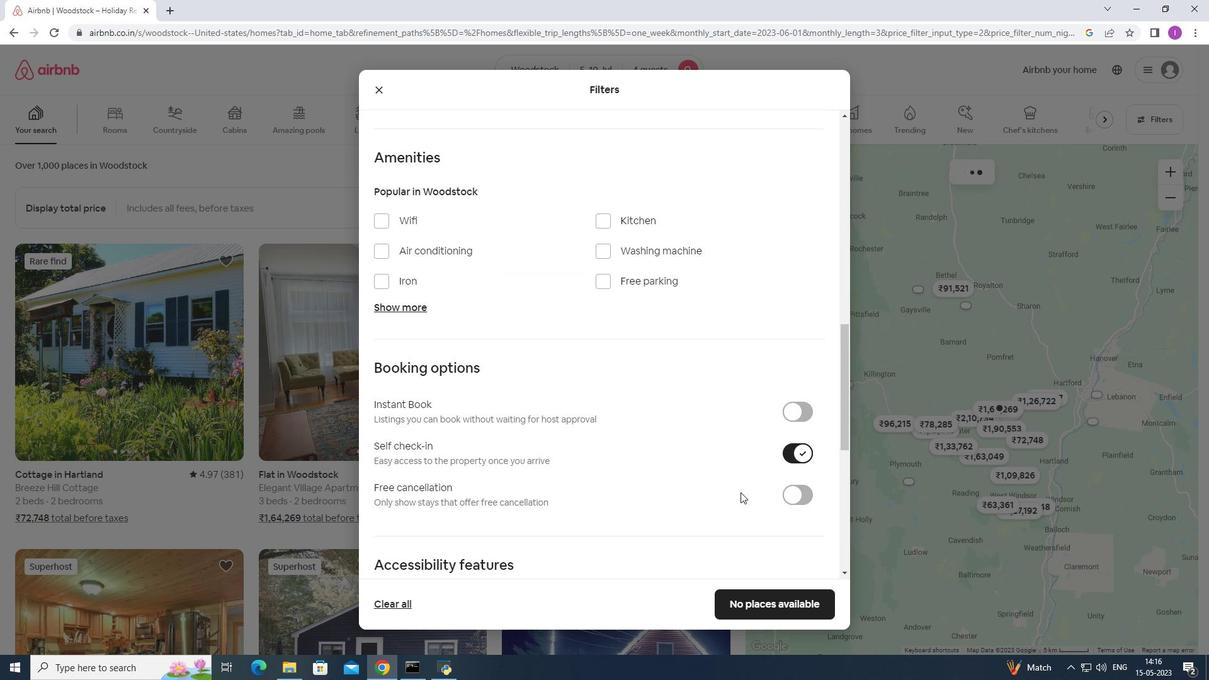 
Action: Mouse scrolled (738, 492) with delta (0, 0)
Screenshot: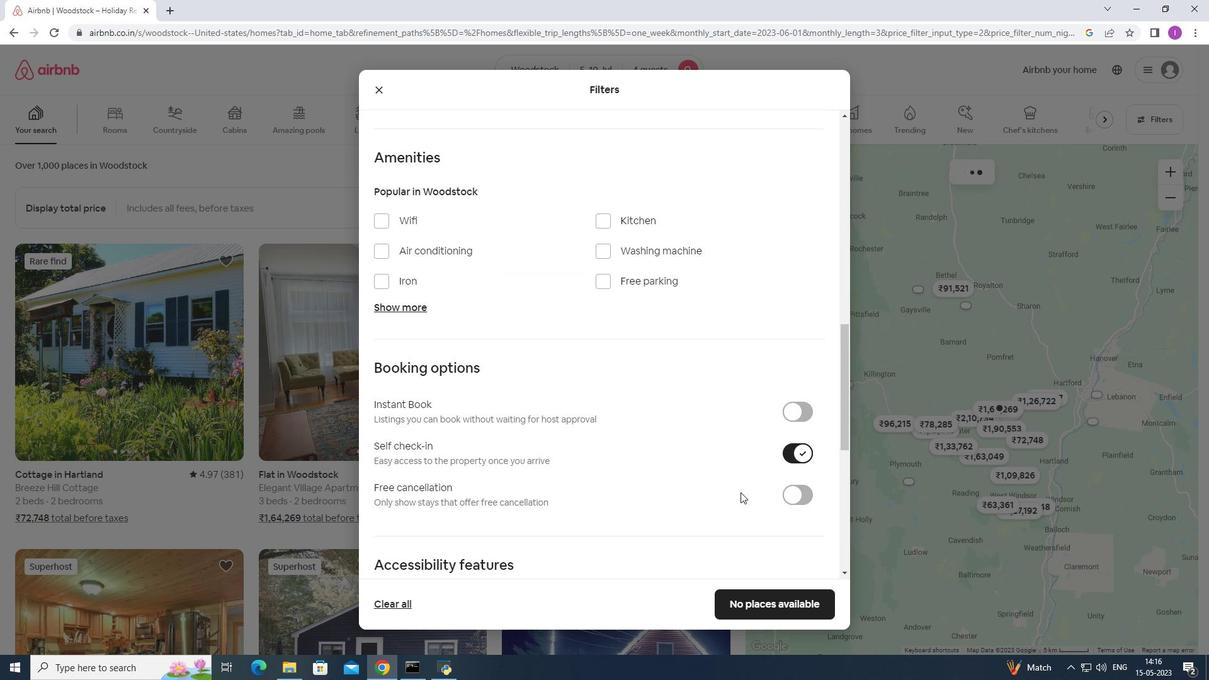 
Action: Mouse moved to (737, 493)
Screenshot: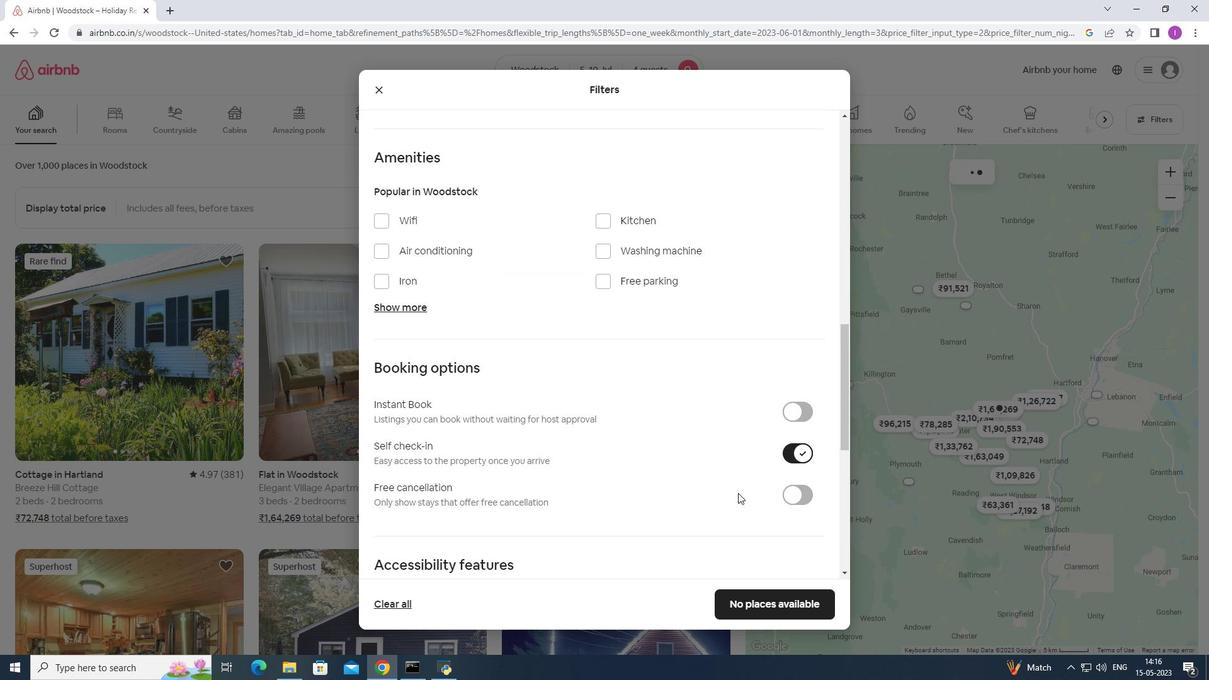 
Action: Mouse scrolled (737, 492) with delta (0, 0)
Screenshot: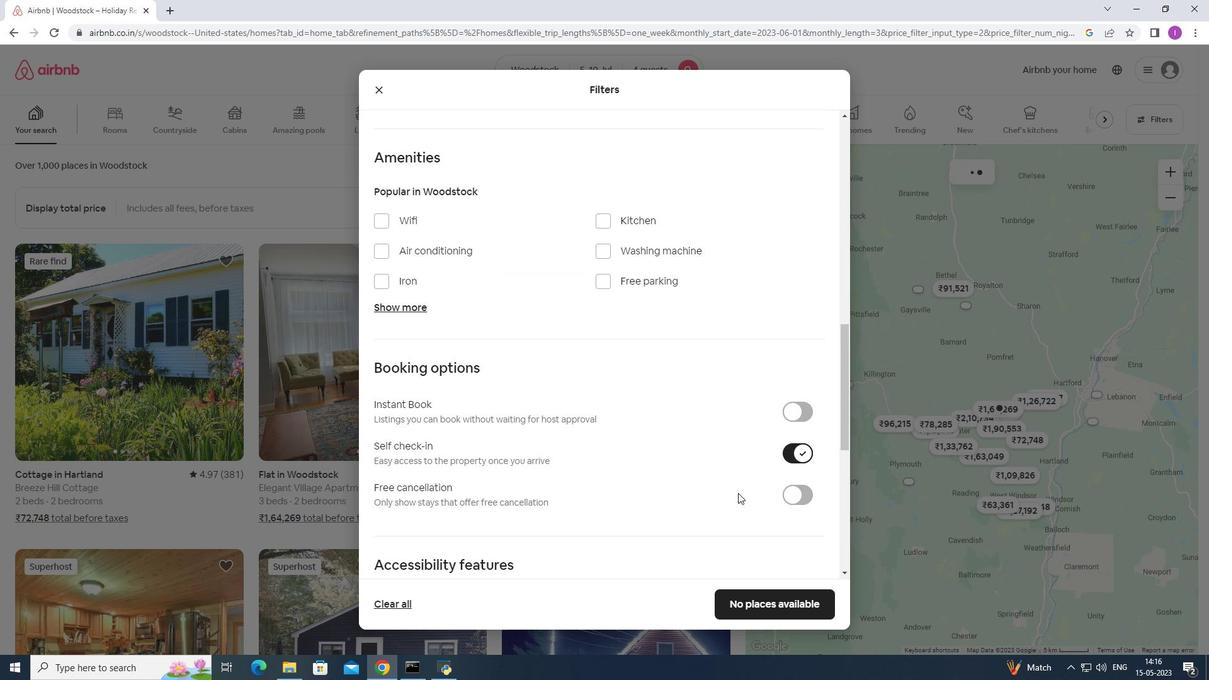 
Action: Mouse moved to (726, 492)
Screenshot: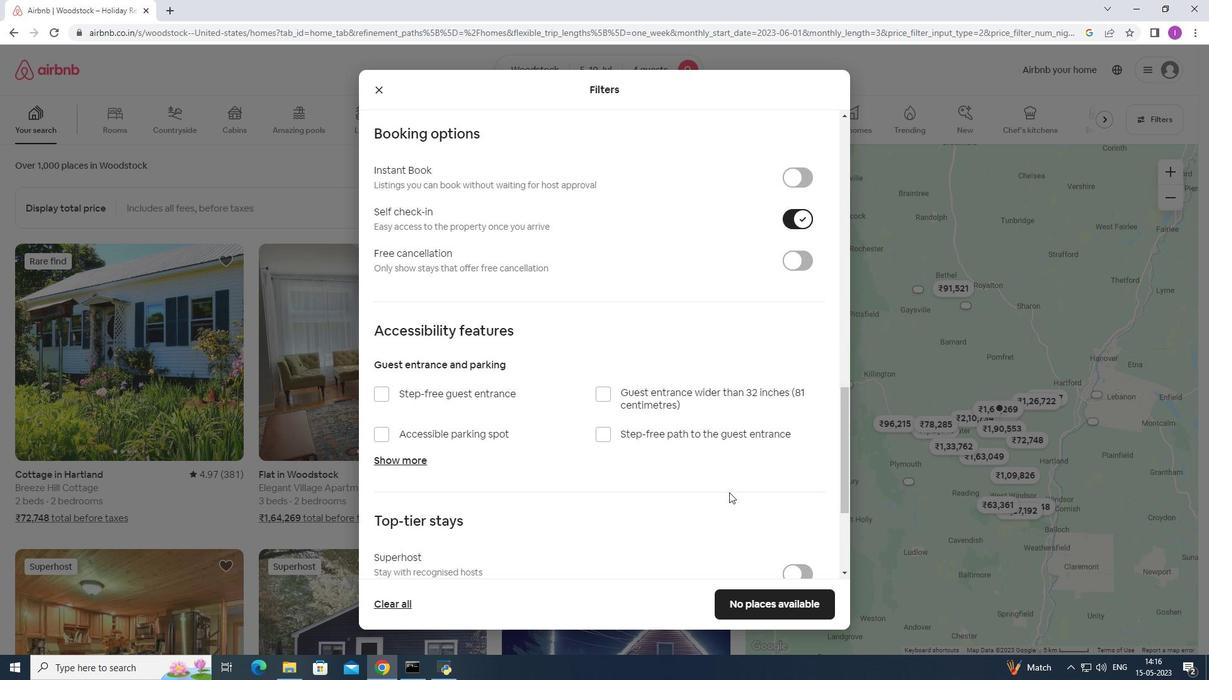 
Action: Mouse scrolled (726, 492) with delta (0, 0)
Screenshot: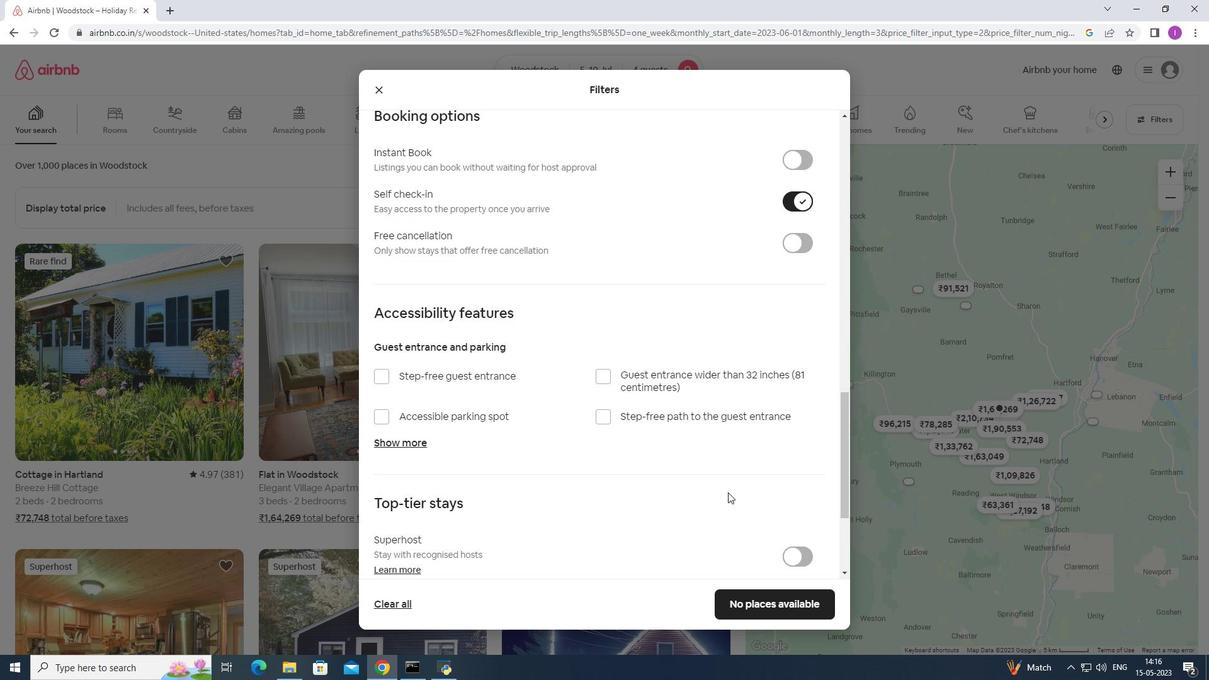 
Action: Mouse scrolled (726, 493) with delta (0, 0)
Screenshot: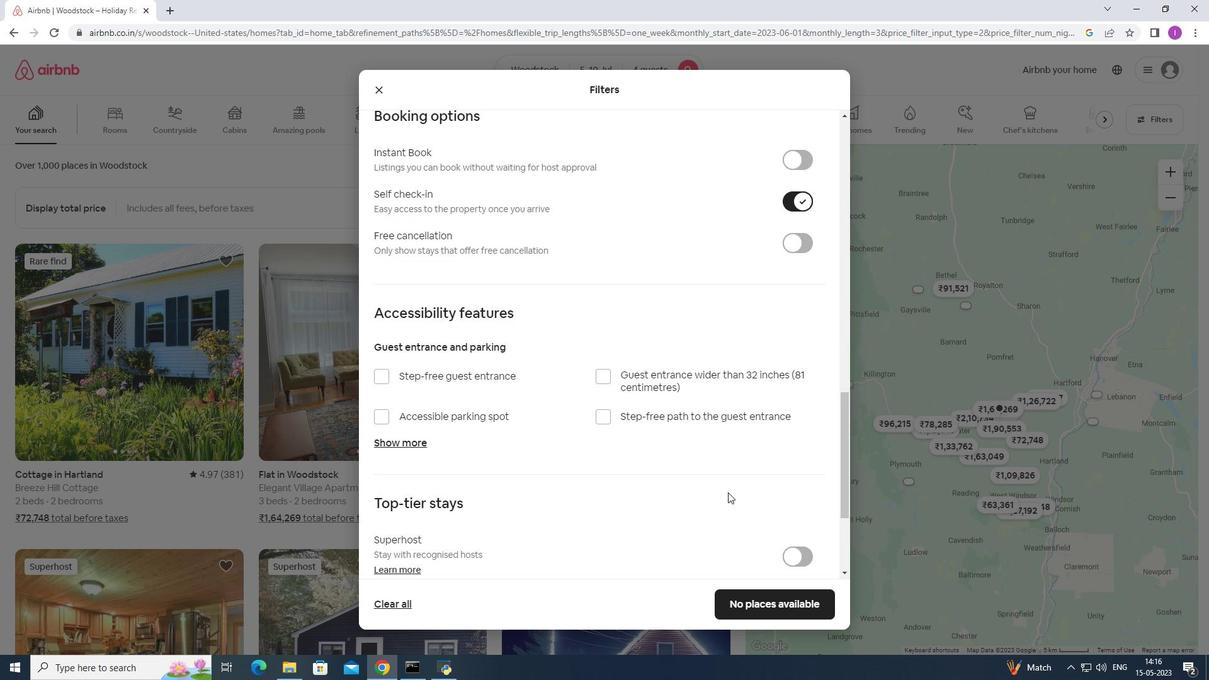 
Action: Mouse scrolled (726, 492) with delta (0, 0)
Screenshot: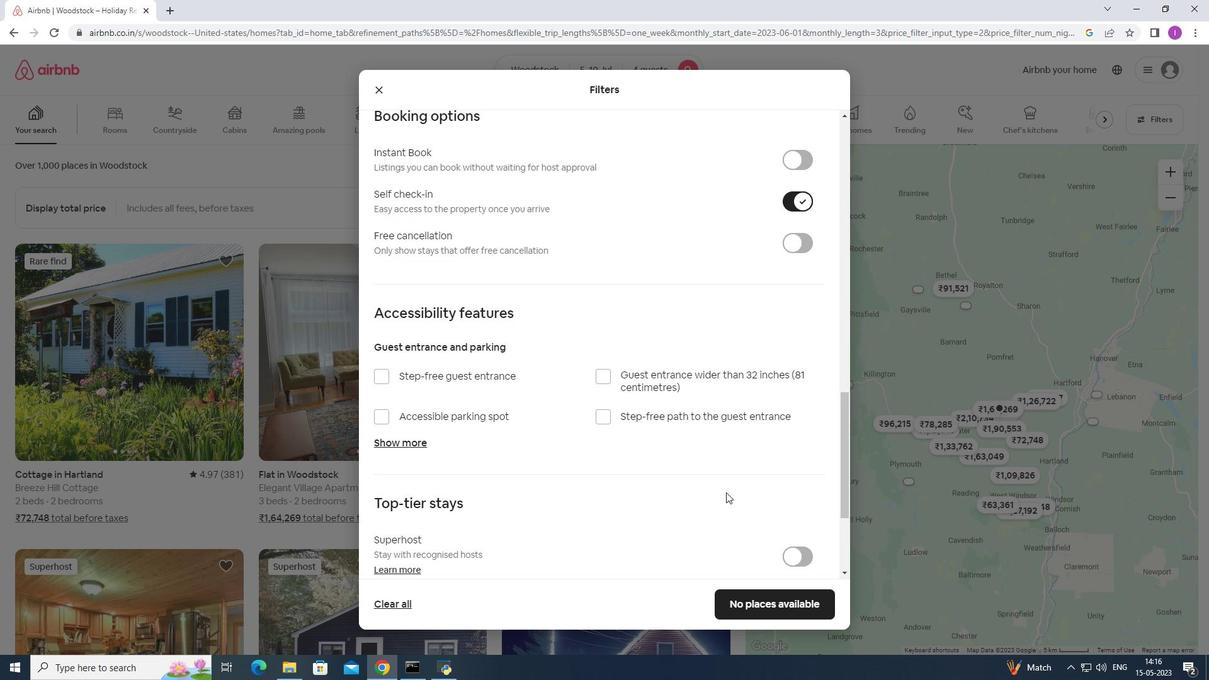 
Action: Mouse moved to (722, 490)
Screenshot: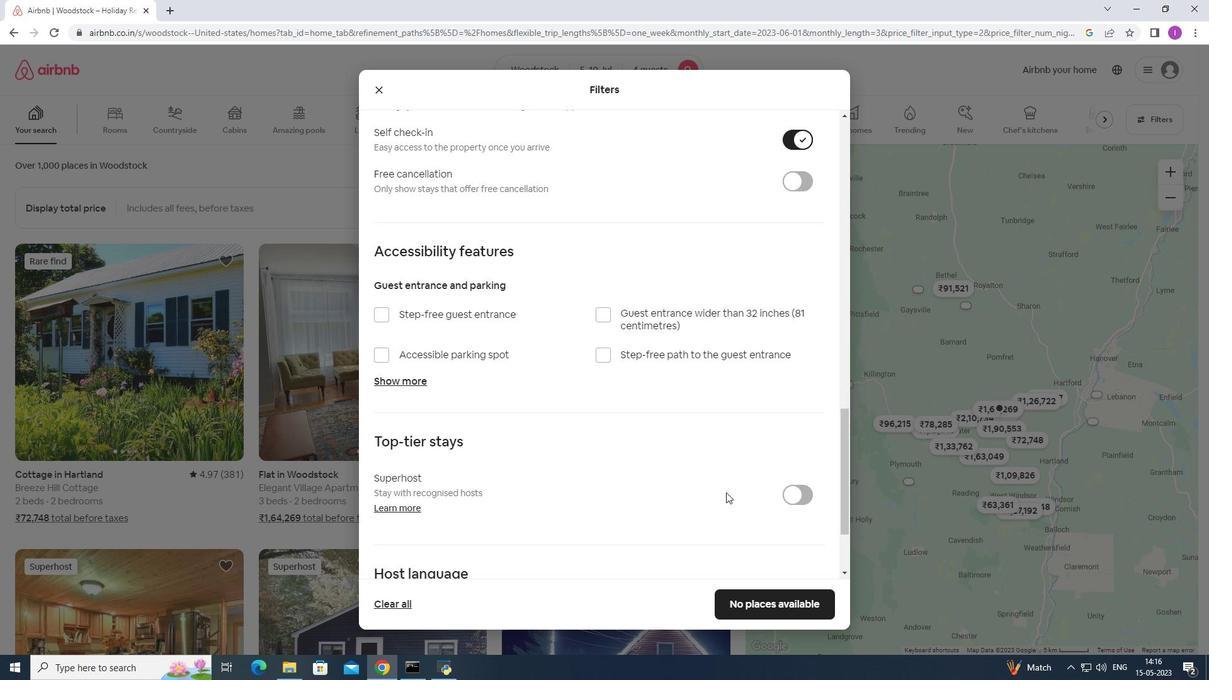 
Action: Mouse scrolled (722, 490) with delta (0, 0)
Screenshot: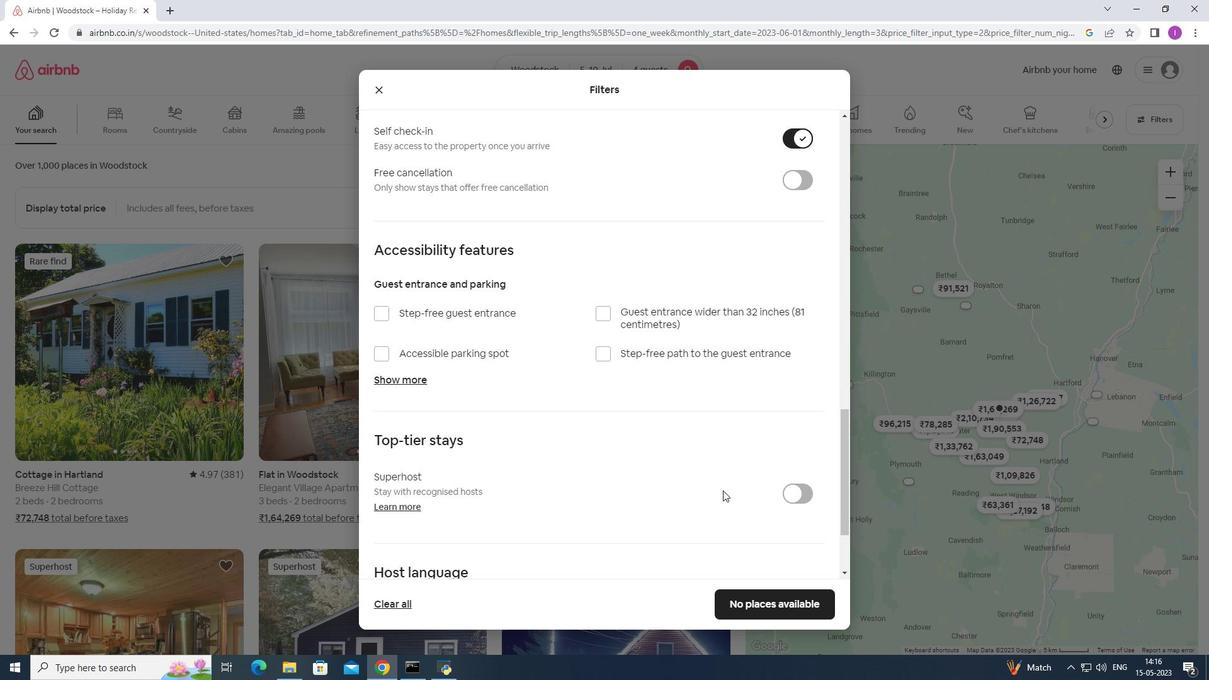 
Action: Mouse scrolled (722, 490) with delta (0, 0)
Screenshot: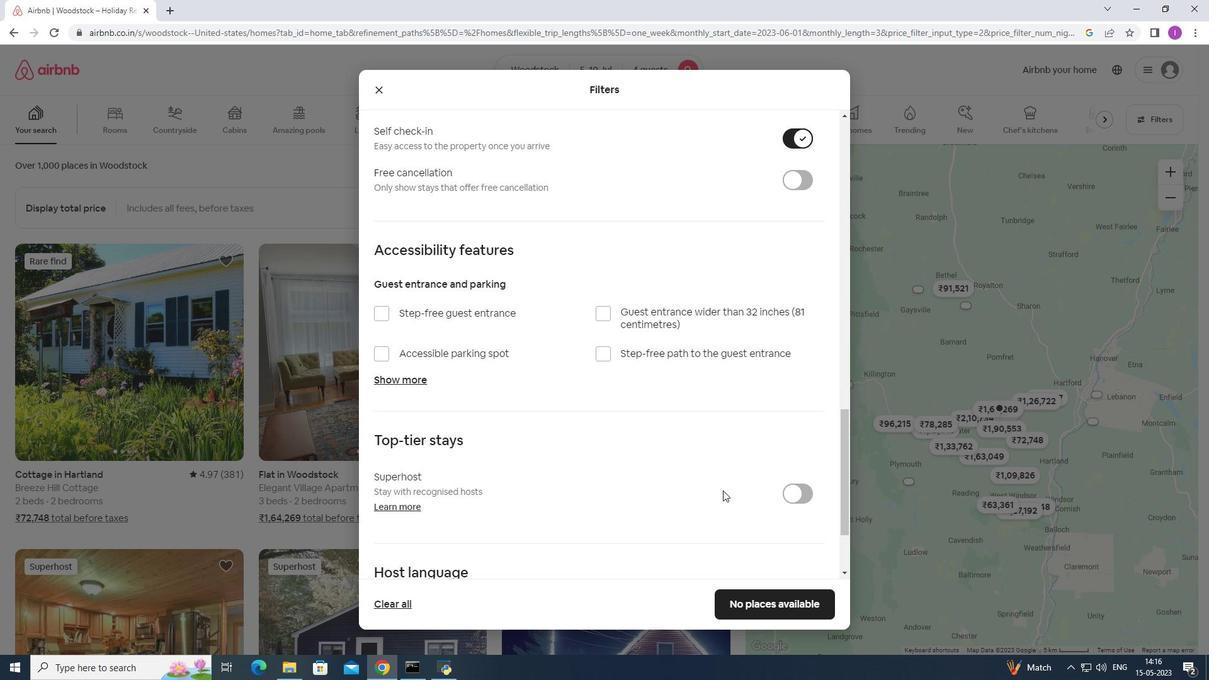 
Action: Mouse scrolled (722, 490) with delta (0, 0)
Screenshot: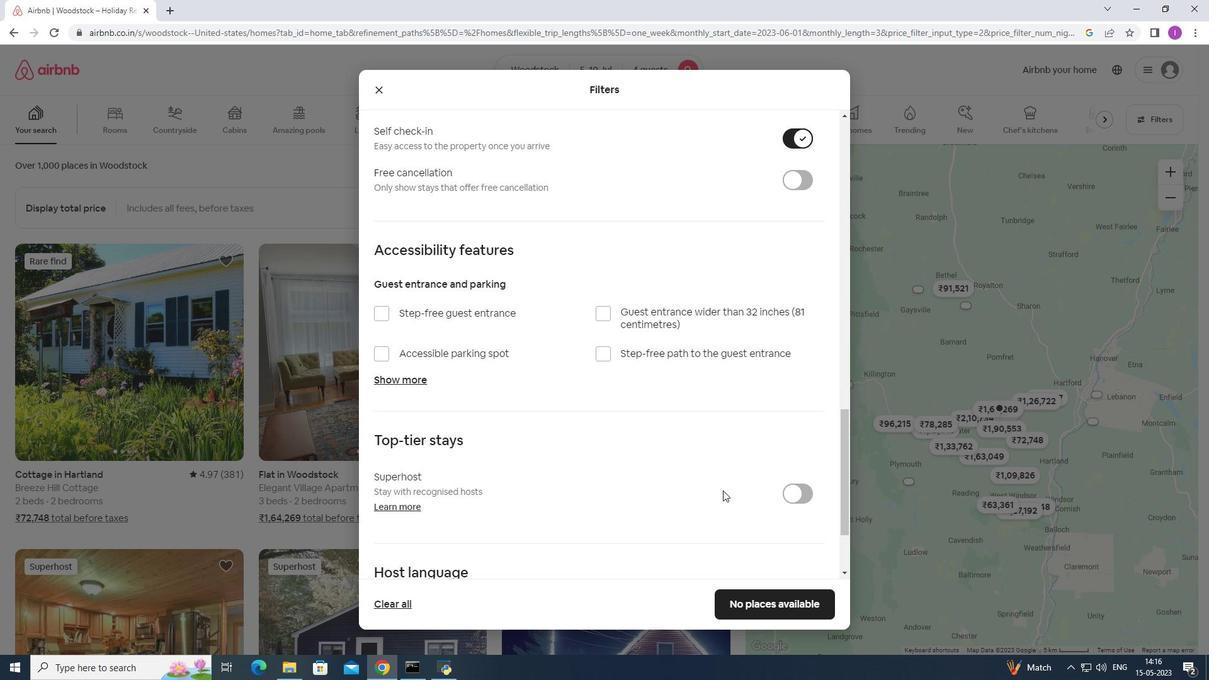 
Action: Mouse scrolled (722, 490) with delta (0, 0)
Screenshot: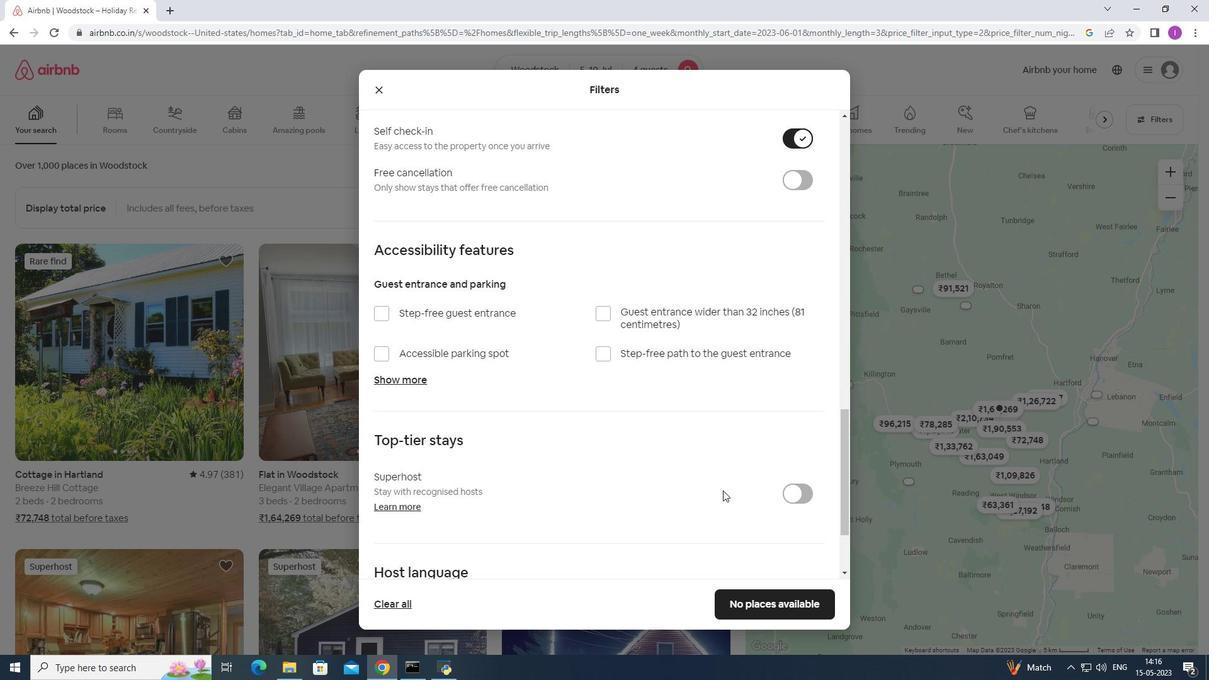 
Action: Mouse moved to (714, 490)
Screenshot: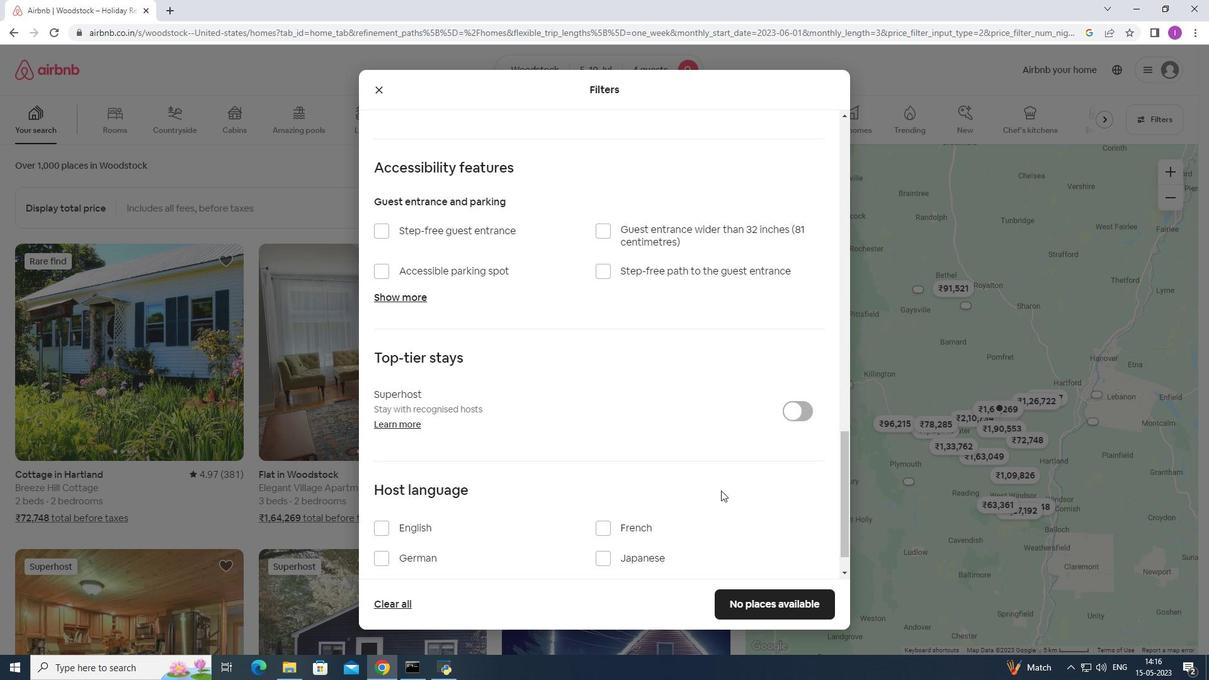 
Action: Mouse scrolled (714, 489) with delta (0, 0)
Screenshot: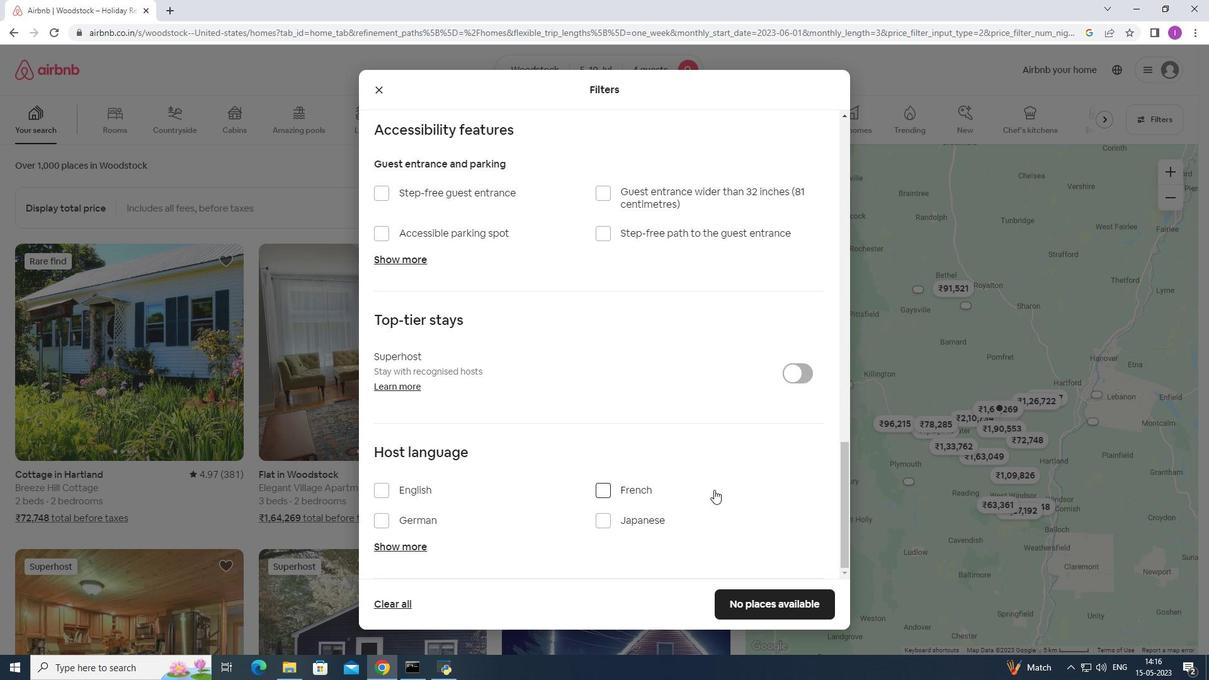 
Action: Mouse scrolled (714, 489) with delta (0, 0)
Screenshot: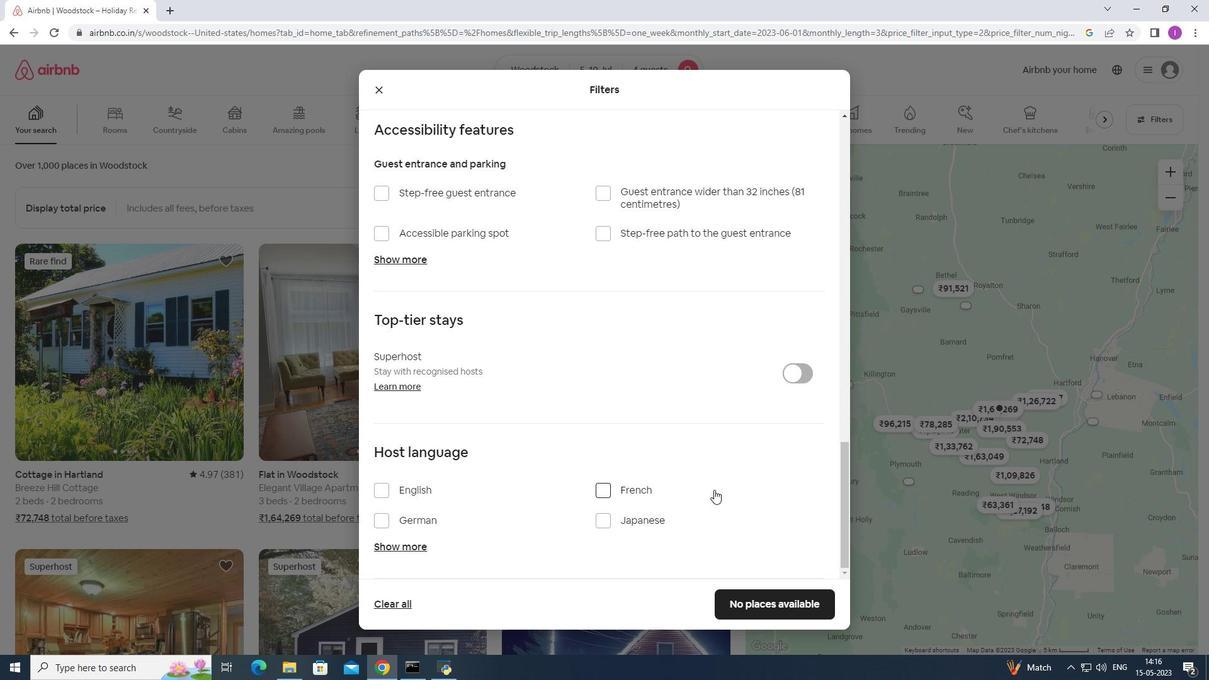 
Action: Mouse scrolled (714, 490) with delta (0, 0)
Screenshot: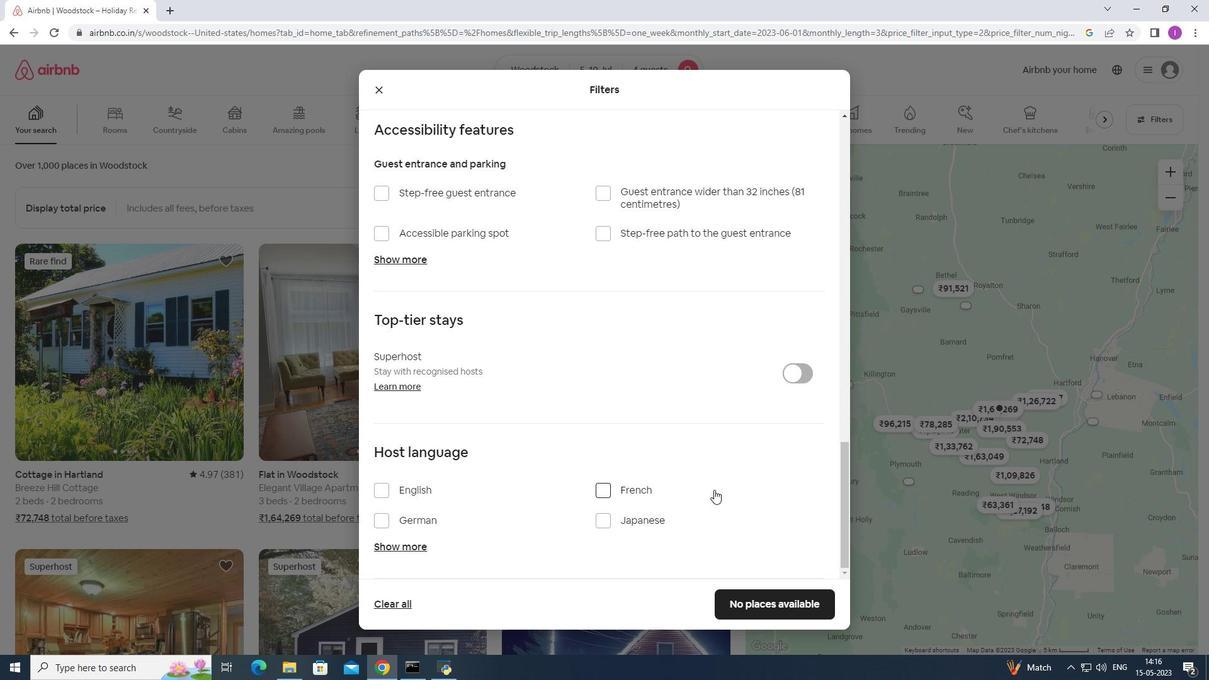 
Action: Mouse scrolled (714, 489) with delta (0, 0)
Screenshot: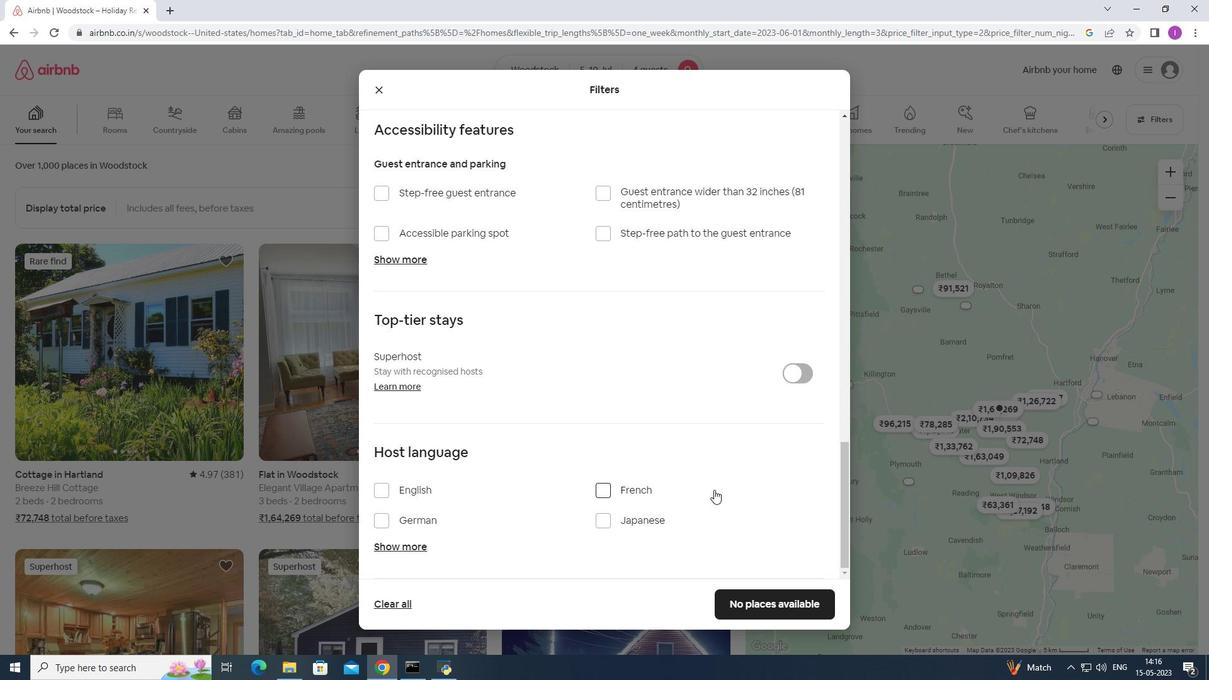 
Action: Mouse moved to (713, 490)
Screenshot: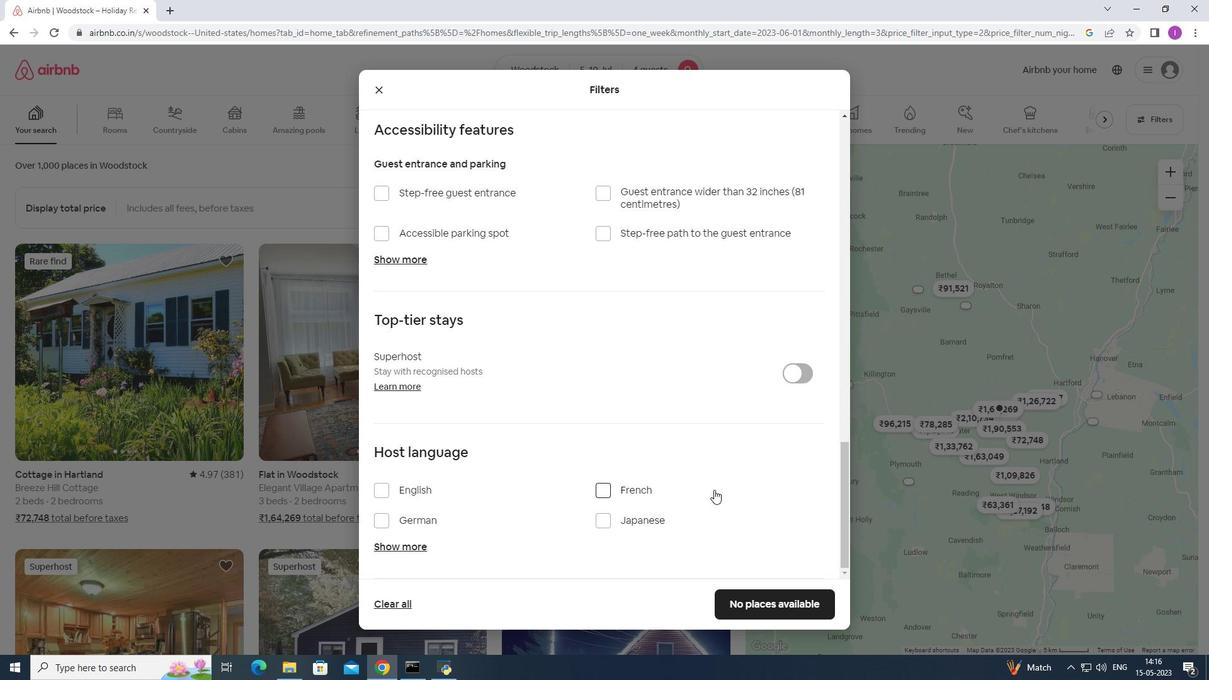 
Action: Mouse scrolled (713, 489) with delta (0, 0)
Screenshot: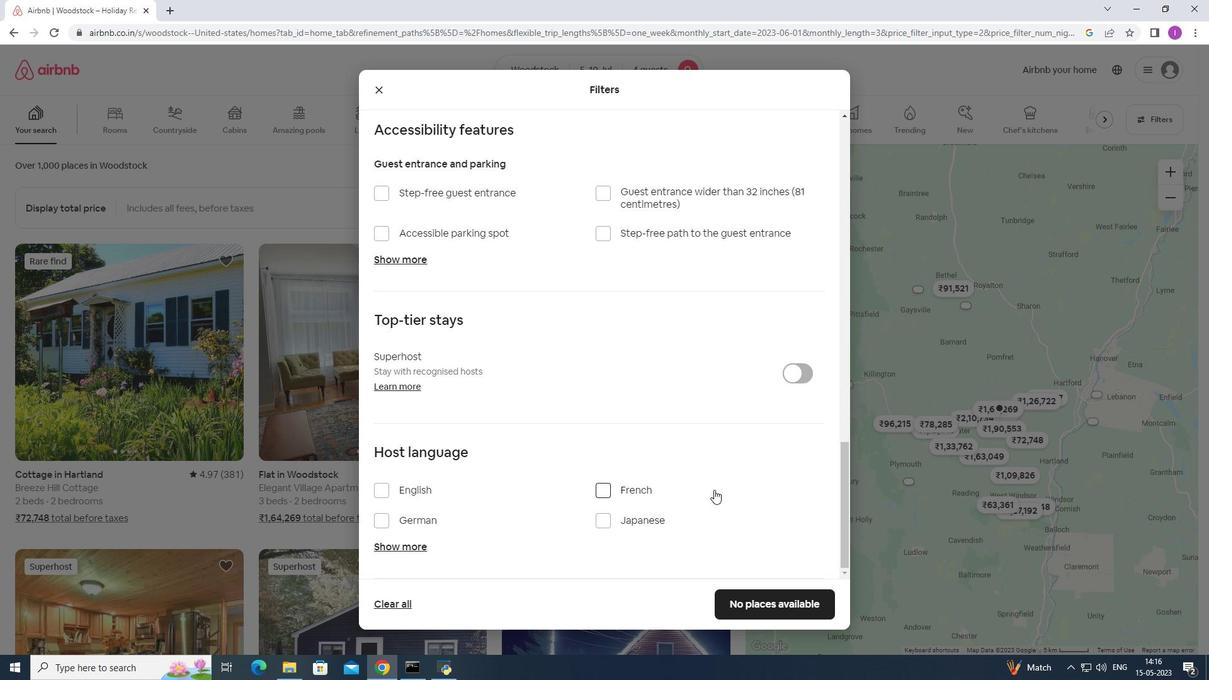 
Action: Mouse moved to (375, 490)
Screenshot: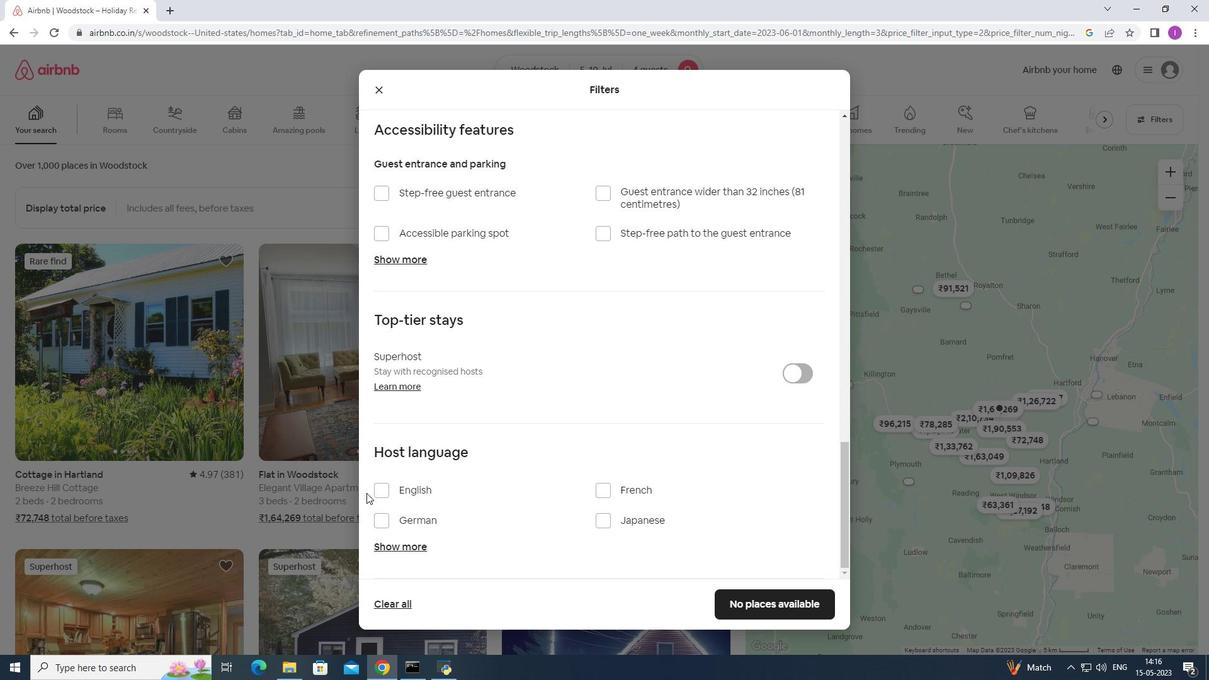 
Action: Mouse pressed left at (375, 490)
Screenshot: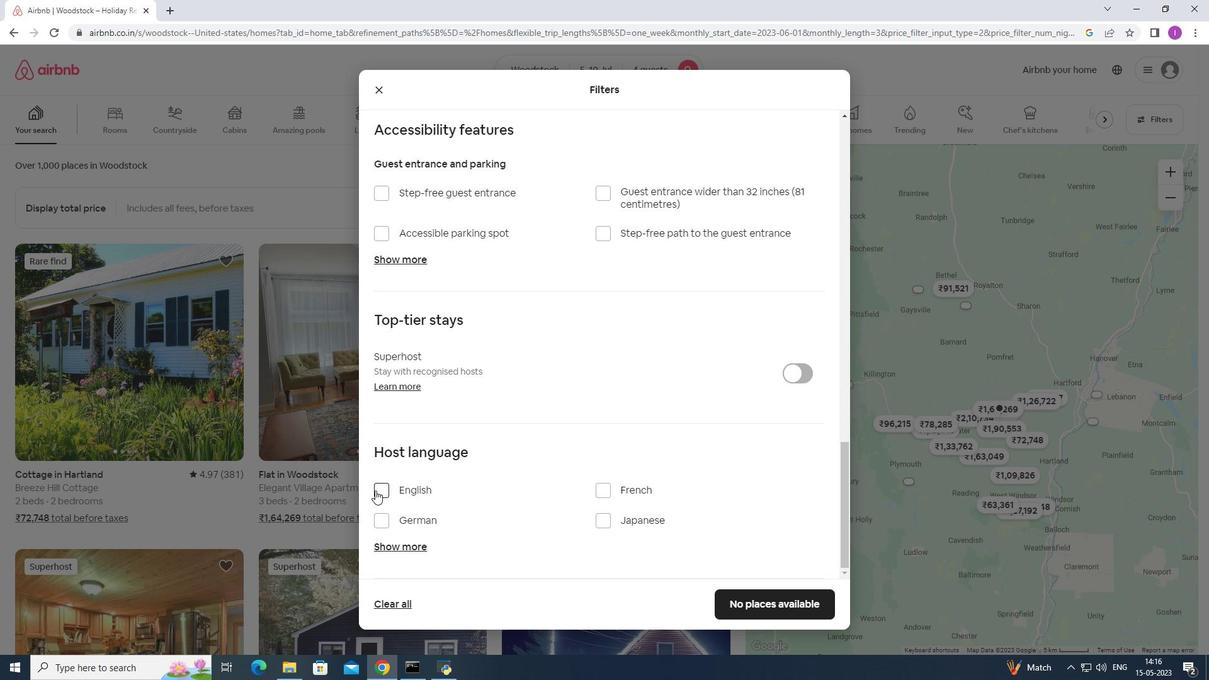 
Action: Mouse moved to (775, 598)
Screenshot: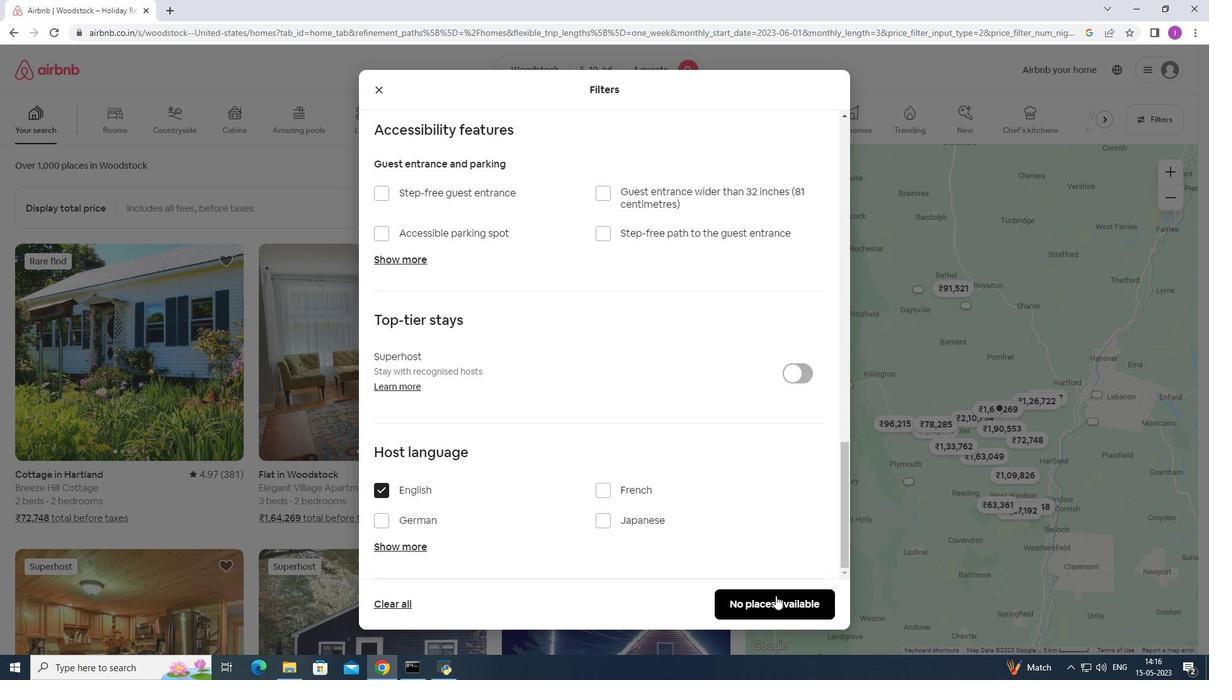 
Action: Mouse pressed left at (775, 598)
Screenshot: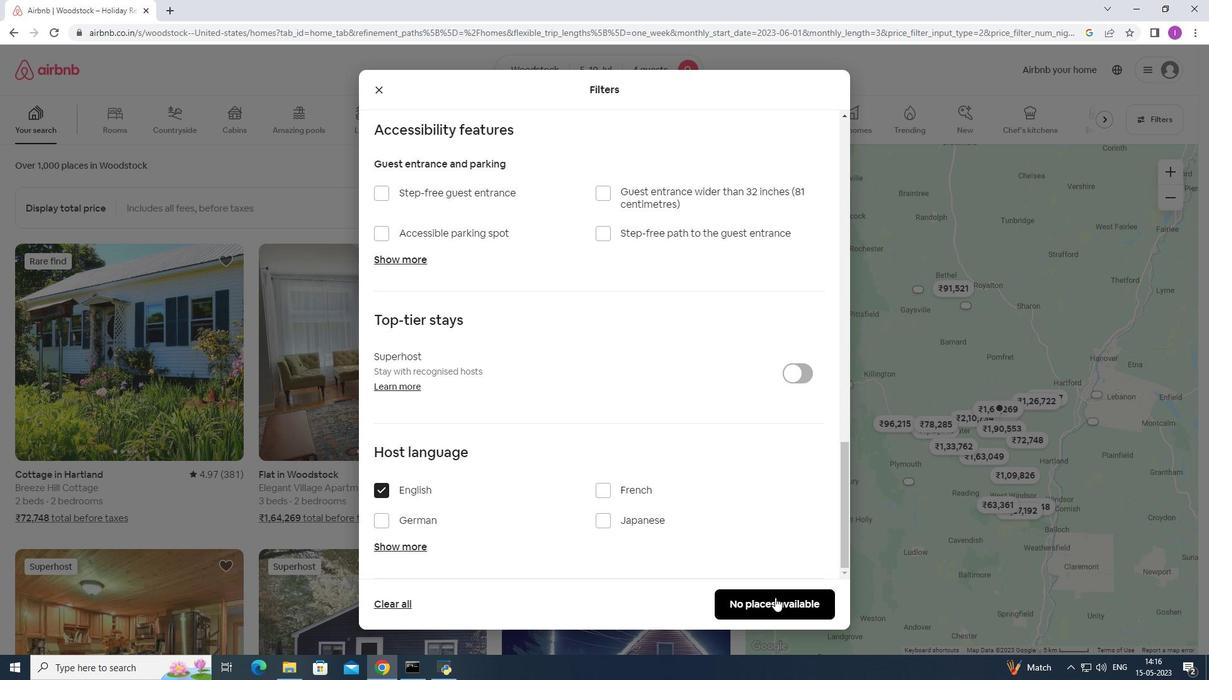 
Action: Mouse moved to (767, 596)
Screenshot: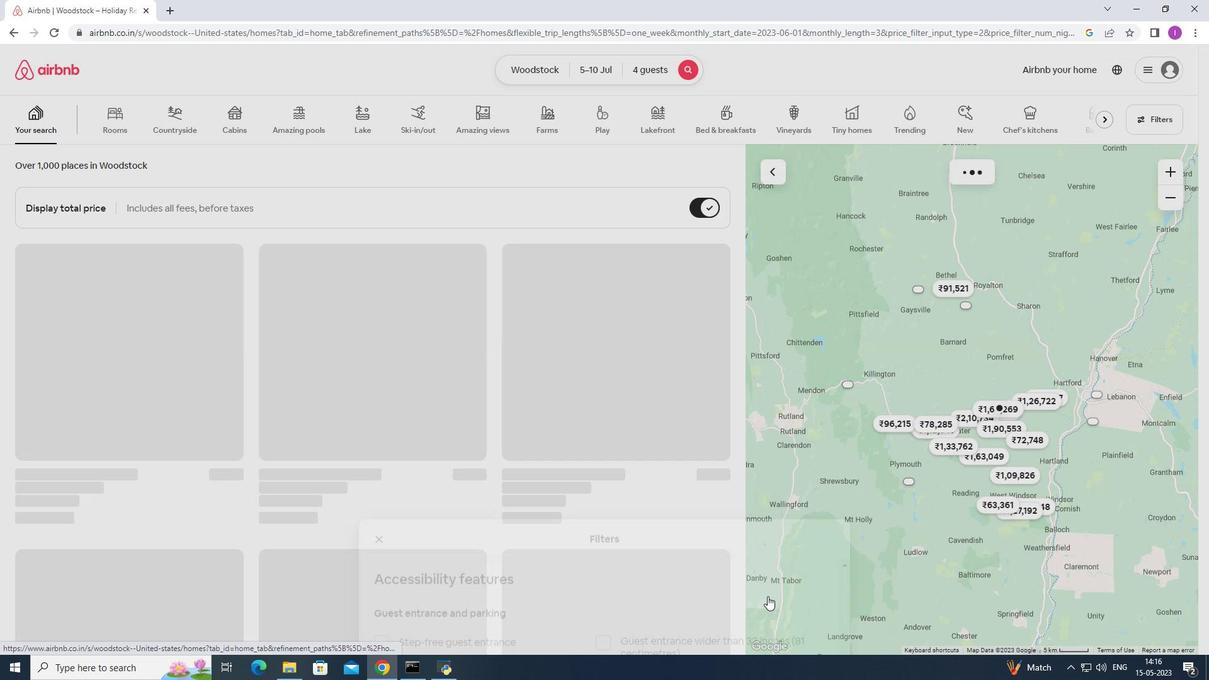 
